 Task: Look for space in Sunggal, Indonesia from 10th July, 2023 to 15th July, 2023 for 7 adults in price range Rs.10000 to Rs.15000. Place can be entire place or shared room with 4 bedrooms having 7 beds and 4 bathrooms. Property type can be house, flat, guest house. Amenities needed are: wifi, TV, free parkinig on premises, gym, breakfast. Booking option can be shelf check-in. Required host language is English.
Action: Mouse moved to (492, 99)
Screenshot: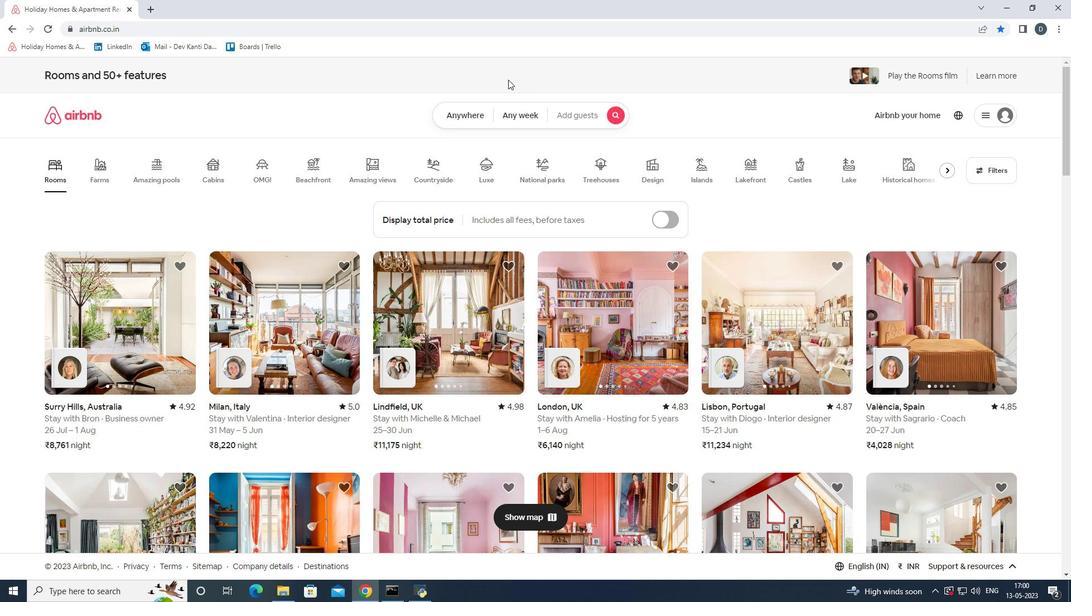 
Action: Mouse pressed left at (492, 99)
Screenshot: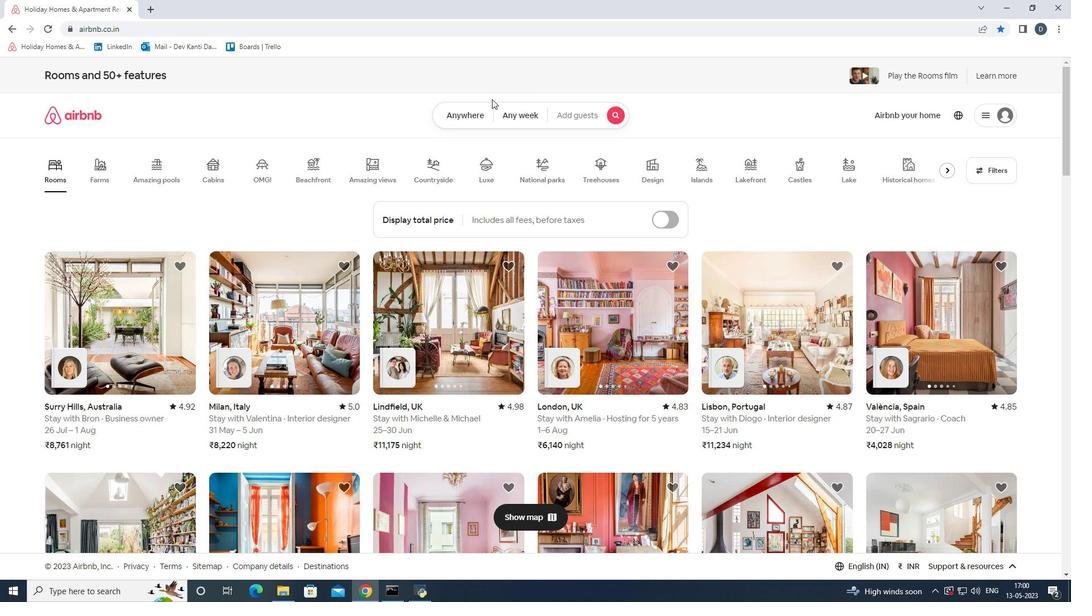 
Action: Mouse moved to (460, 123)
Screenshot: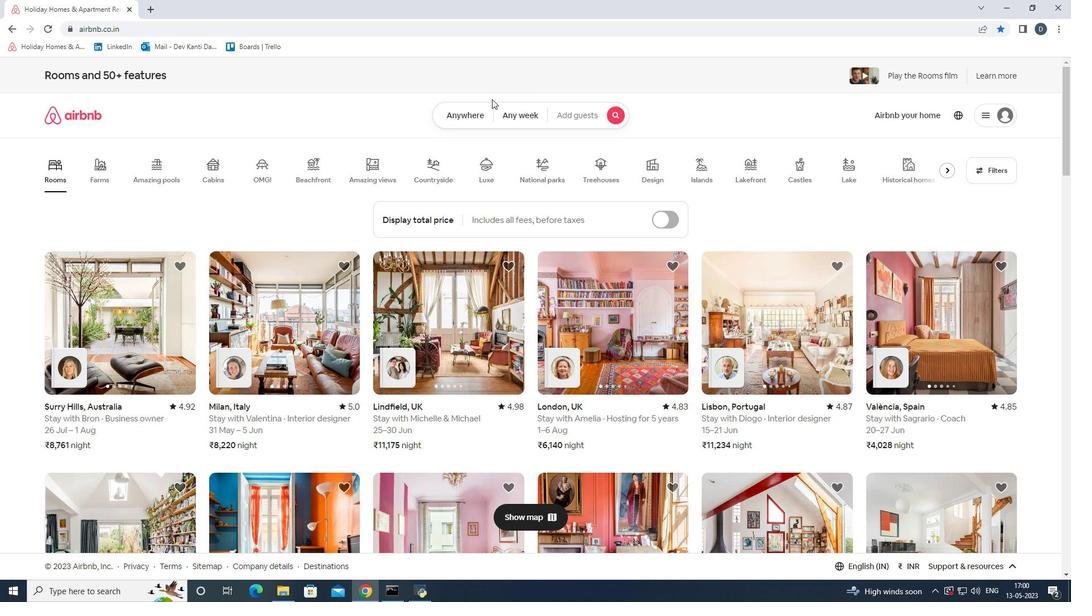 
Action: Mouse pressed left at (460, 123)
Screenshot: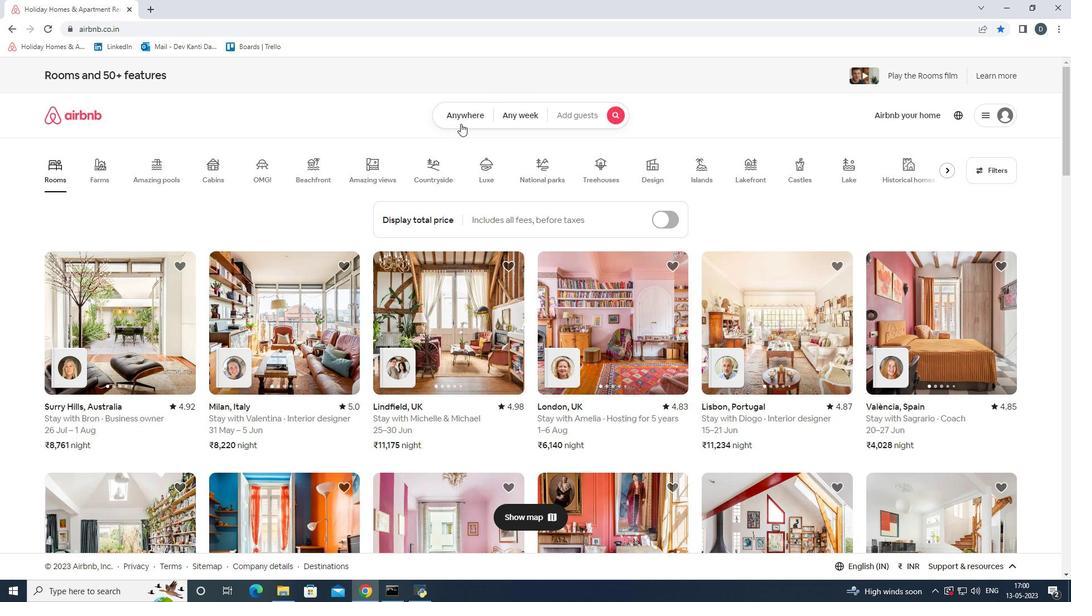 
Action: Mouse moved to (337, 164)
Screenshot: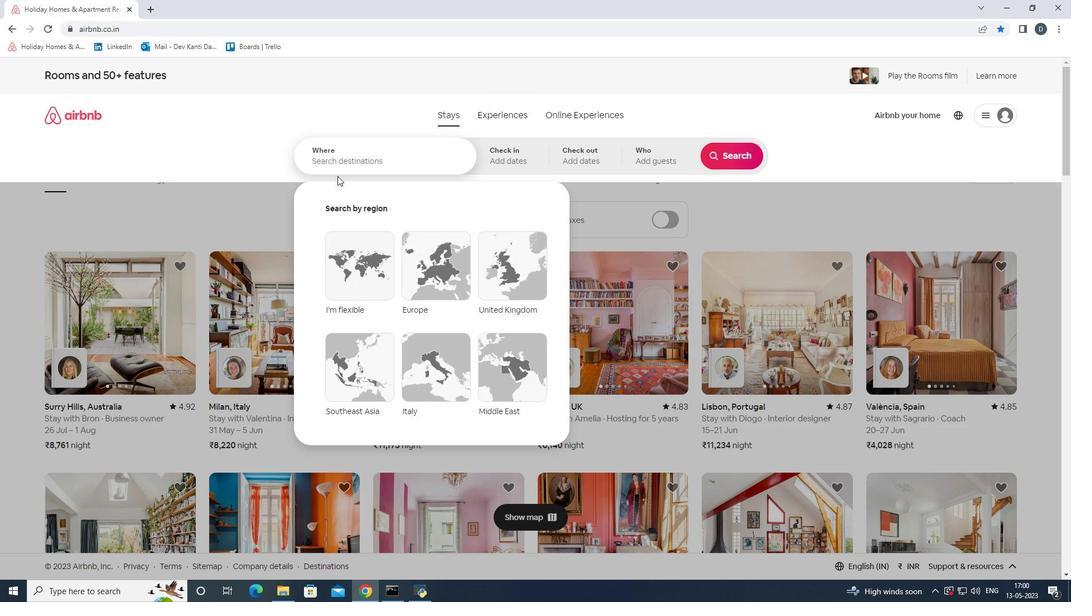 
Action: Mouse pressed left at (337, 164)
Screenshot: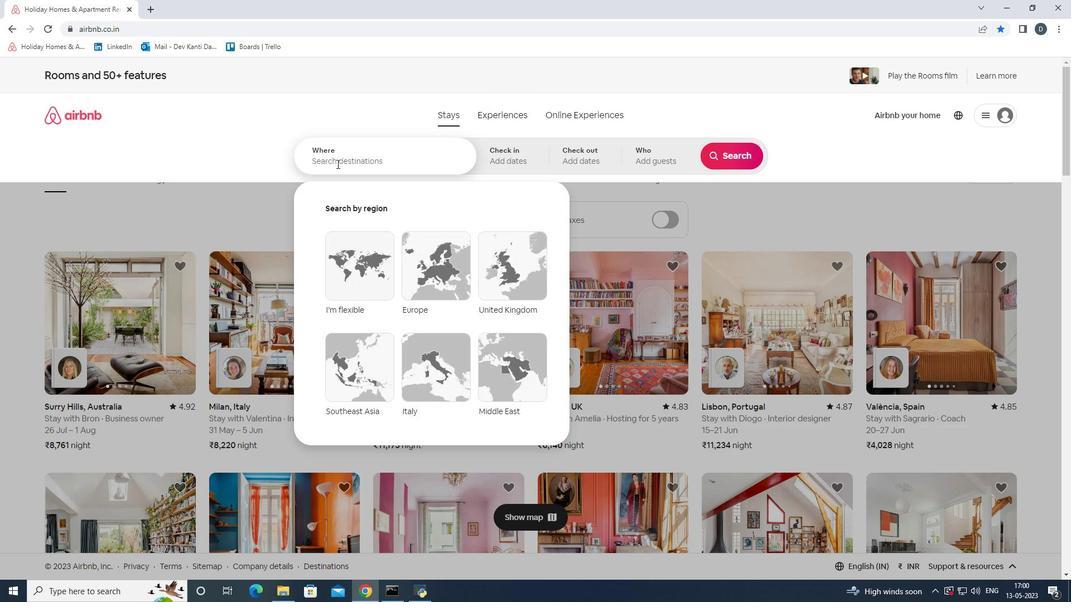 
Action: Mouse moved to (337, 163)
Screenshot: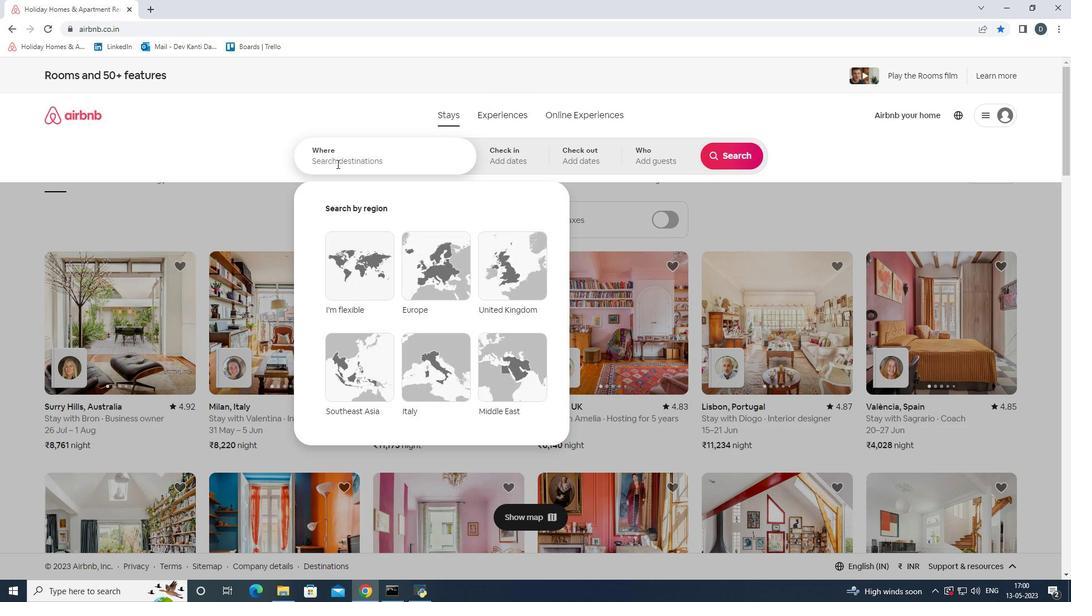 
Action: Key pressed <Key.shift>Sunggal,<Key.shift>Indonesia
Screenshot: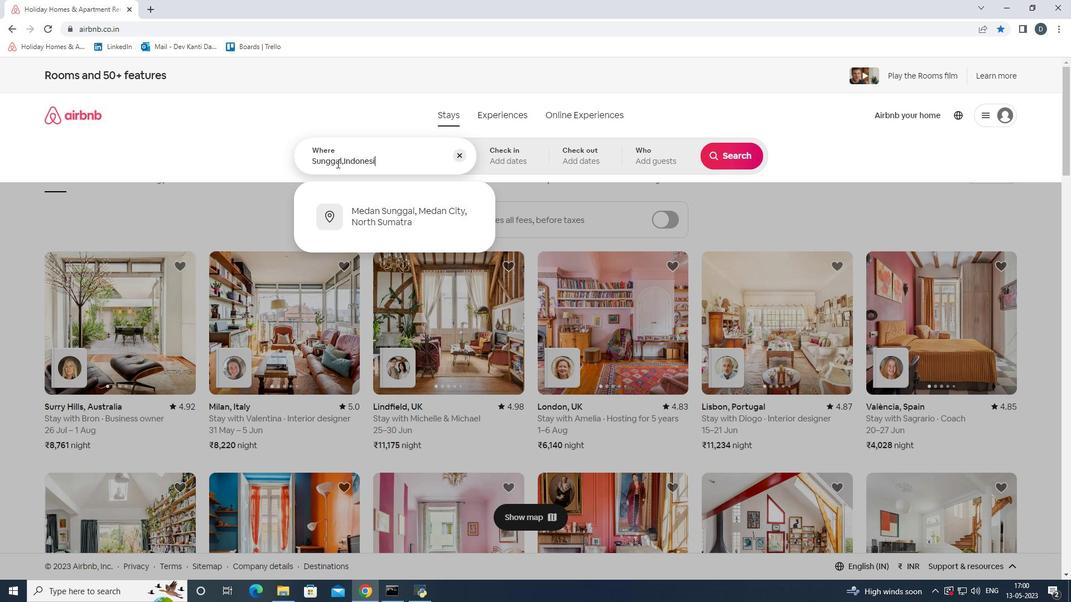 
Action: Mouse moved to (511, 166)
Screenshot: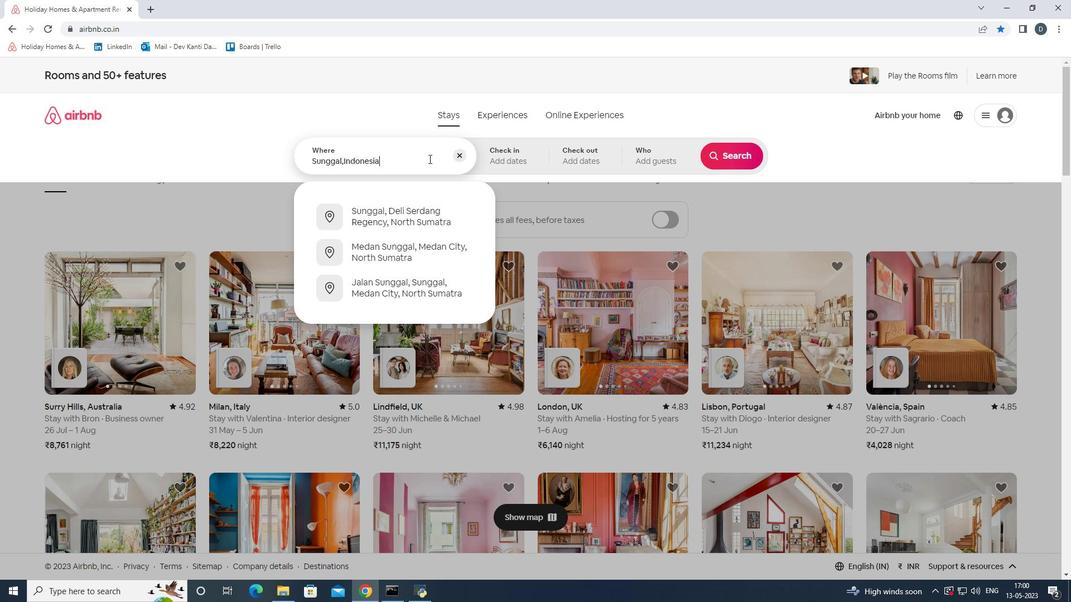 
Action: Mouse pressed left at (511, 166)
Screenshot: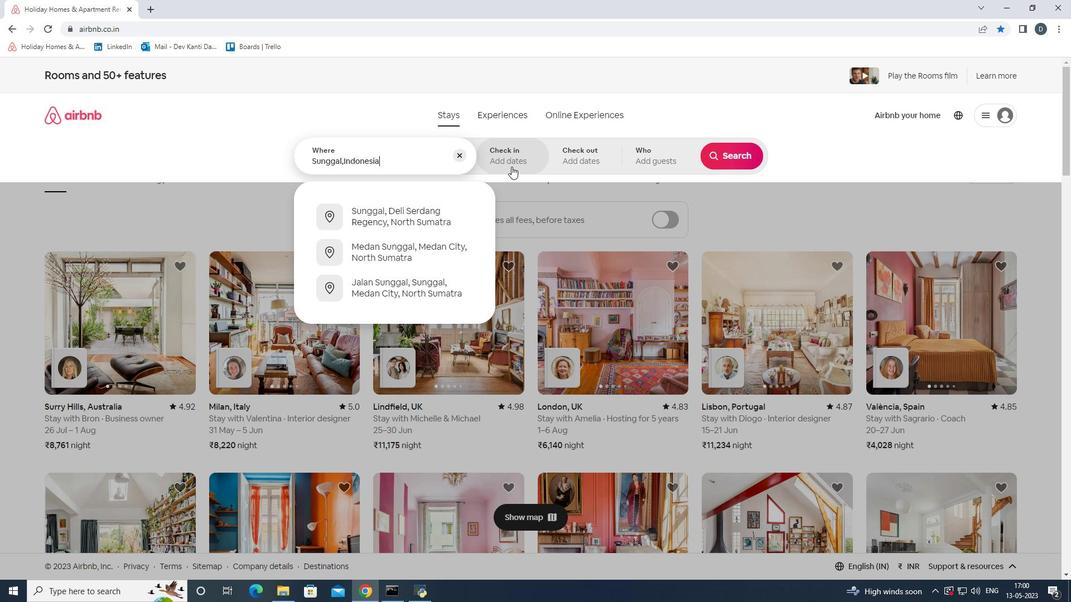 
Action: Mouse moved to (724, 246)
Screenshot: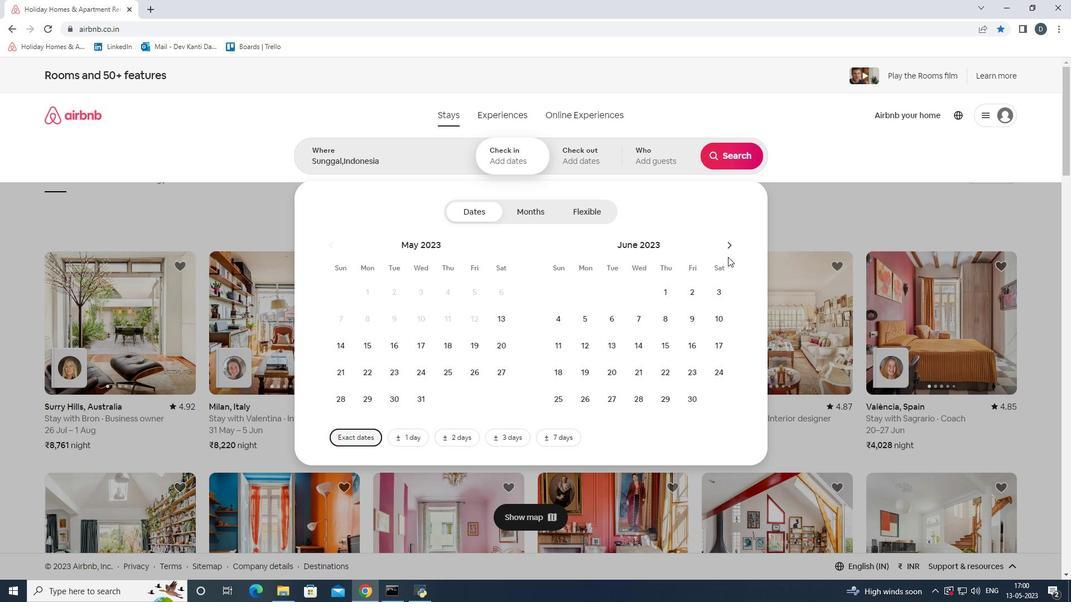 
Action: Mouse pressed left at (724, 246)
Screenshot: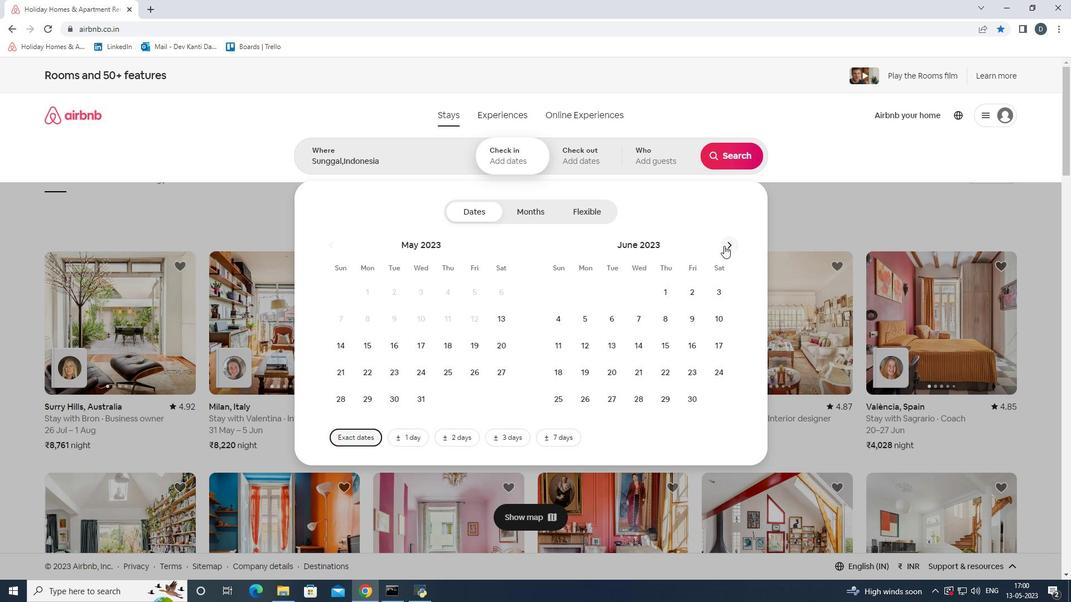 
Action: Mouse moved to (585, 340)
Screenshot: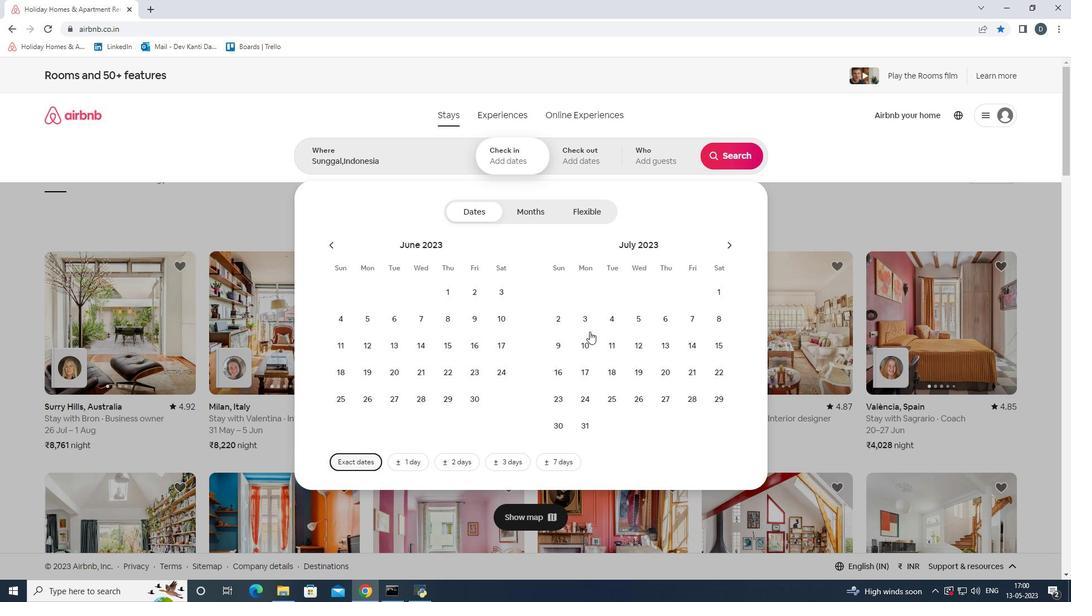 
Action: Mouse pressed left at (585, 340)
Screenshot: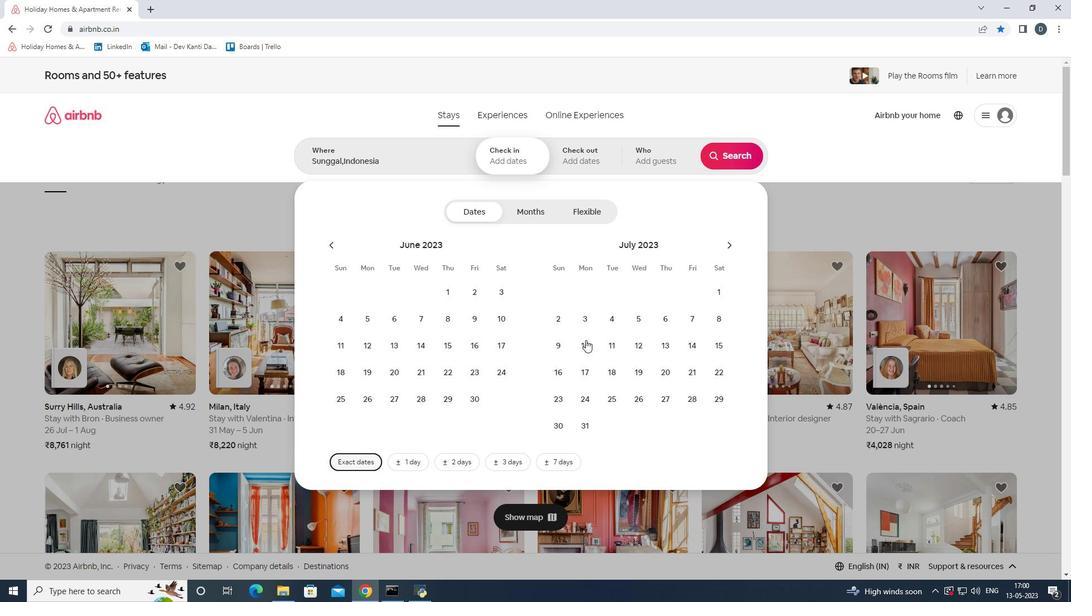 
Action: Mouse moved to (710, 350)
Screenshot: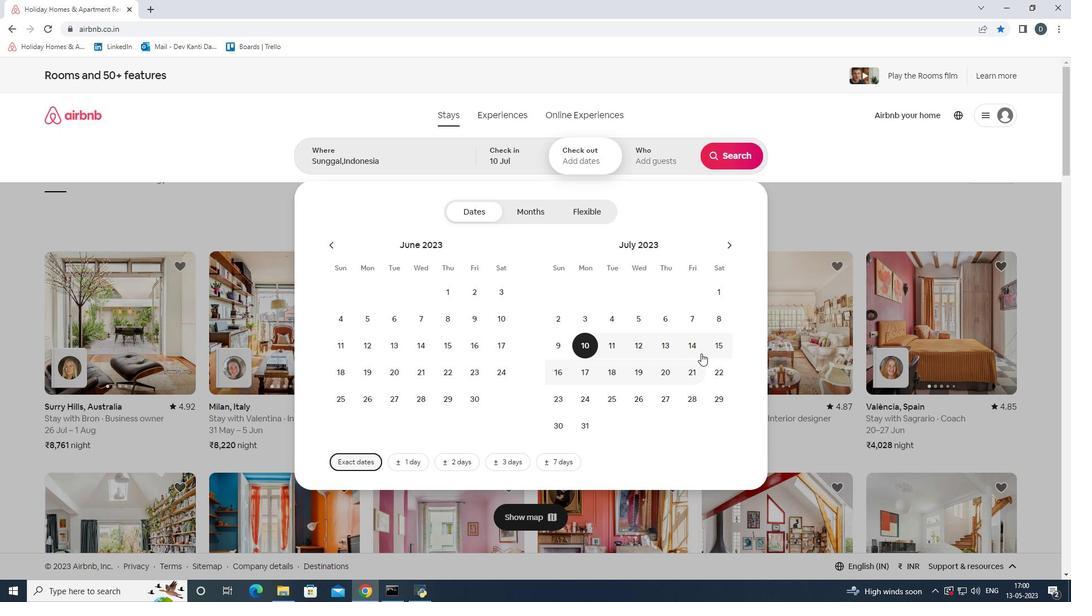 
Action: Mouse pressed left at (710, 350)
Screenshot: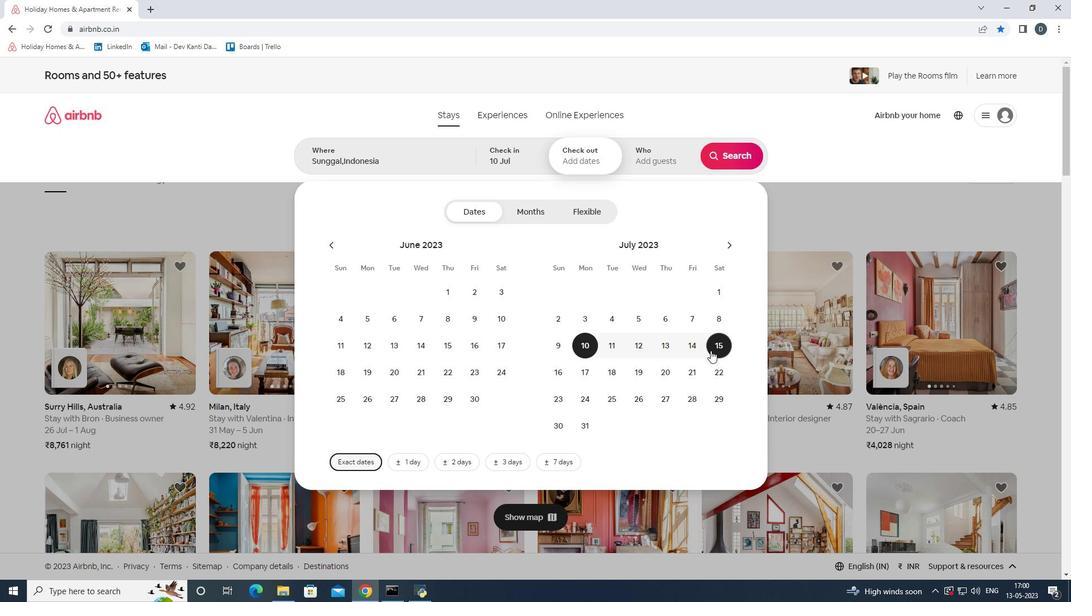 
Action: Mouse moved to (657, 153)
Screenshot: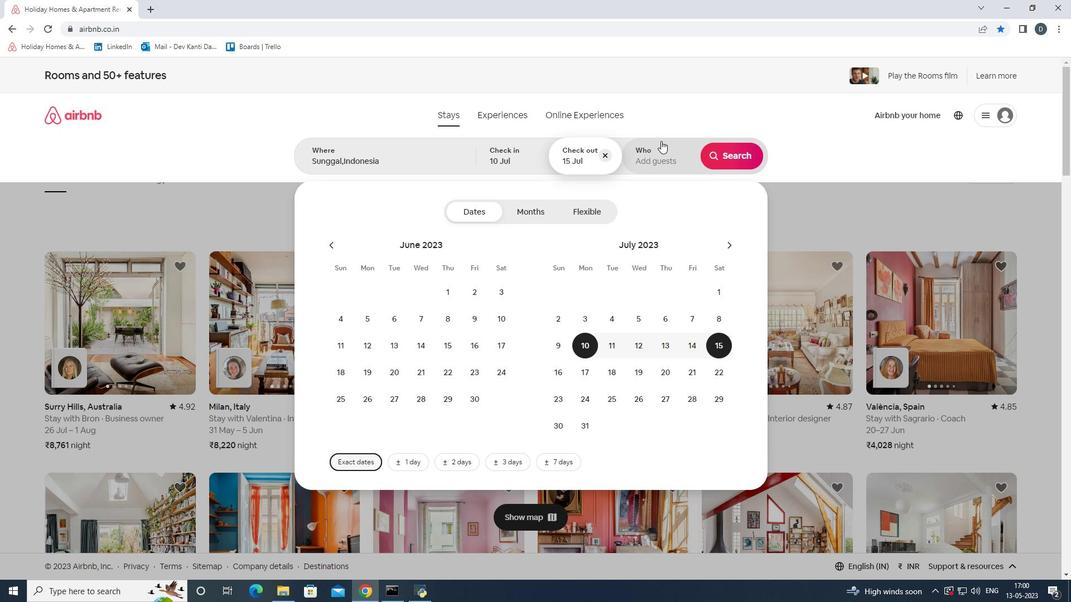 
Action: Mouse pressed left at (657, 153)
Screenshot: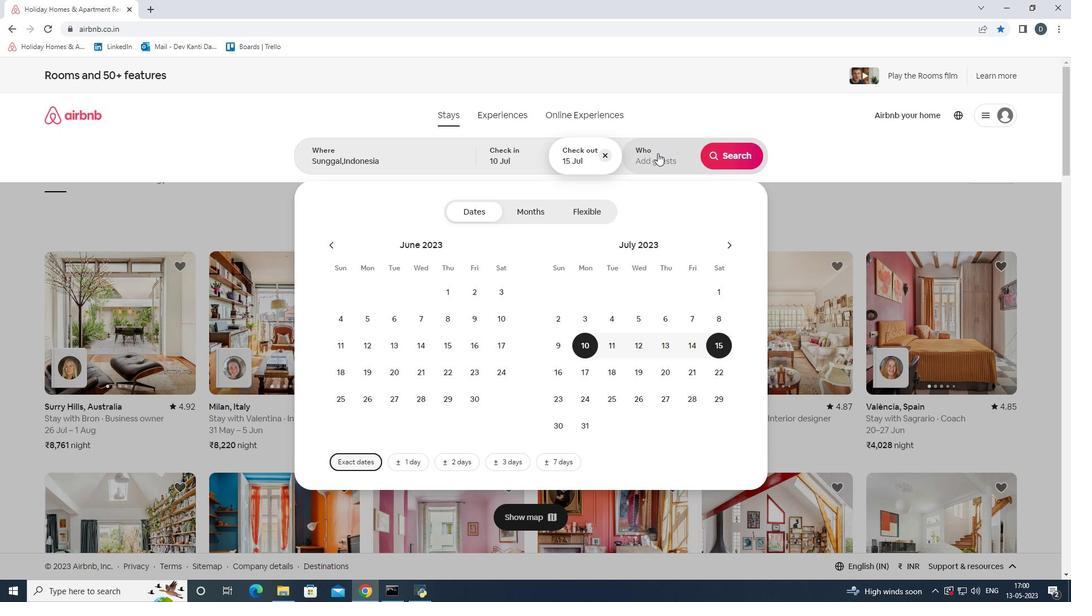 
Action: Mouse moved to (728, 218)
Screenshot: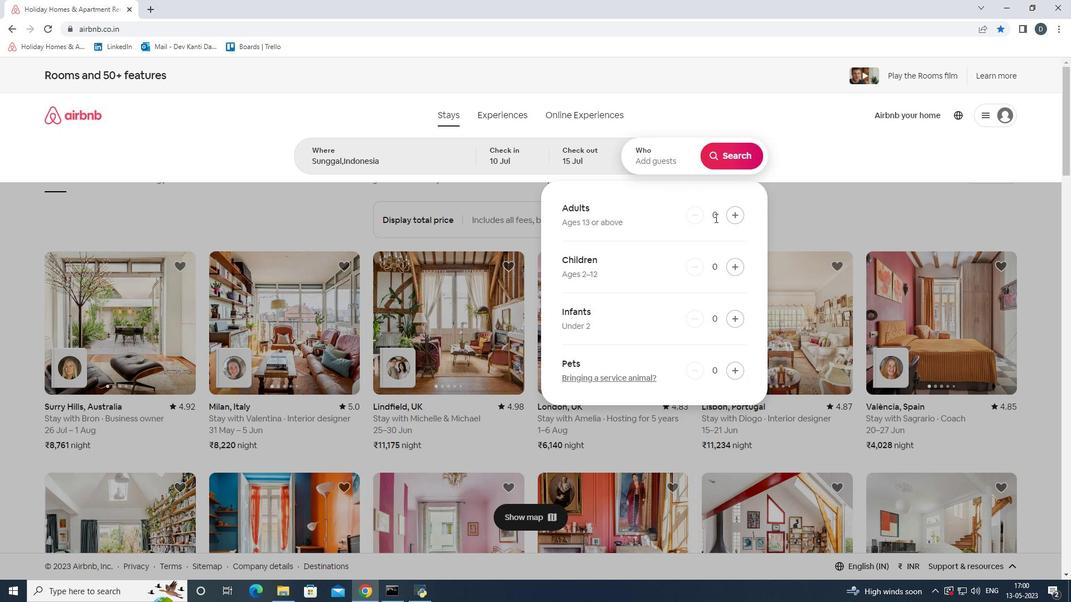 
Action: Mouse pressed left at (728, 218)
Screenshot: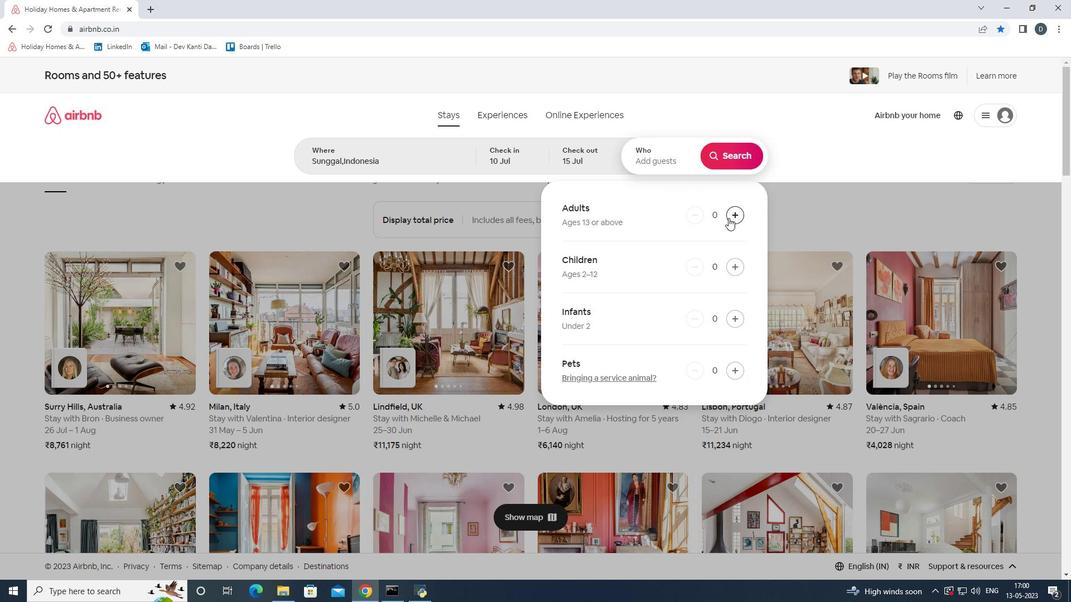 
Action: Mouse pressed left at (728, 218)
Screenshot: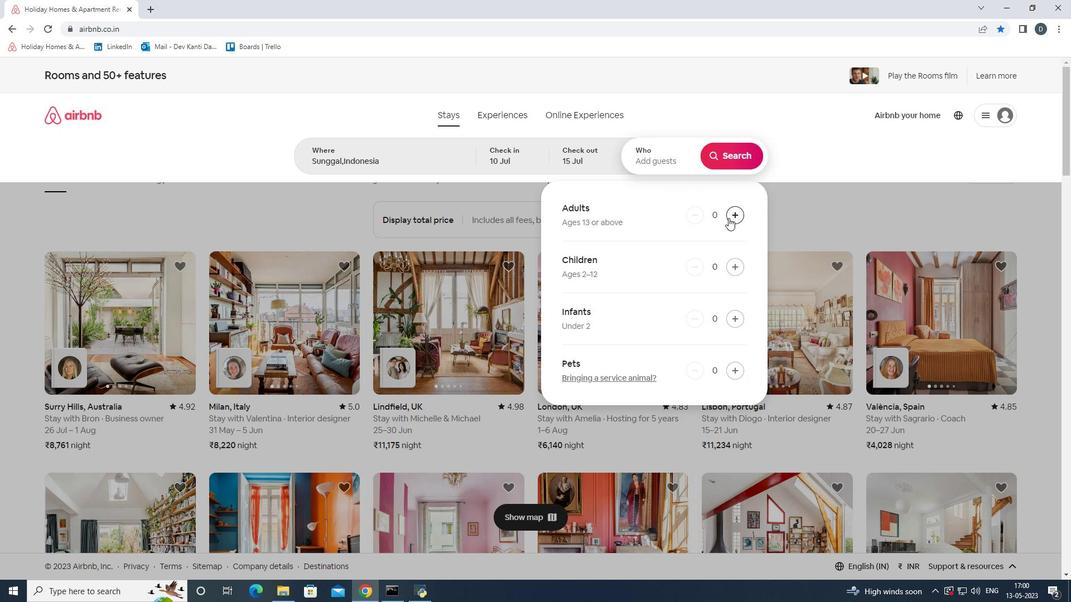 
Action: Mouse pressed left at (728, 218)
Screenshot: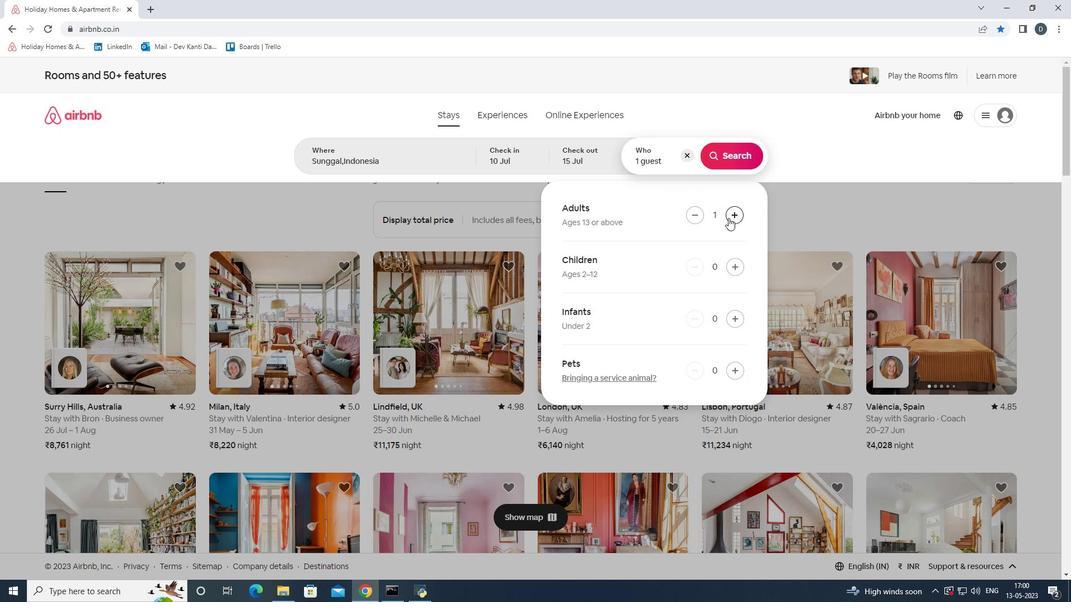 
Action: Mouse pressed left at (728, 218)
Screenshot: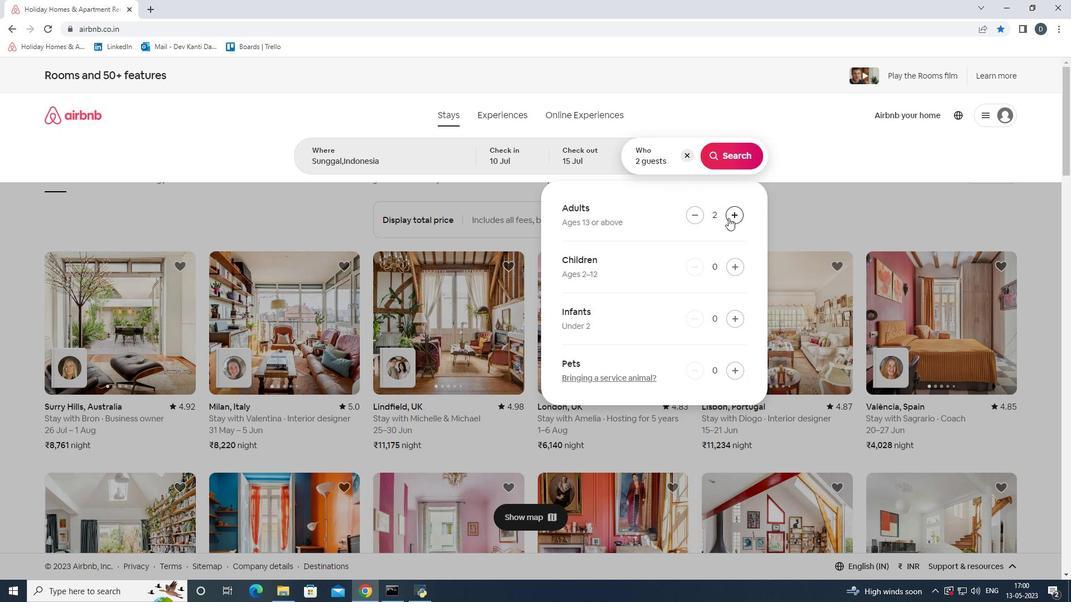 
Action: Mouse pressed left at (728, 218)
Screenshot: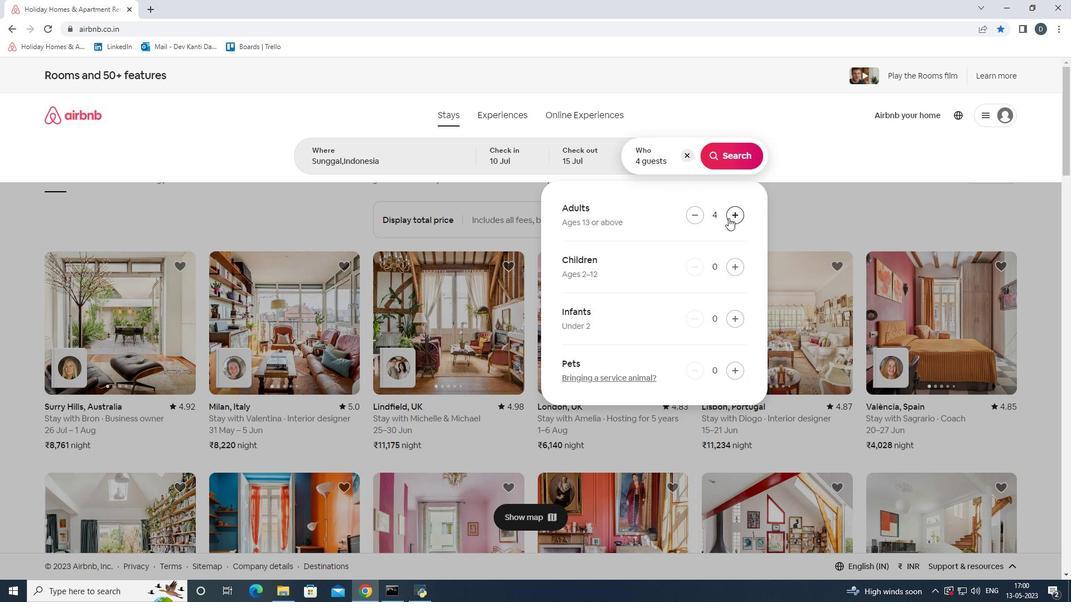 
Action: Mouse pressed left at (728, 218)
Screenshot: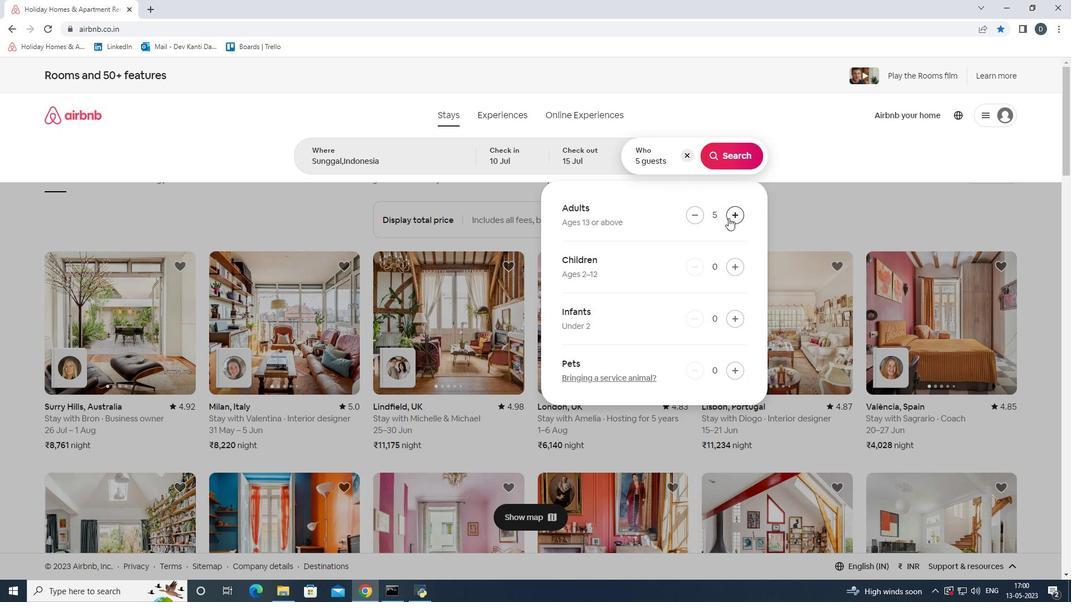 
Action: Mouse pressed left at (728, 218)
Screenshot: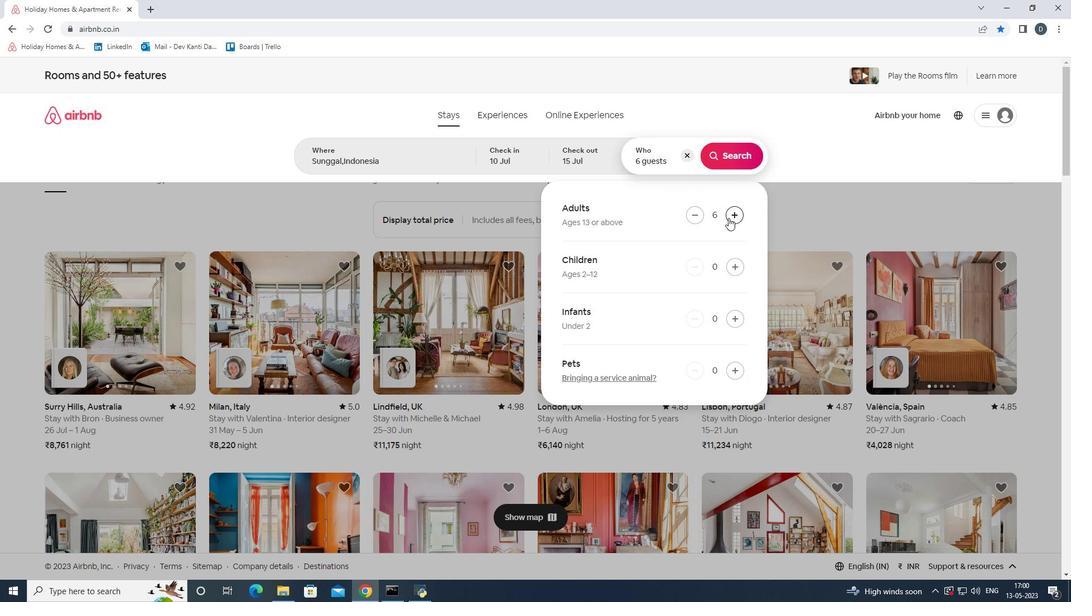 
Action: Mouse moved to (719, 166)
Screenshot: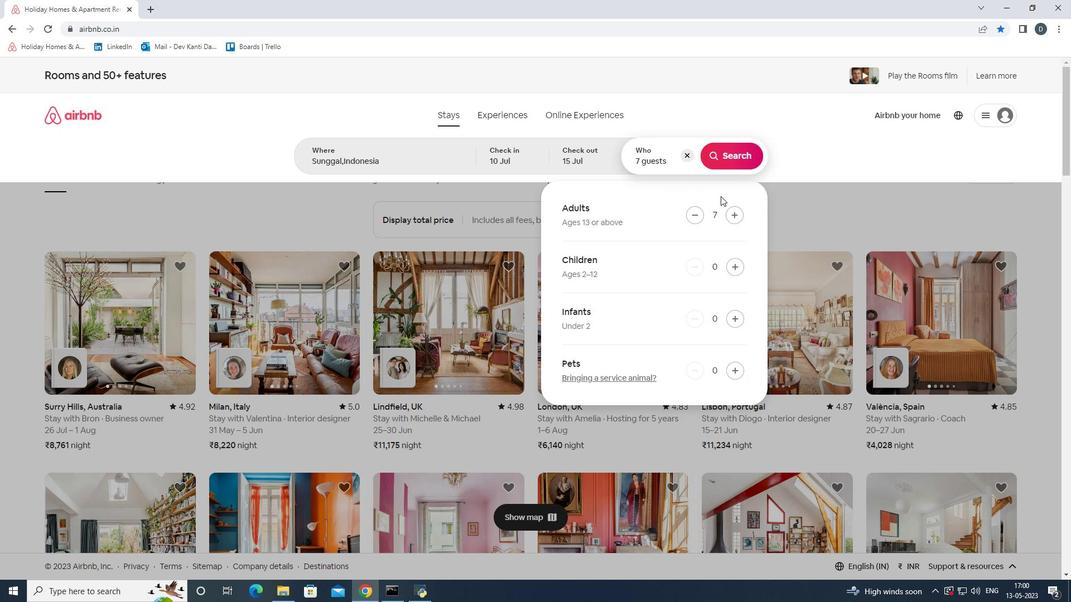 
Action: Mouse pressed left at (719, 166)
Screenshot: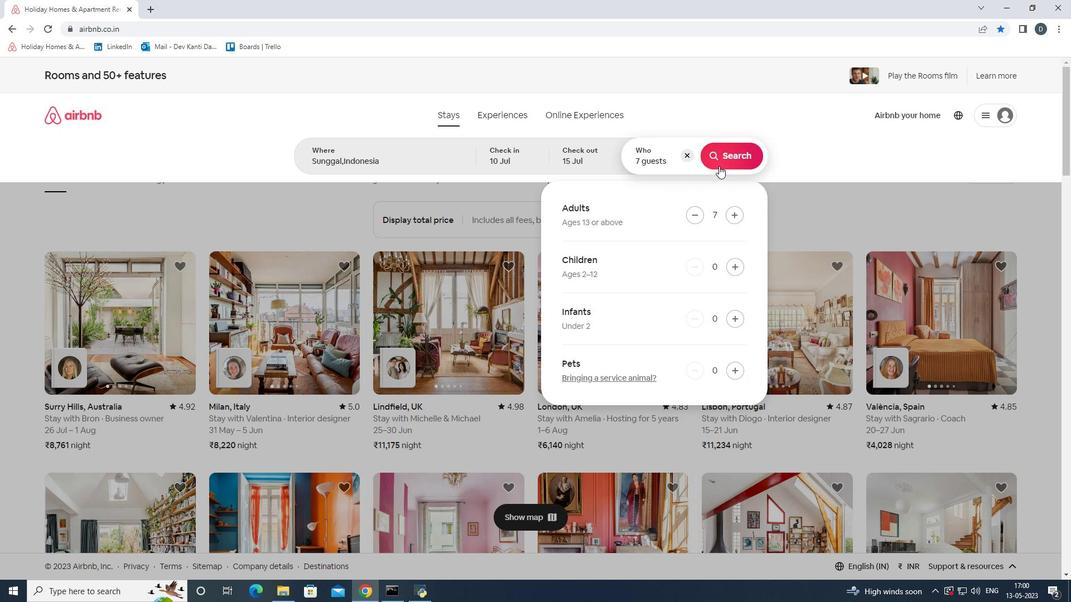 
Action: Mouse moved to (1038, 122)
Screenshot: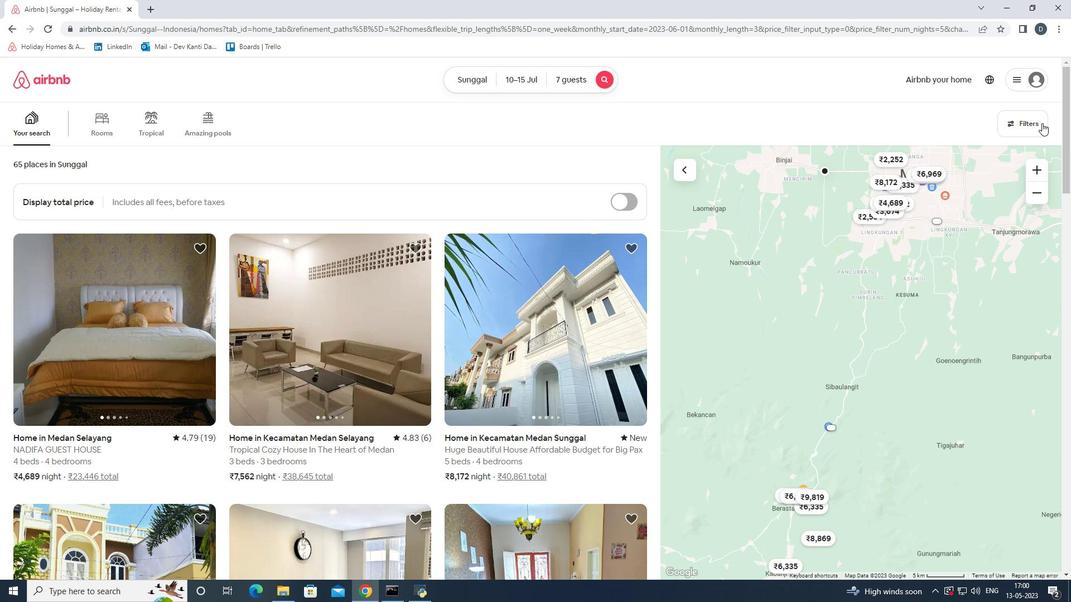 
Action: Mouse pressed left at (1038, 122)
Screenshot: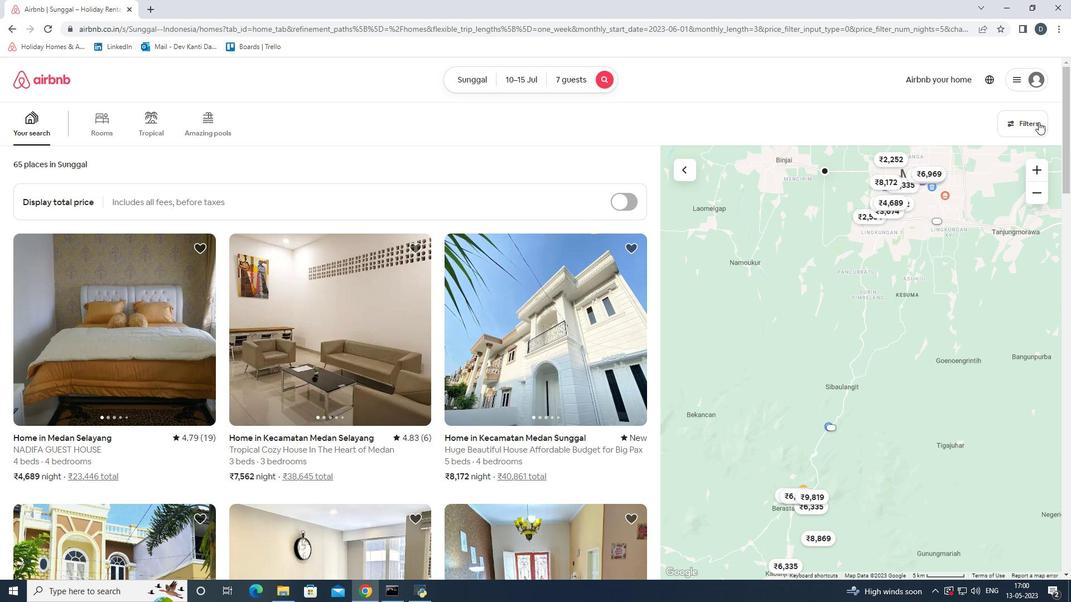 
Action: Mouse moved to (383, 267)
Screenshot: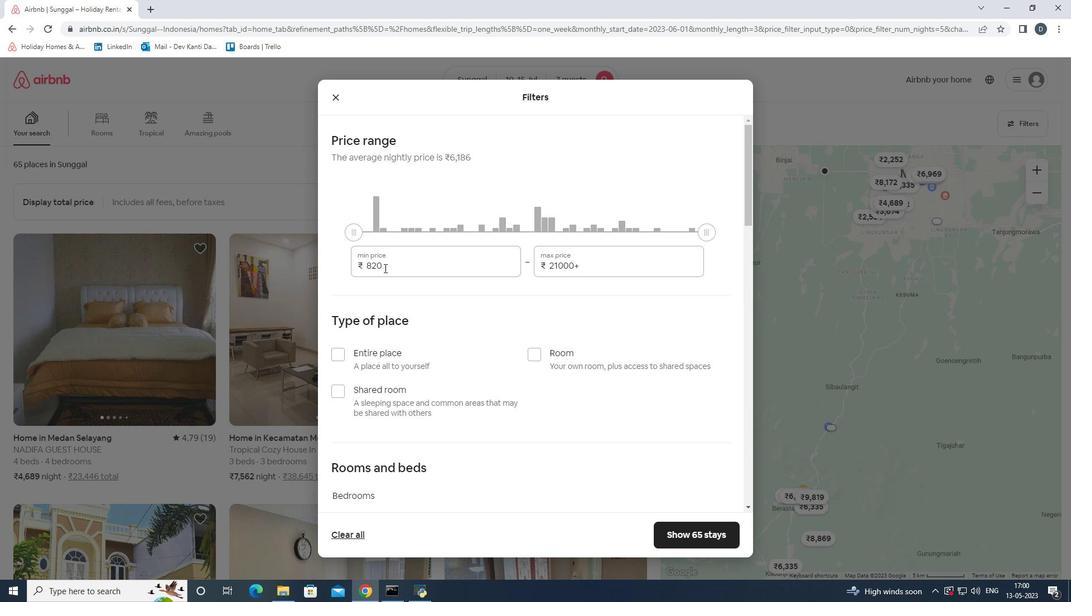 
Action: Mouse pressed left at (383, 267)
Screenshot: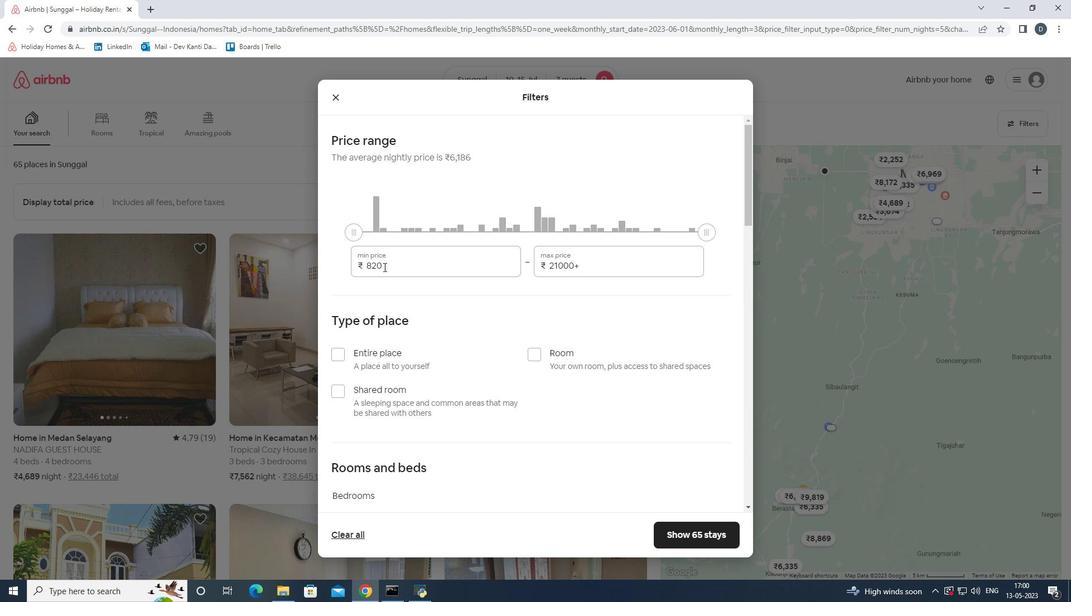 
Action: Mouse moved to (355, 263)
Screenshot: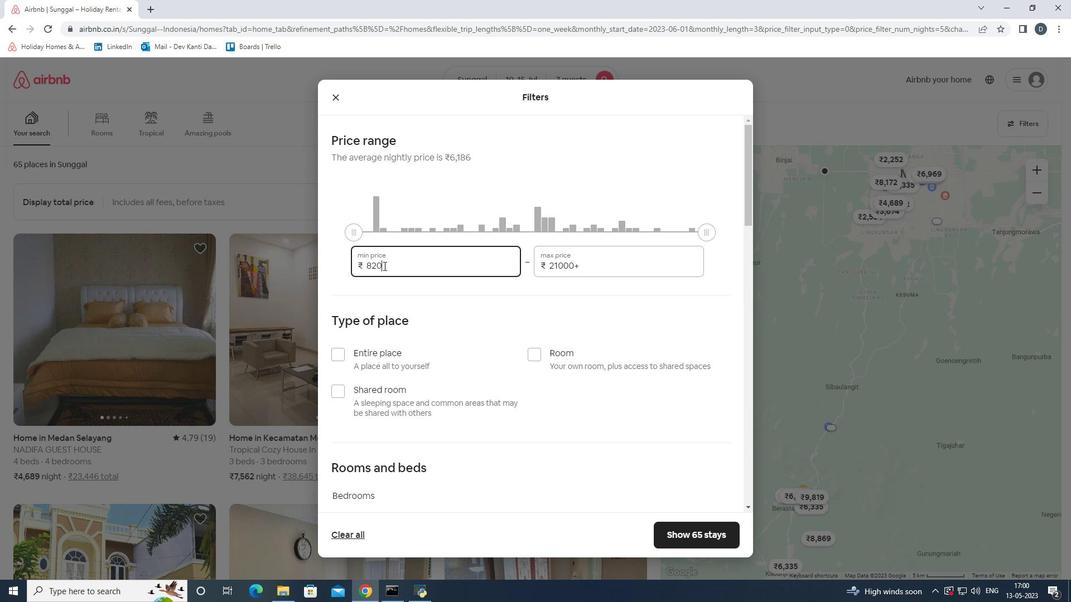
Action: Key pressed 10000
Screenshot: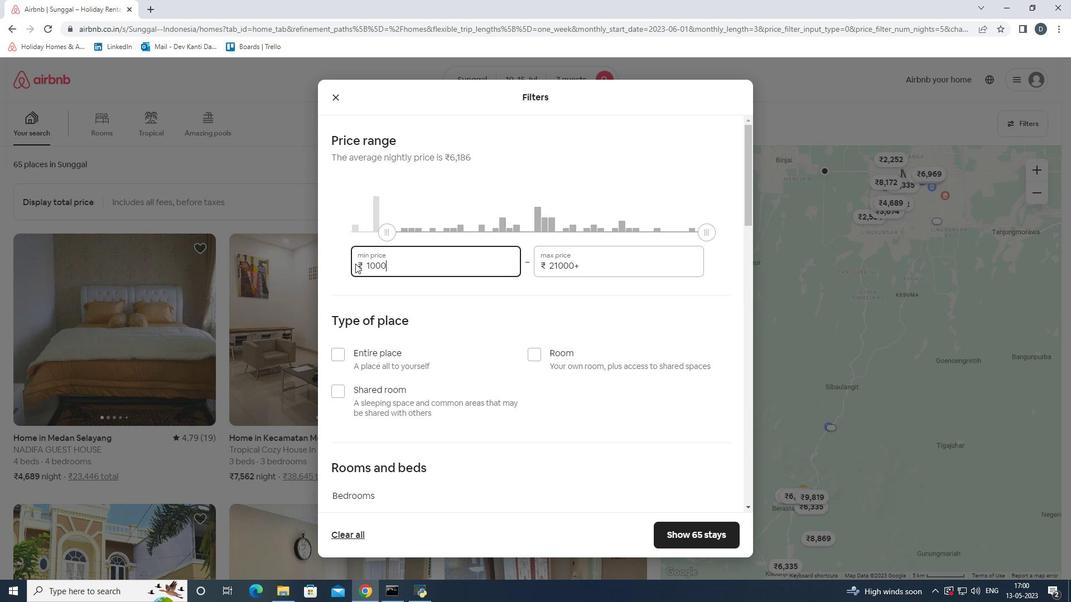 
Action: Mouse moved to (593, 268)
Screenshot: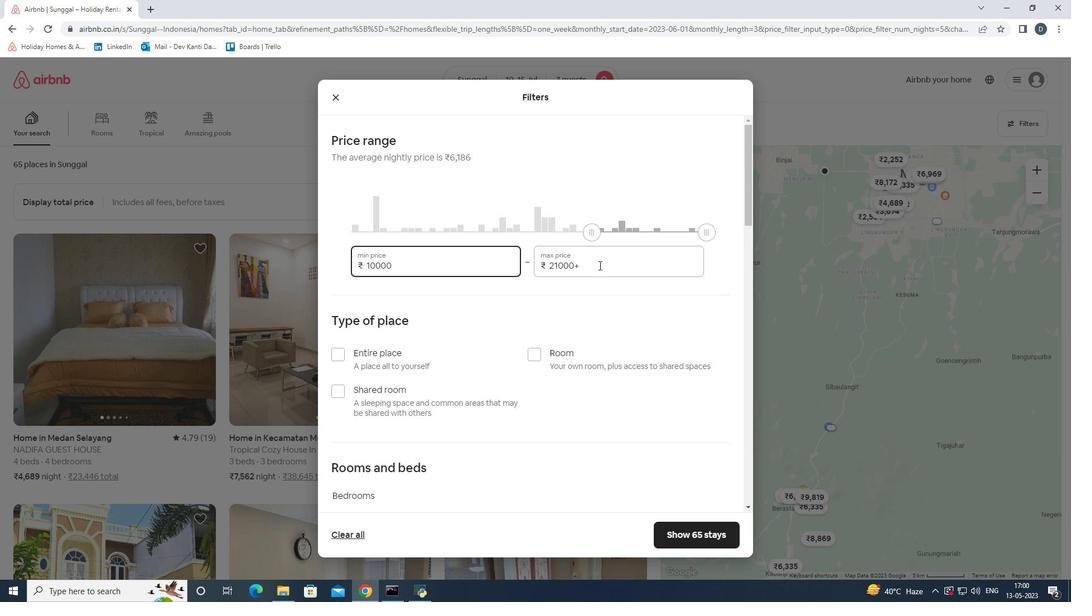 
Action: Mouse pressed left at (593, 268)
Screenshot: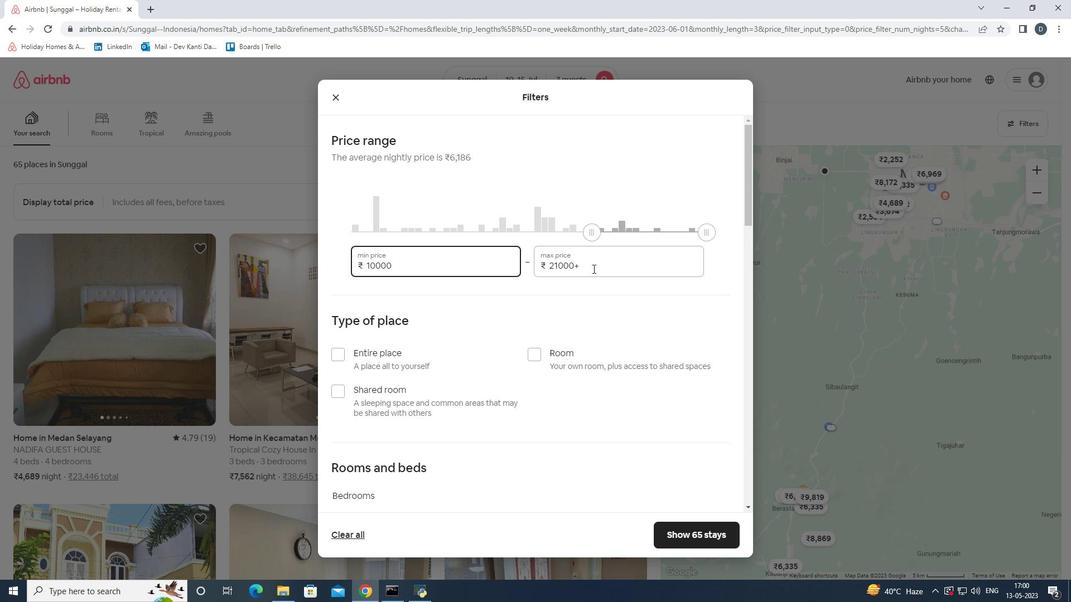 
Action: Mouse moved to (518, 273)
Screenshot: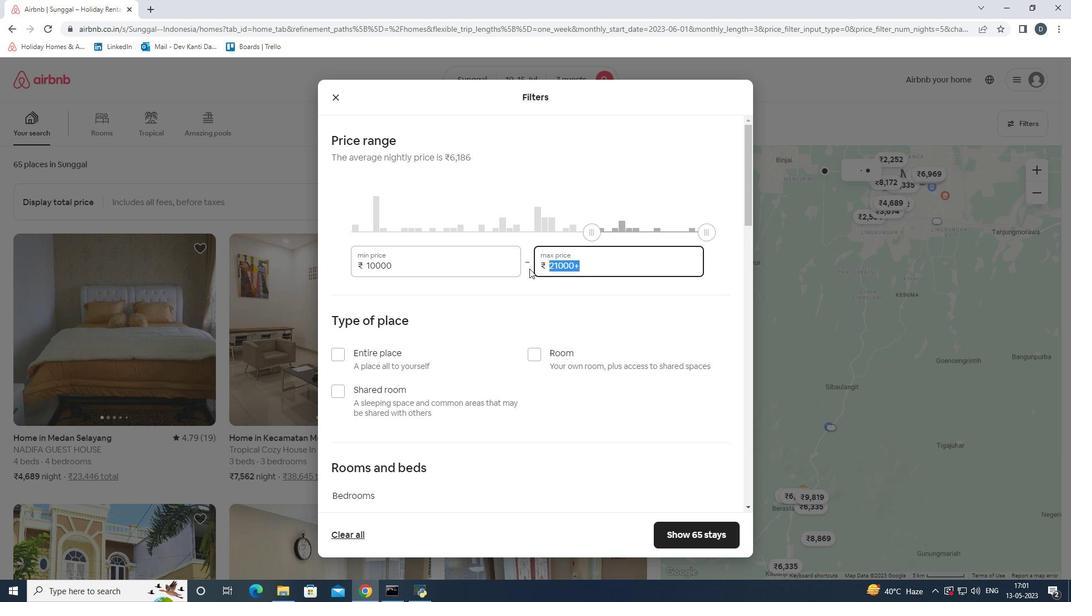 
Action: Key pressed 15000
Screenshot: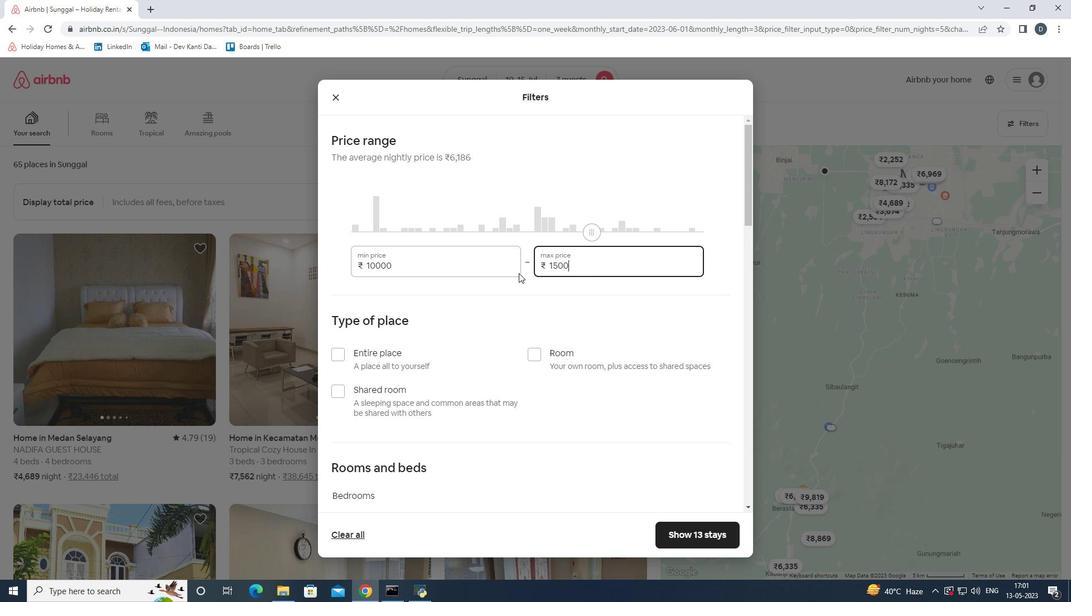 
Action: Mouse scrolled (518, 272) with delta (0, 0)
Screenshot: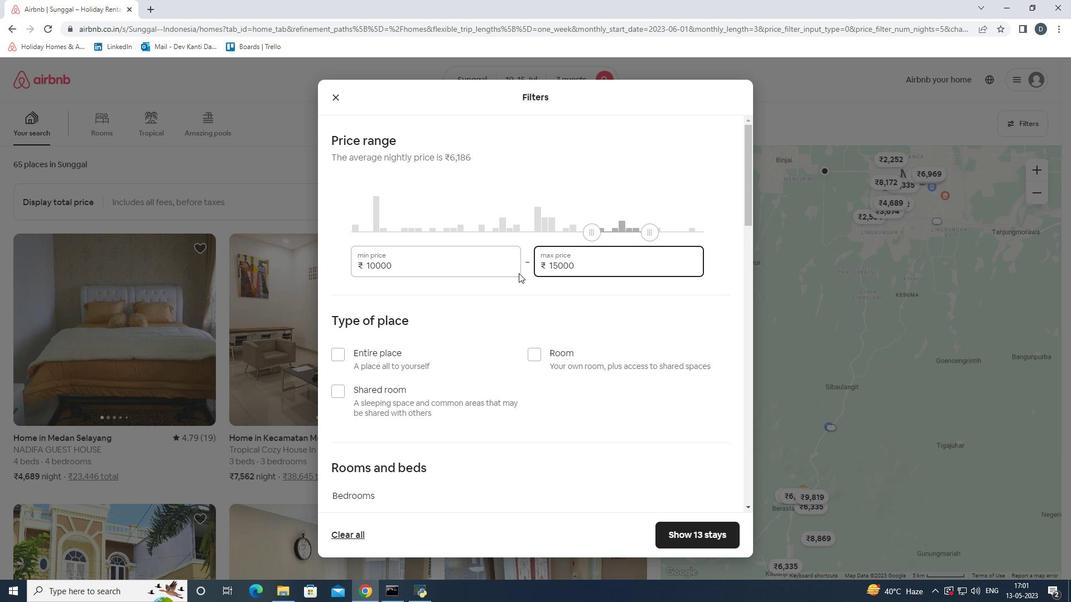 
Action: Mouse scrolled (518, 272) with delta (0, 0)
Screenshot: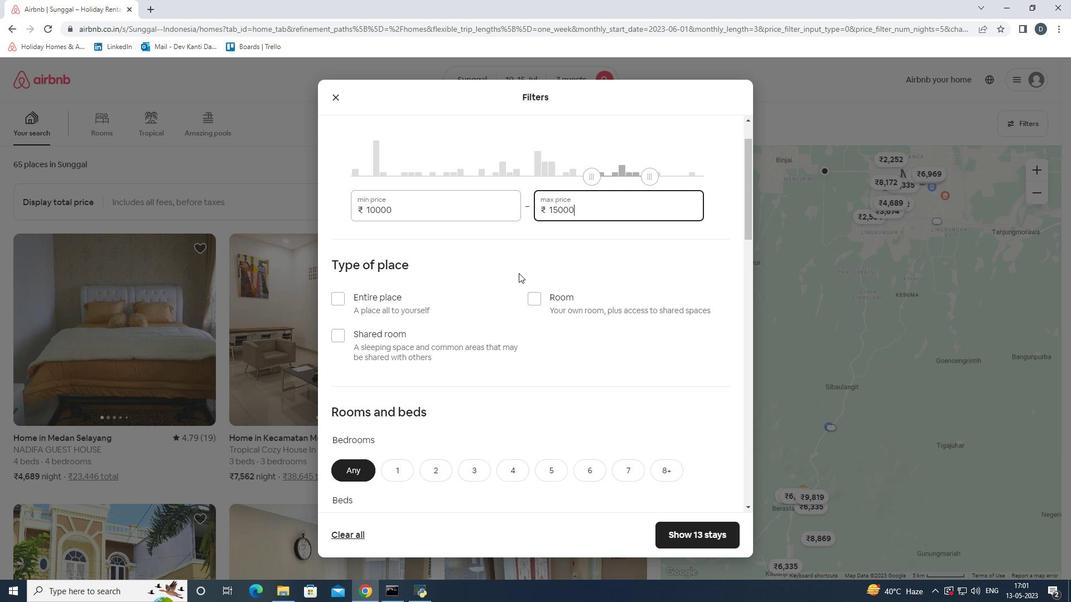 
Action: Mouse moved to (336, 246)
Screenshot: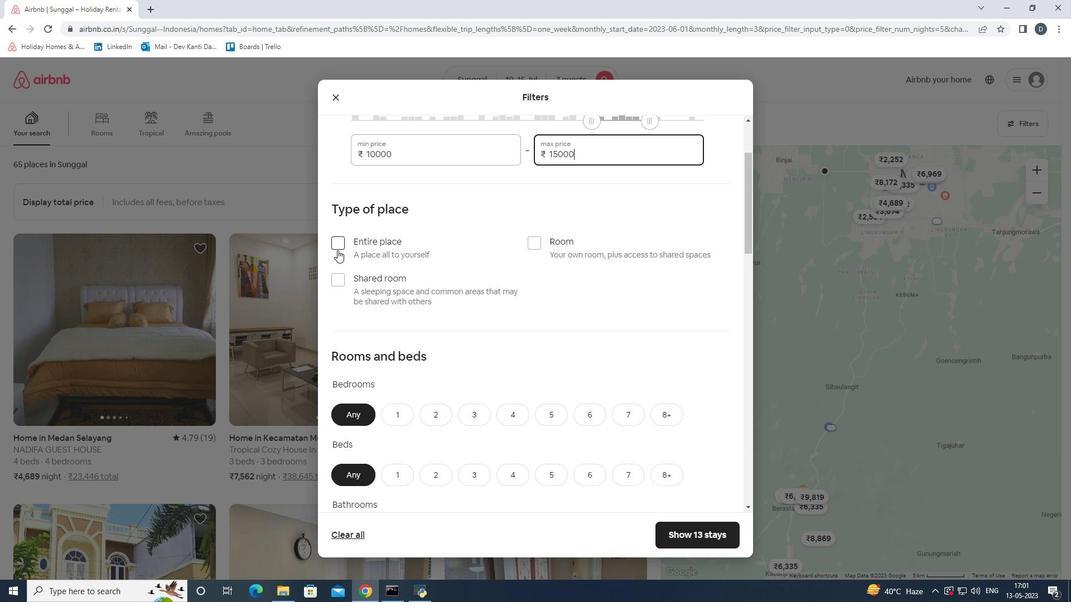 
Action: Mouse pressed left at (336, 246)
Screenshot: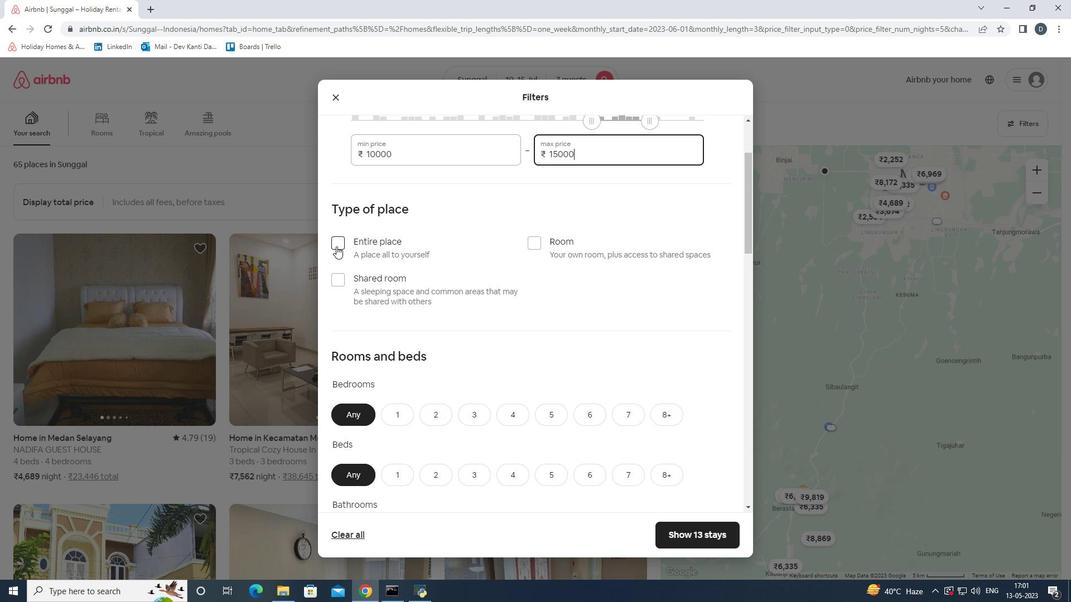 
Action: Mouse moved to (437, 263)
Screenshot: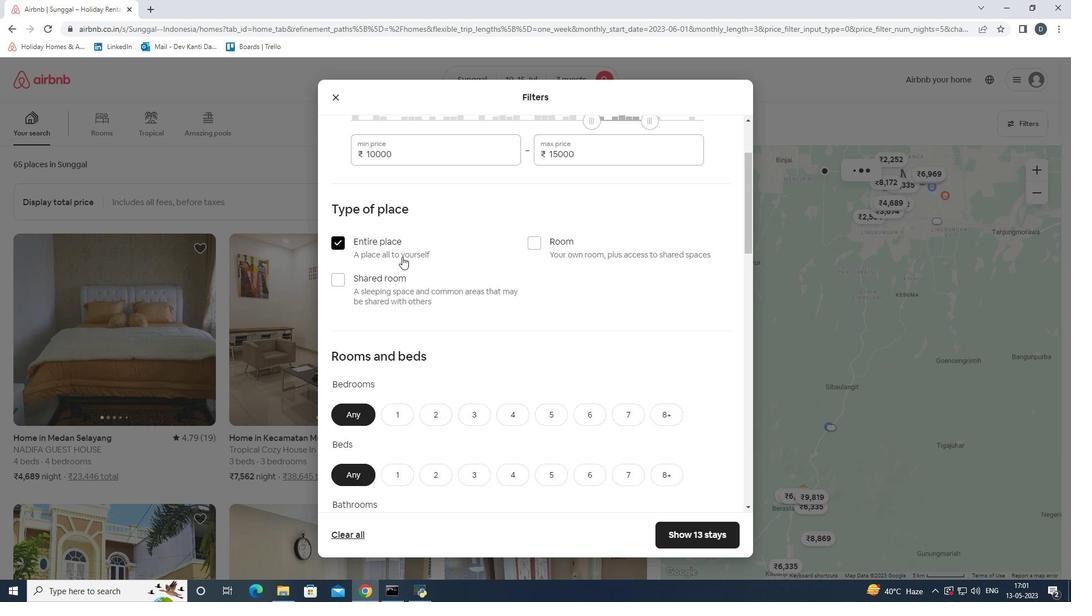 
Action: Mouse scrolled (437, 263) with delta (0, 0)
Screenshot: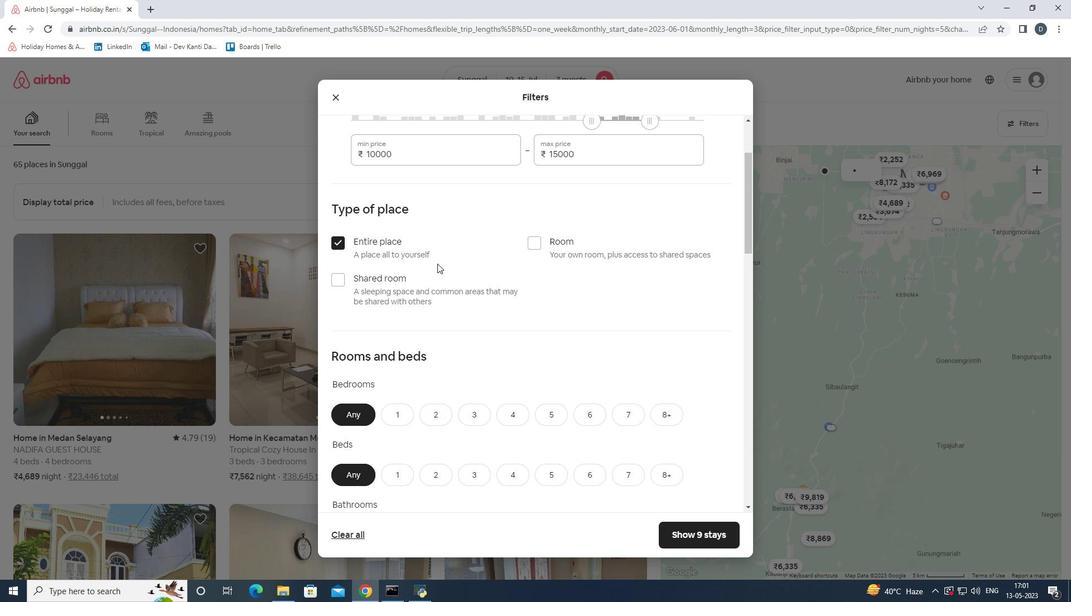 
Action: Mouse moved to (437, 263)
Screenshot: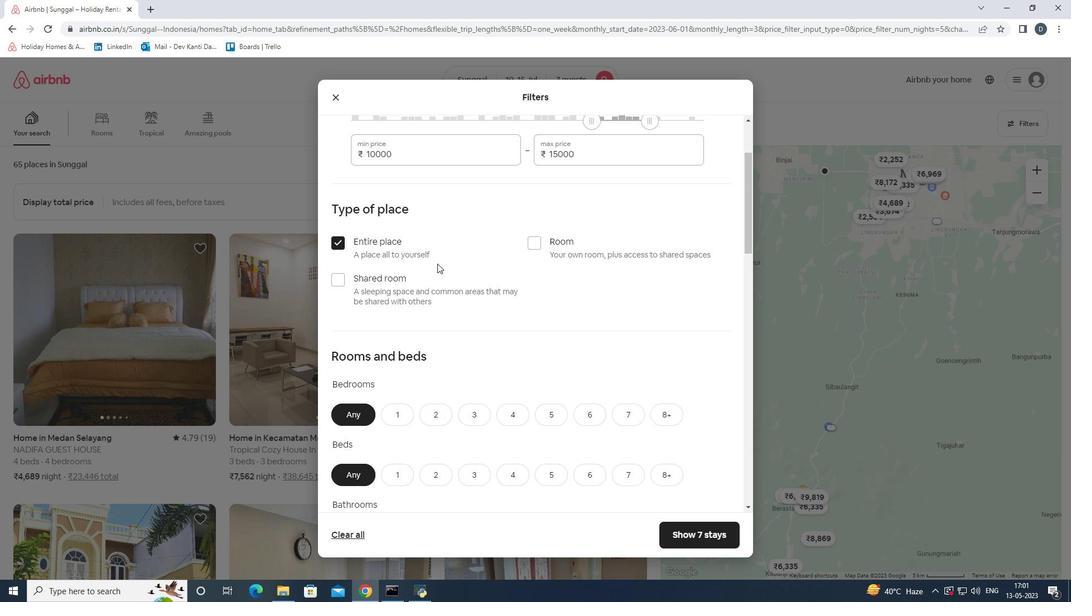 
Action: Mouse scrolled (437, 263) with delta (0, 0)
Screenshot: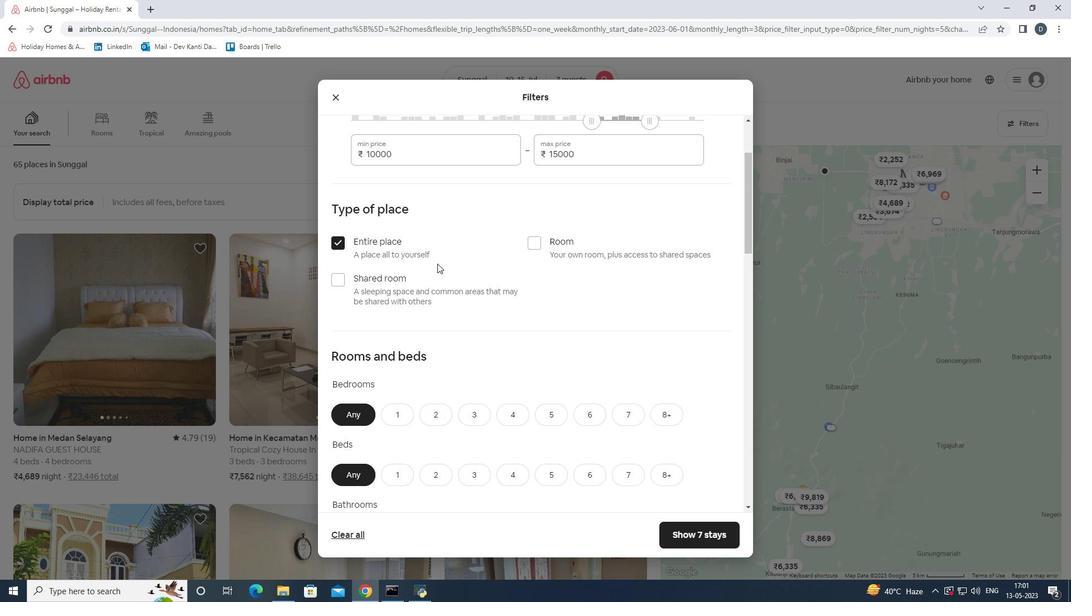 
Action: Mouse scrolled (437, 263) with delta (0, 0)
Screenshot: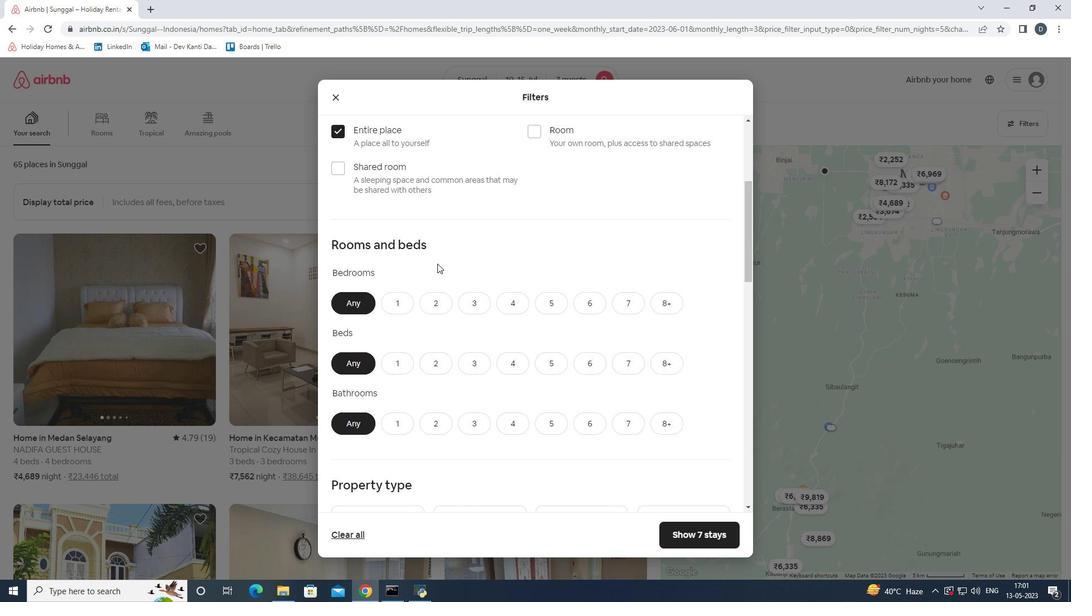 
Action: Mouse moved to (523, 246)
Screenshot: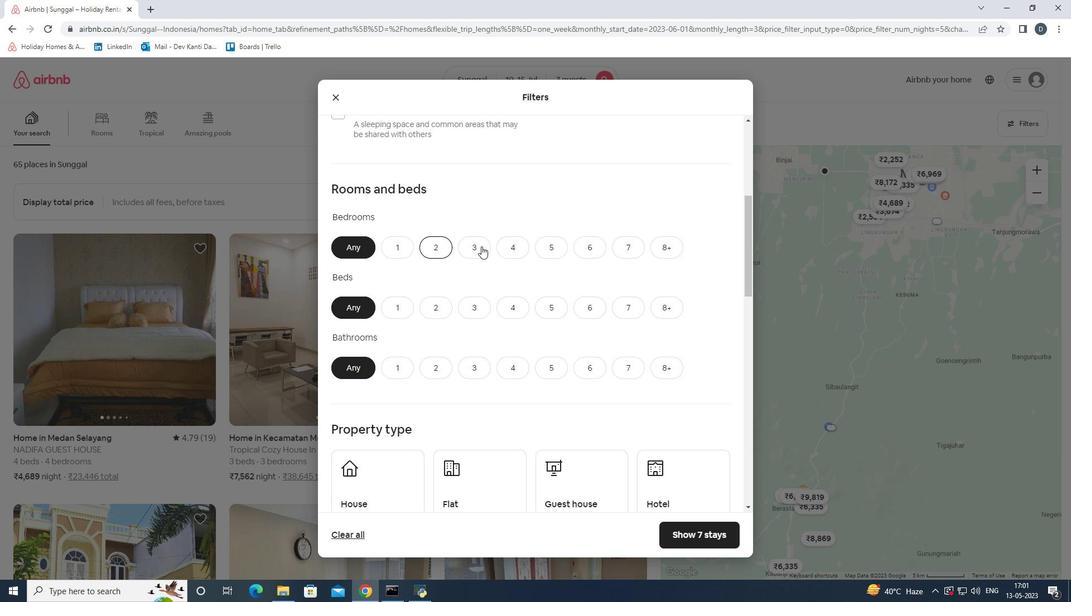 
Action: Mouse pressed left at (523, 246)
Screenshot: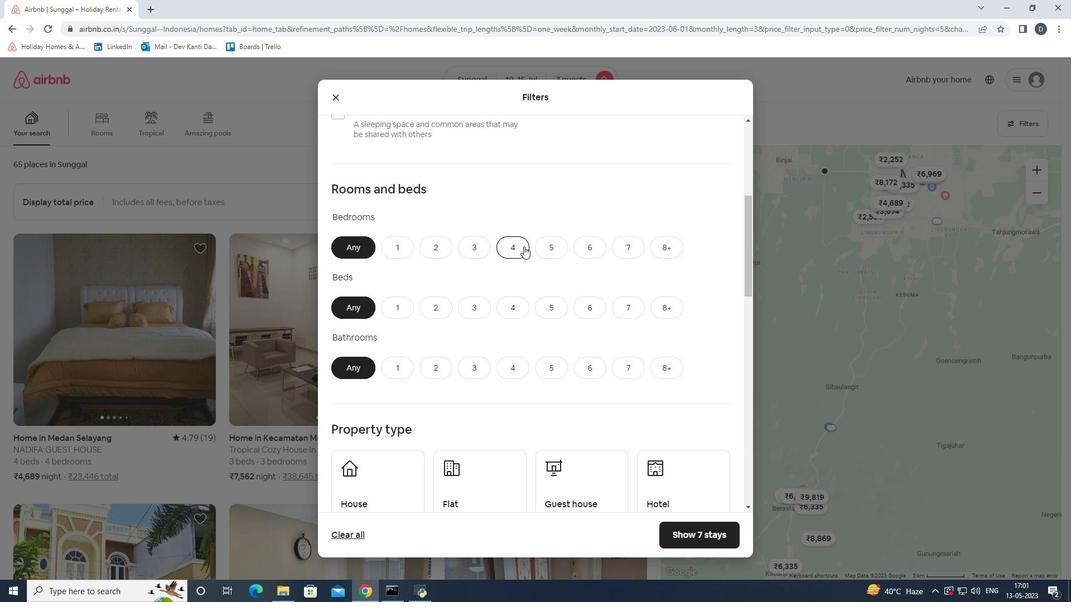 
Action: Mouse moved to (631, 299)
Screenshot: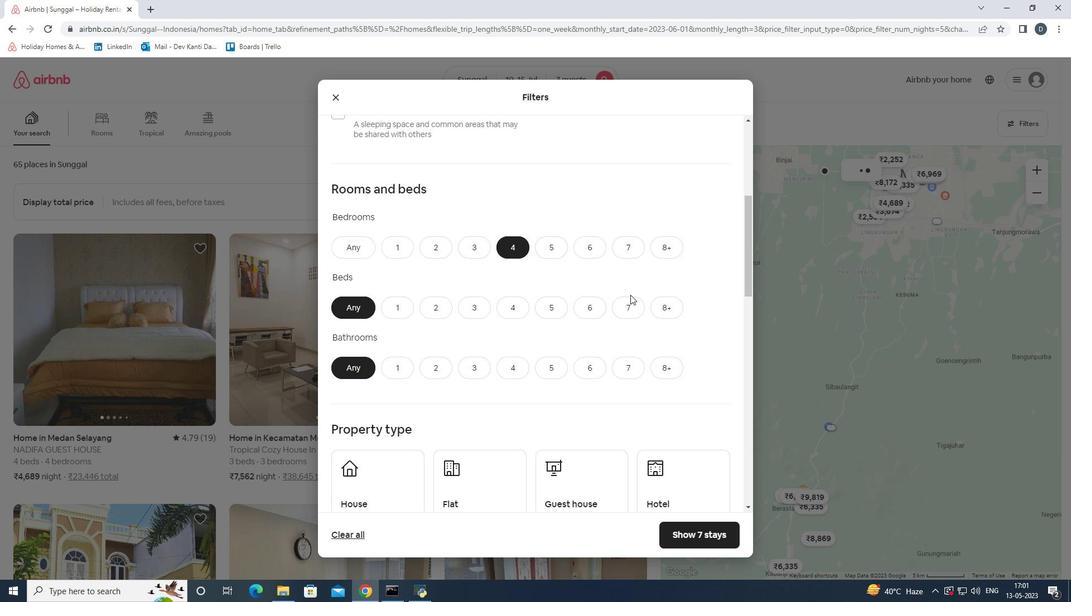 
Action: Mouse pressed left at (631, 299)
Screenshot: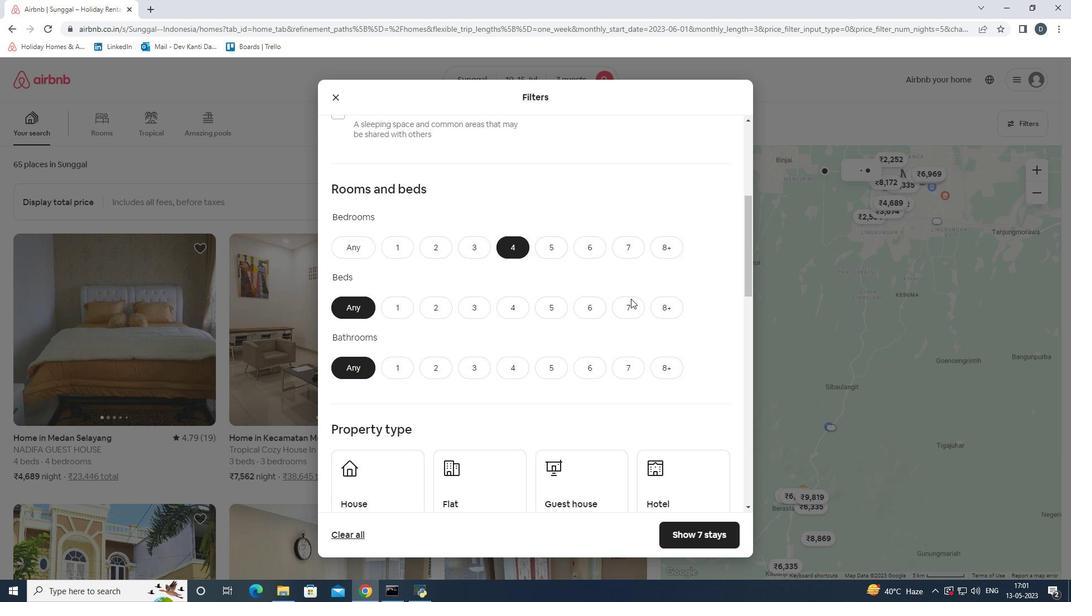 
Action: Mouse moved to (515, 368)
Screenshot: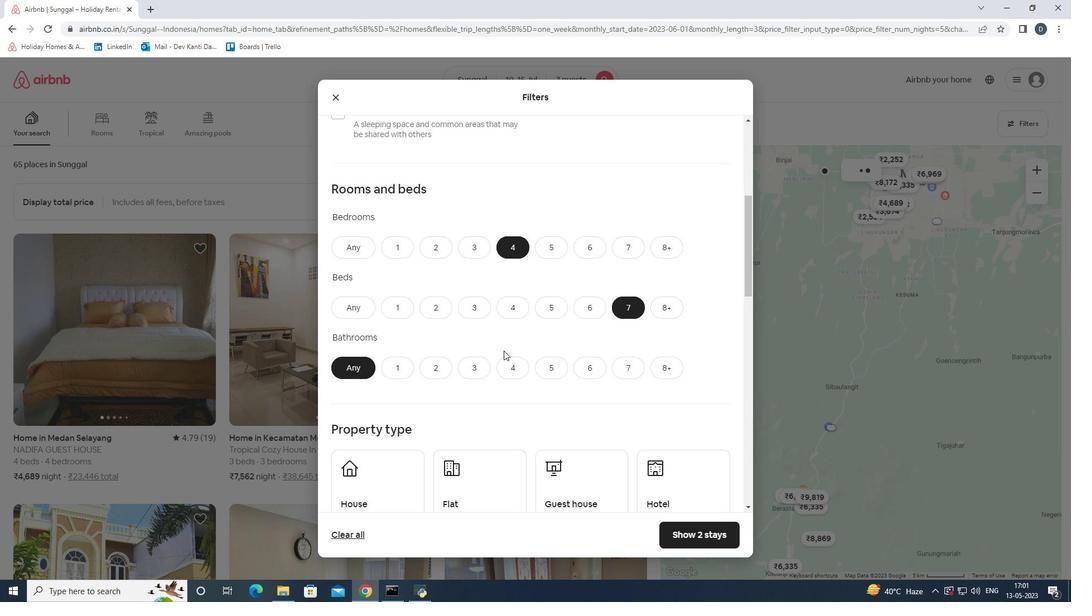 
Action: Mouse pressed left at (515, 368)
Screenshot: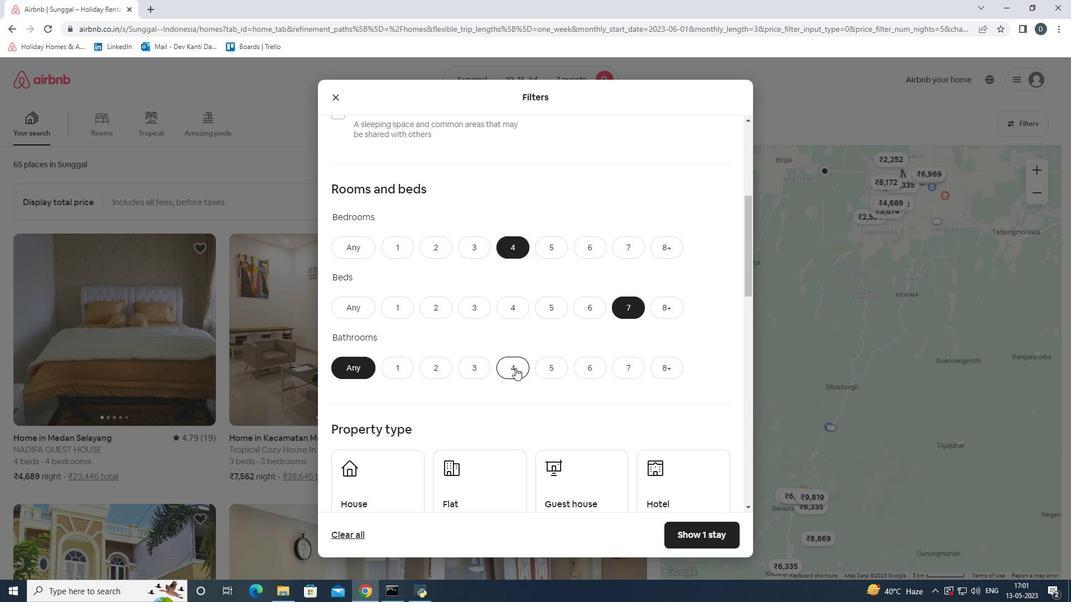 
Action: Mouse moved to (527, 337)
Screenshot: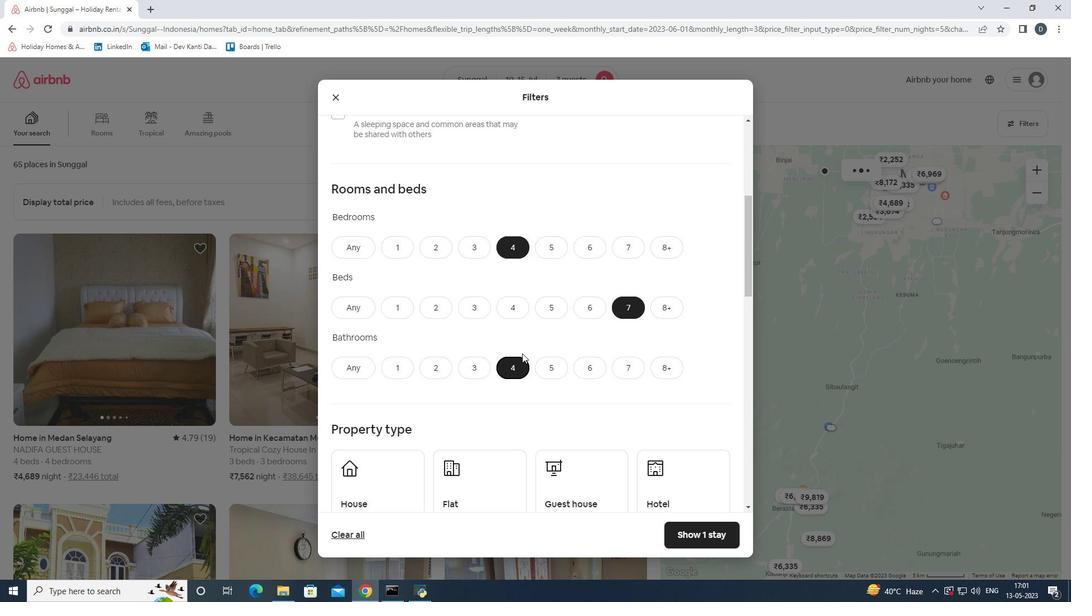 
Action: Mouse scrolled (527, 336) with delta (0, 0)
Screenshot: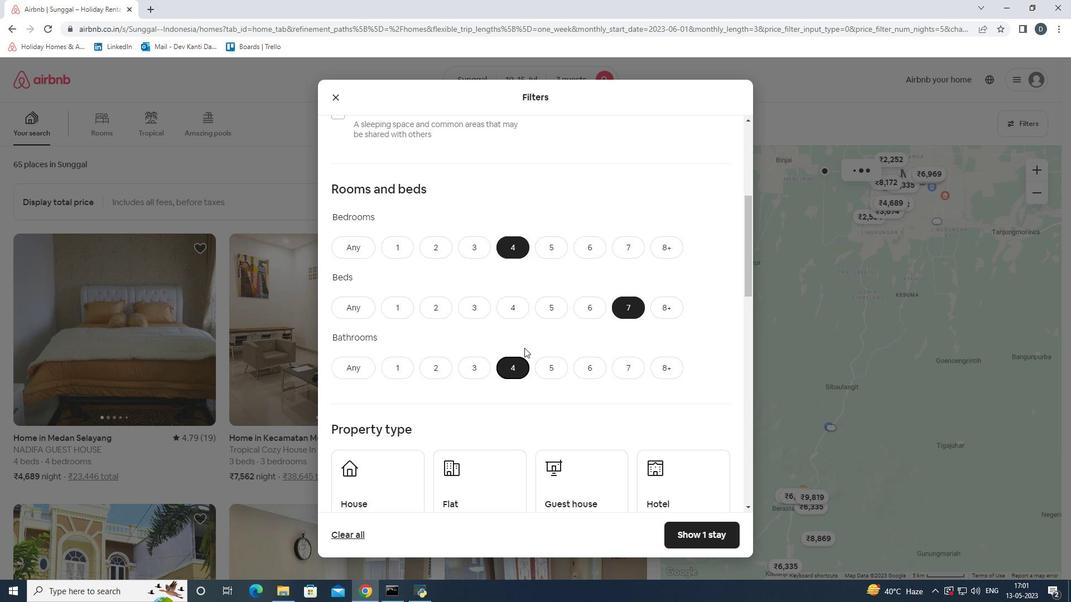 
Action: Mouse scrolled (527, 336) with delta (0, 0)
Screenshot: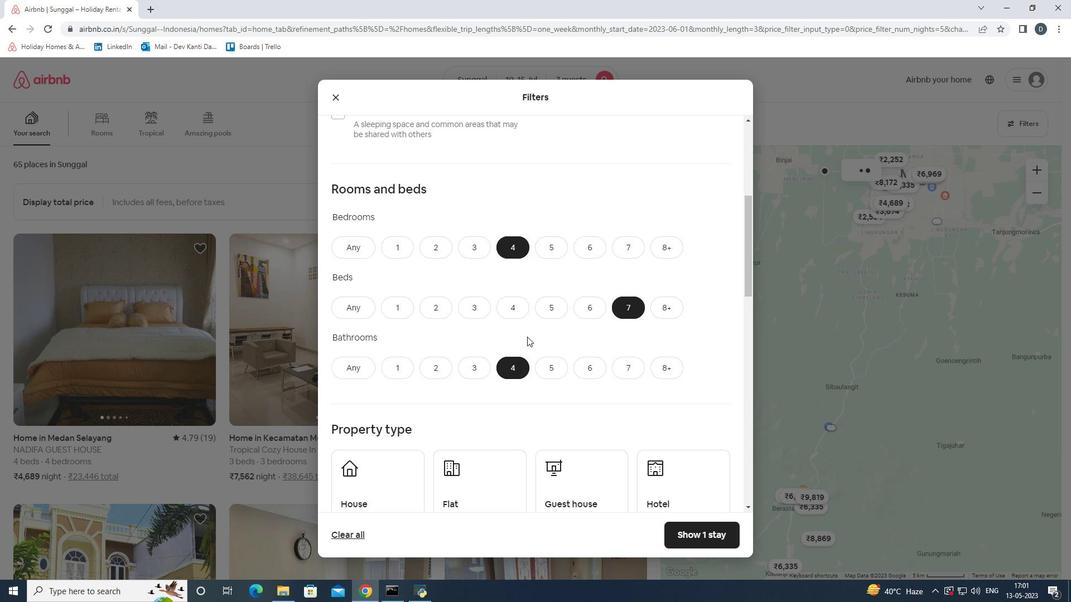 
Action: Mouse moved to (527, 333)
Screenshot: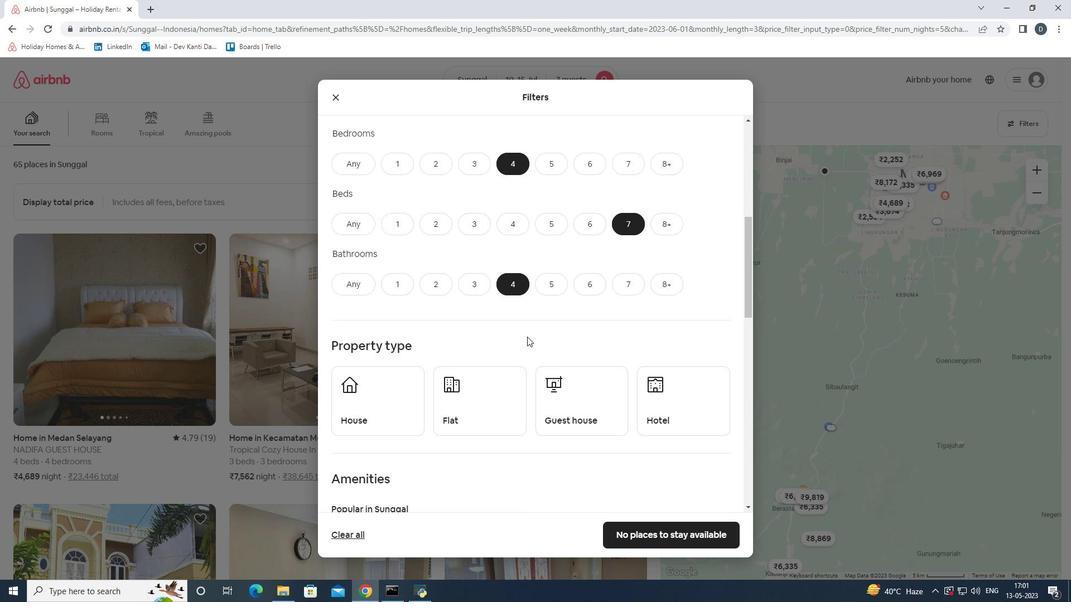 
Action: Mouse scrolled (527, 332) with delta (0, 0)
Screenshot: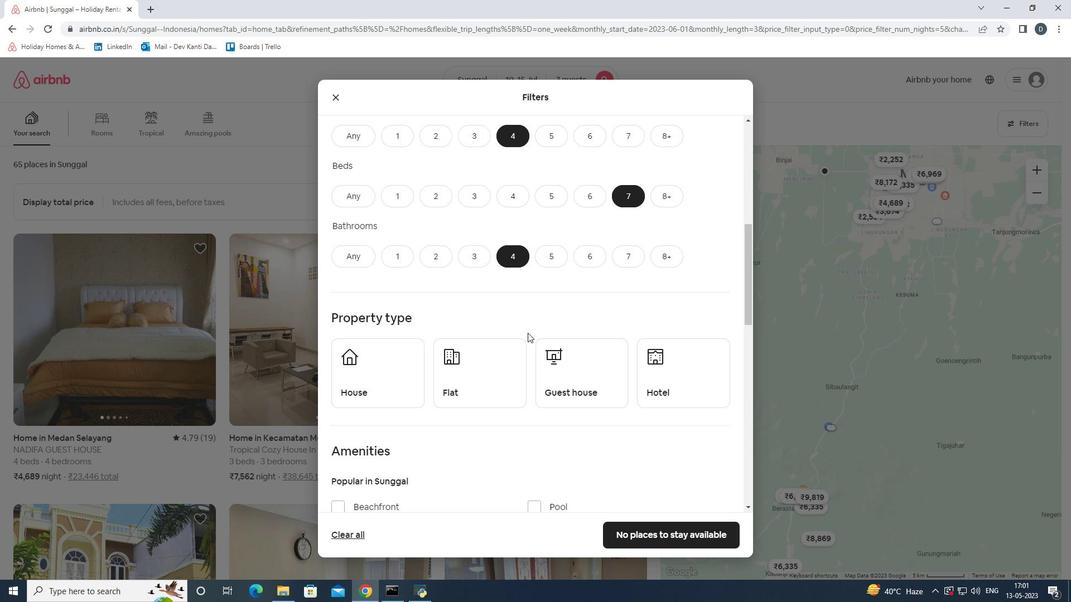 
Action: Mouse moved to (385, 317)
Screenshot: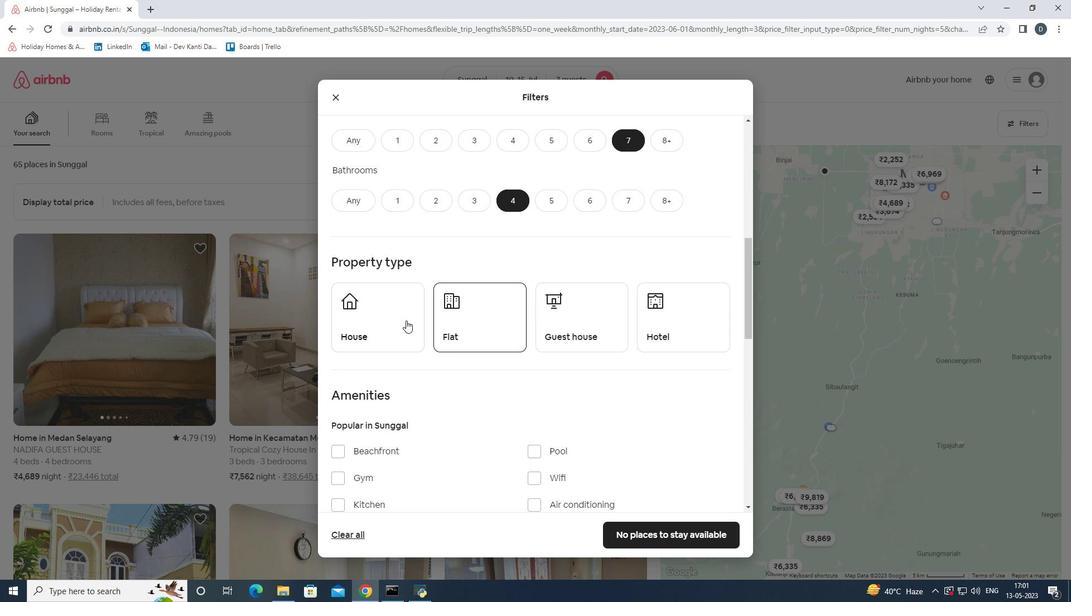
Action: Mouse pressed left at (385, 317)
Screenshot: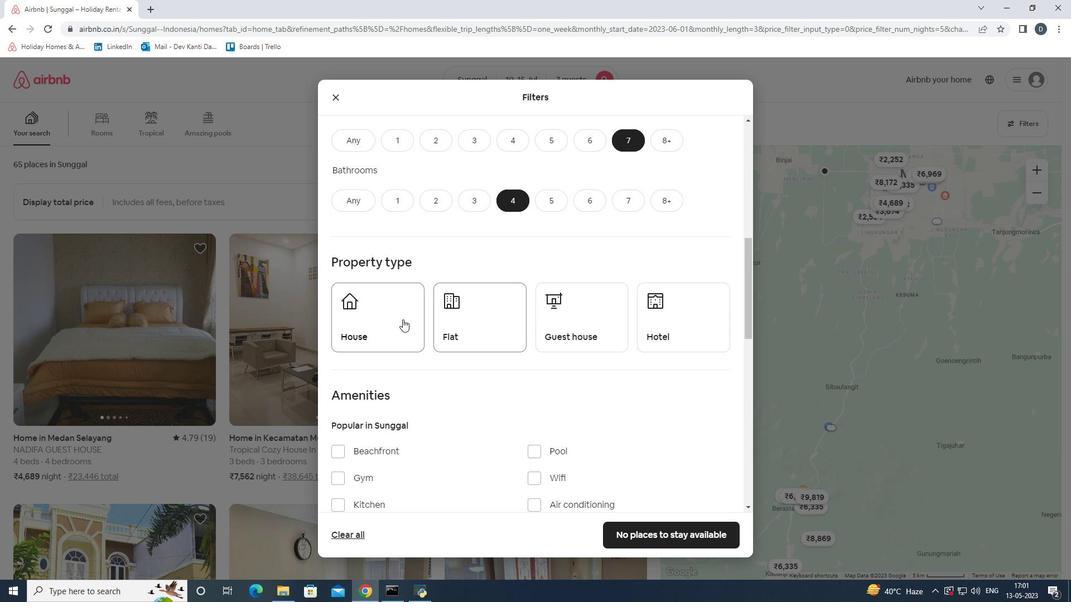 
Action: Mouse moved to (469, 319)
Screenshot: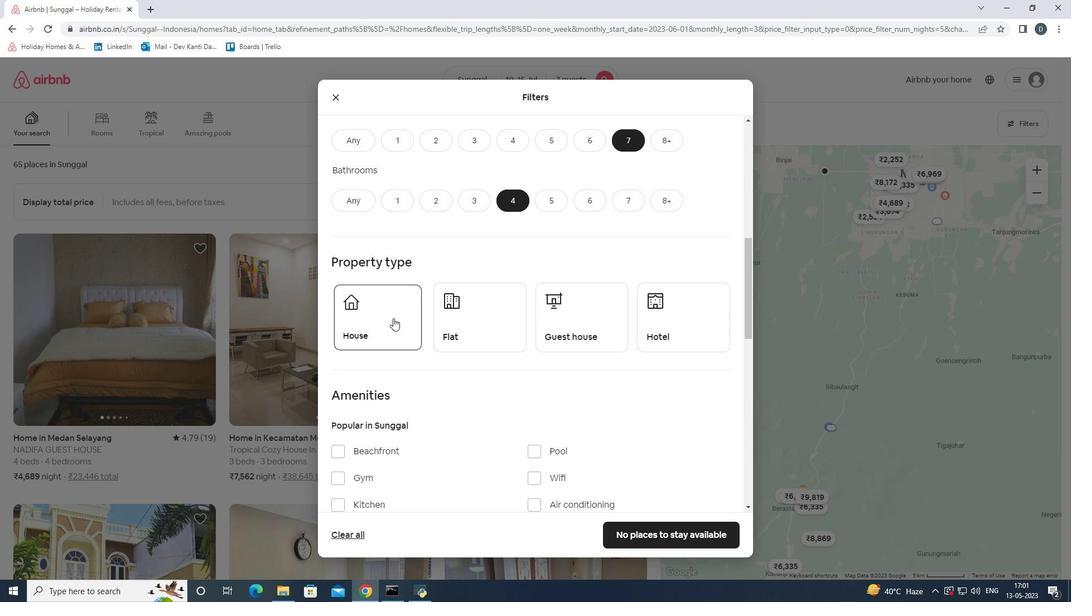 
Action: Mouse pressed left at (469, 319)
Screenshot: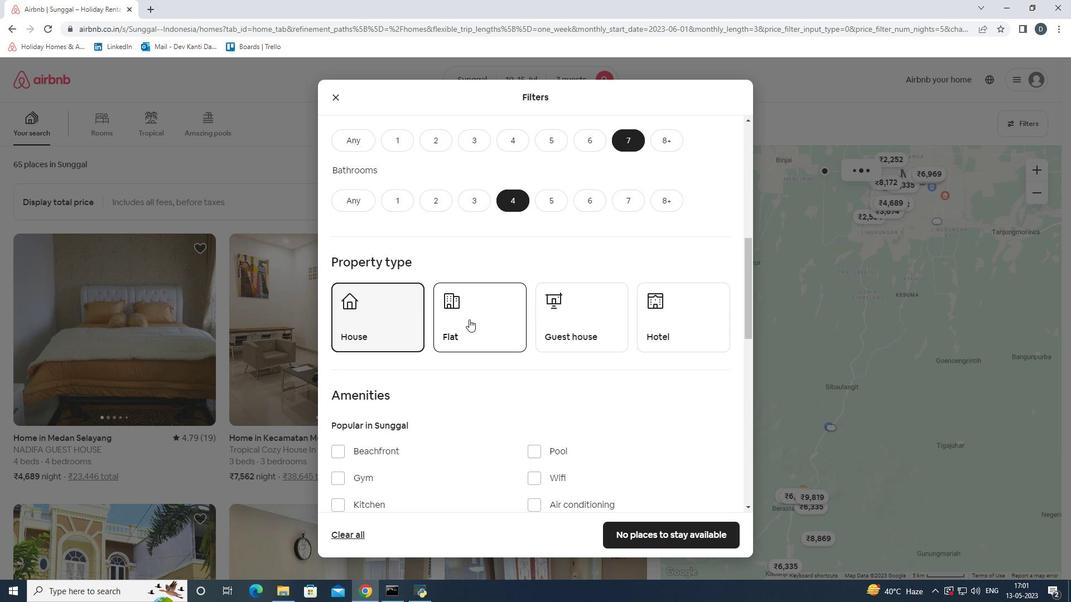 
Action: Mouse moved to (561, 322)
Screenshot: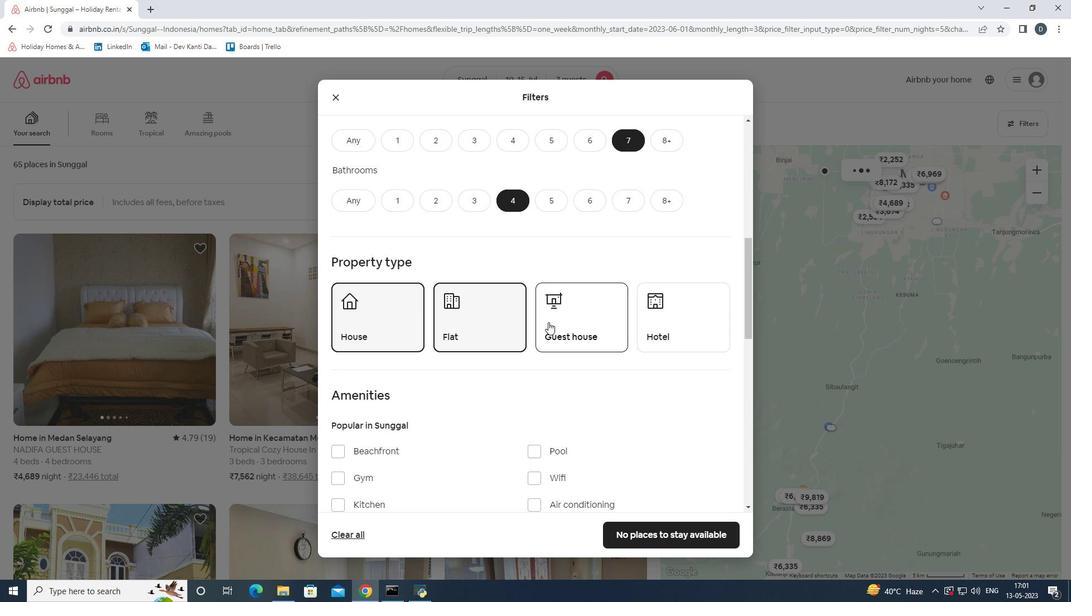 
Action: Mouse pressed left at (561, 322)
Screenshot: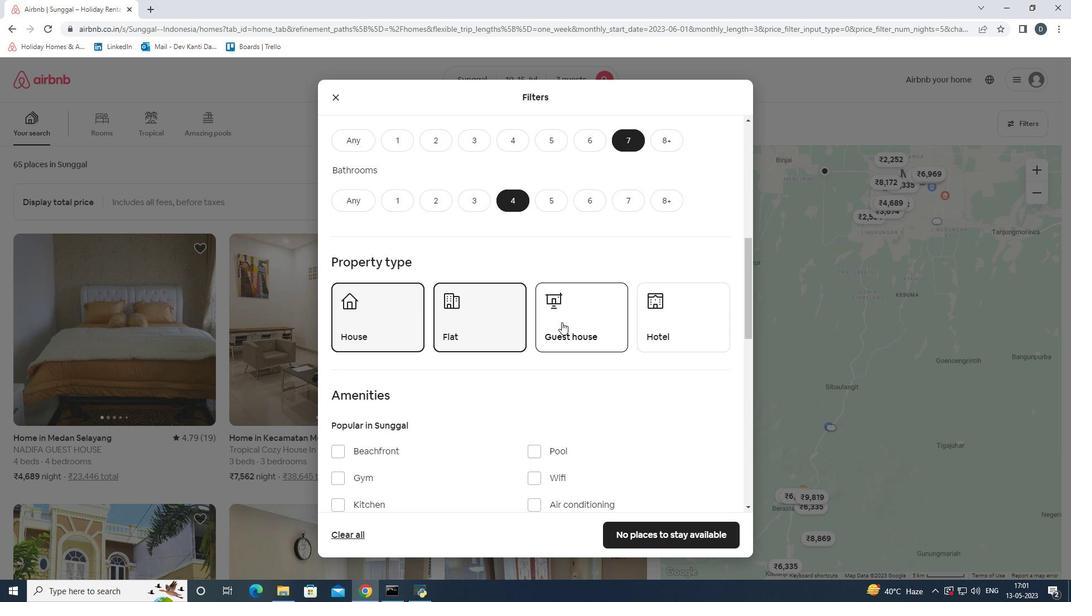 
Action: Mouse scrolled (561, 321) with delta (0, 0)
Screenshot: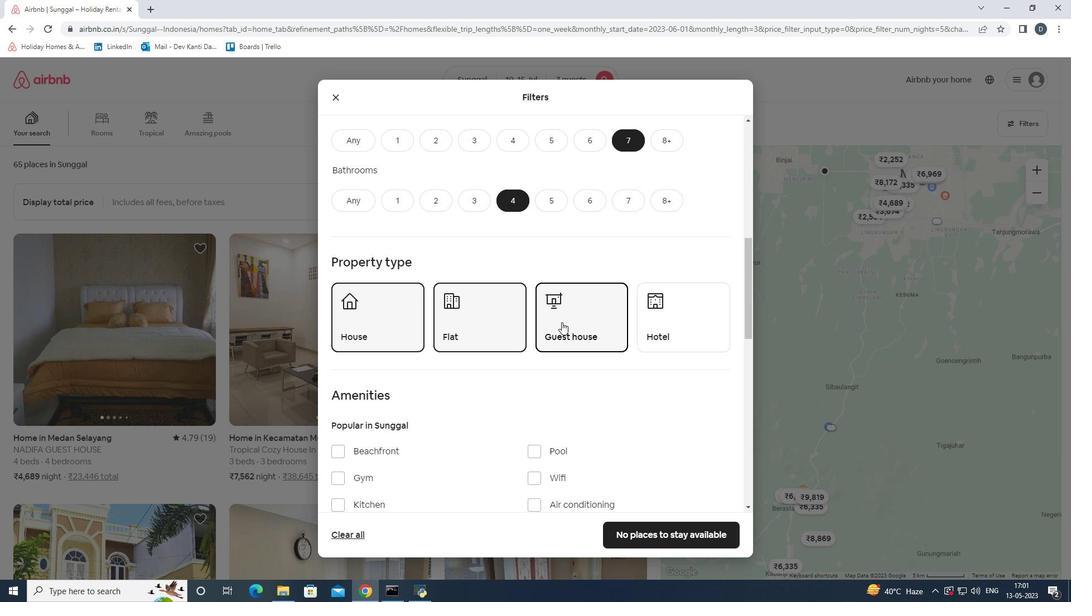 
Action: Mouse scrolled (561, 321) with delta (0, 0)
Screenshot: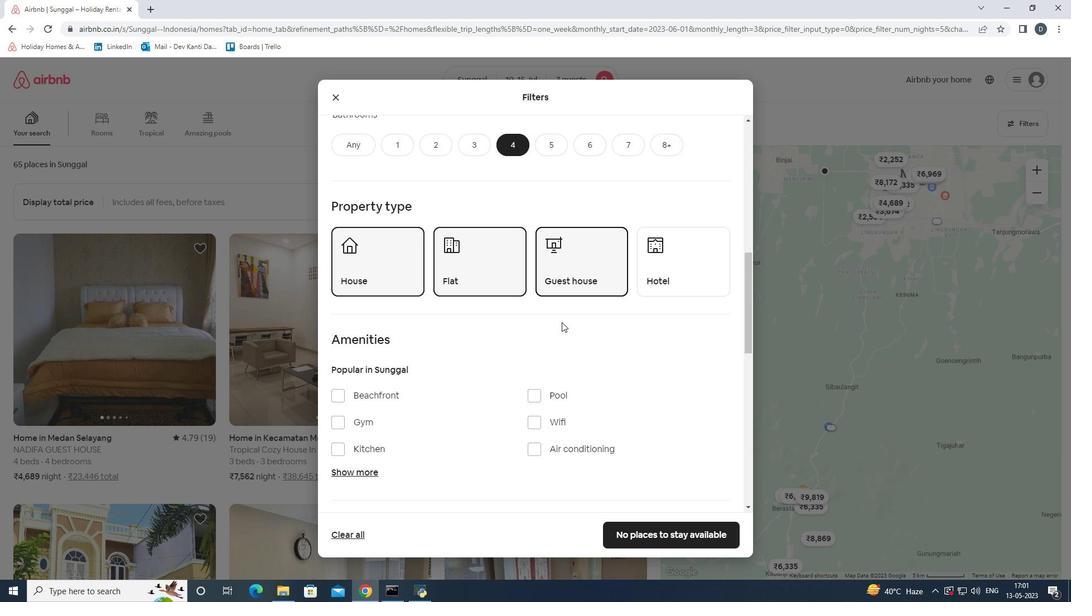 
Action: Mouse scrolled (561, 321) with delta (0, 0)
Screenshot: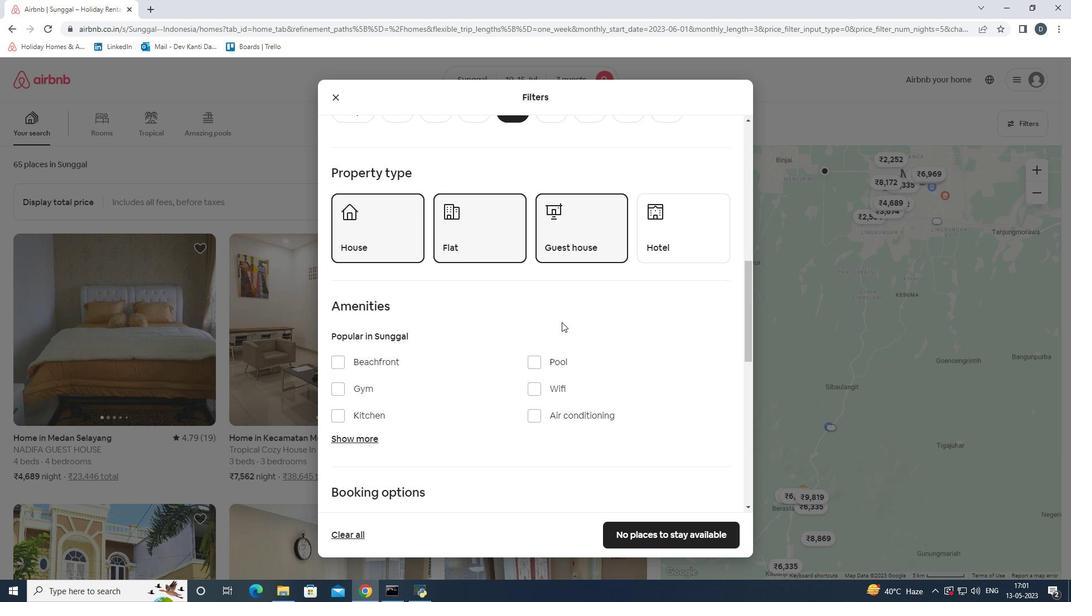 
Action: Mouse moved to (344, 363)
Screenshot: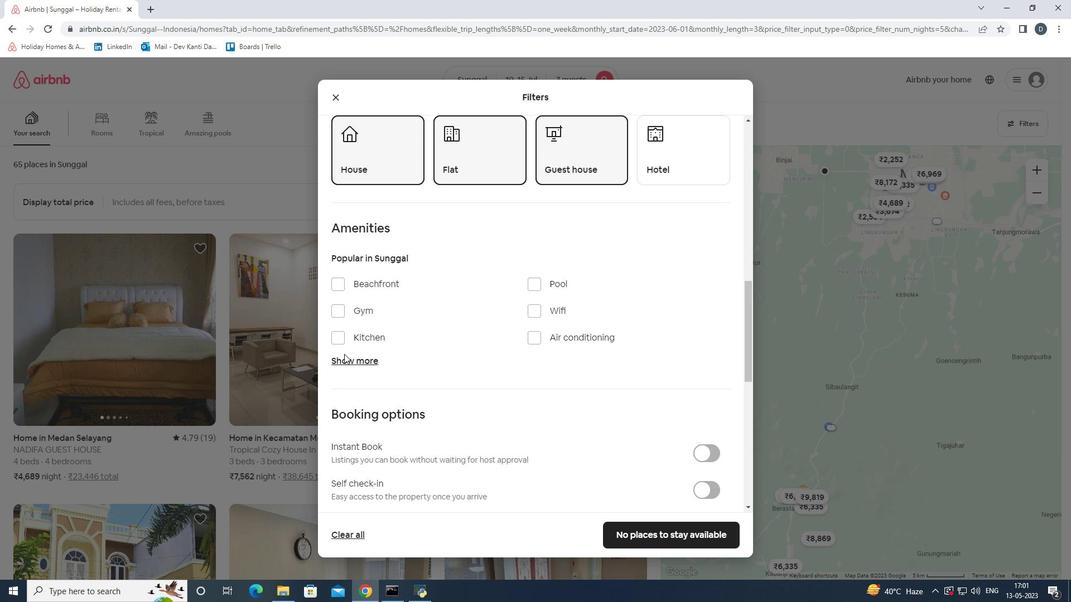 
Action: Mouse pressed left at (344, 363)
Screenshot: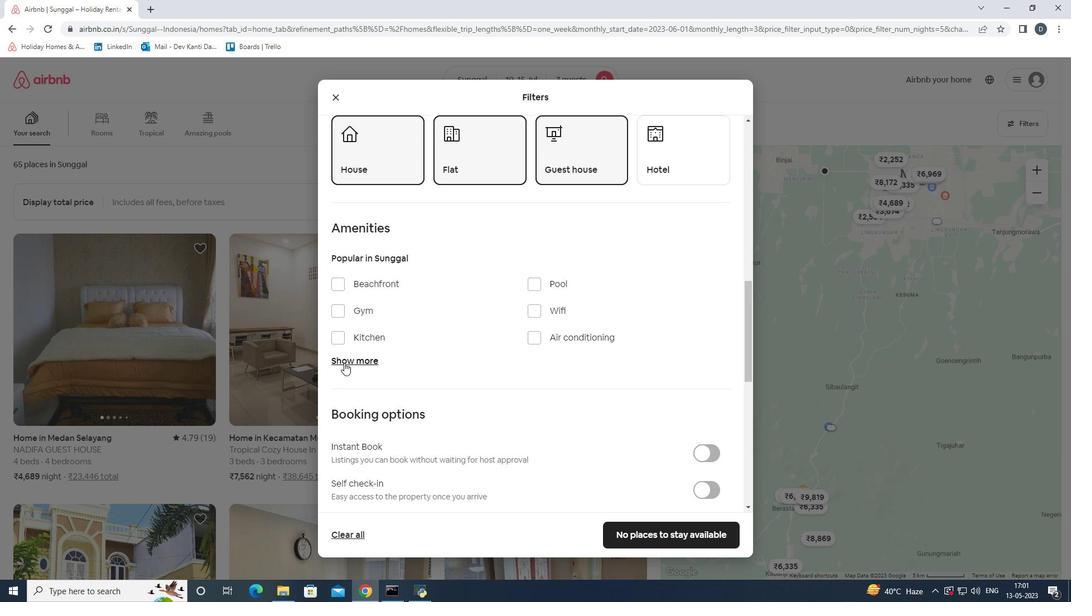 
Action: Mouse moved to (538, 315)
Screenshot: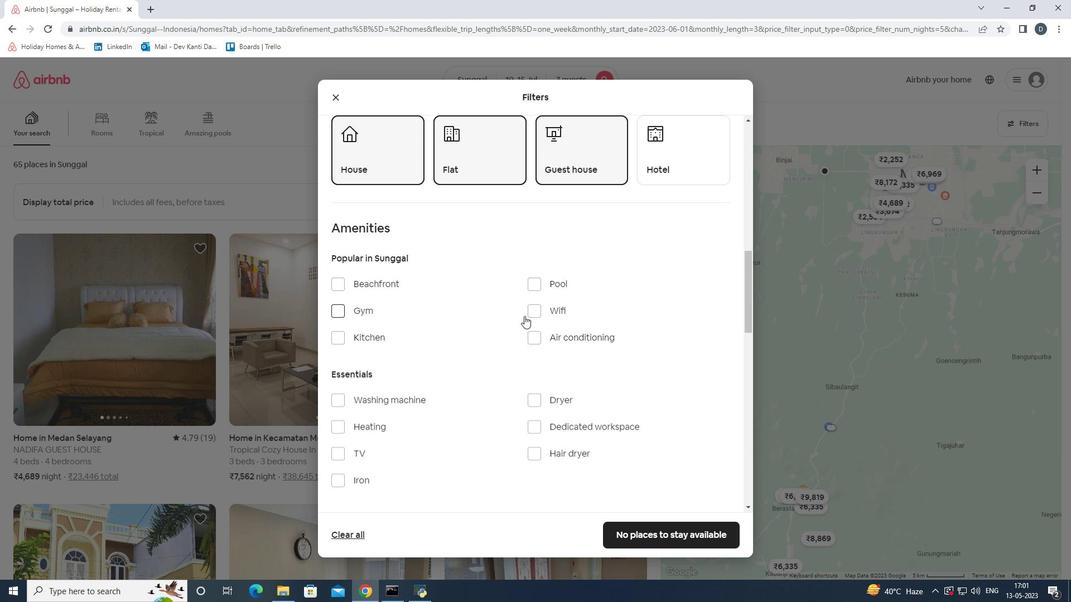 
Action: Mouse pressed left at (538, 315)
Screenshot: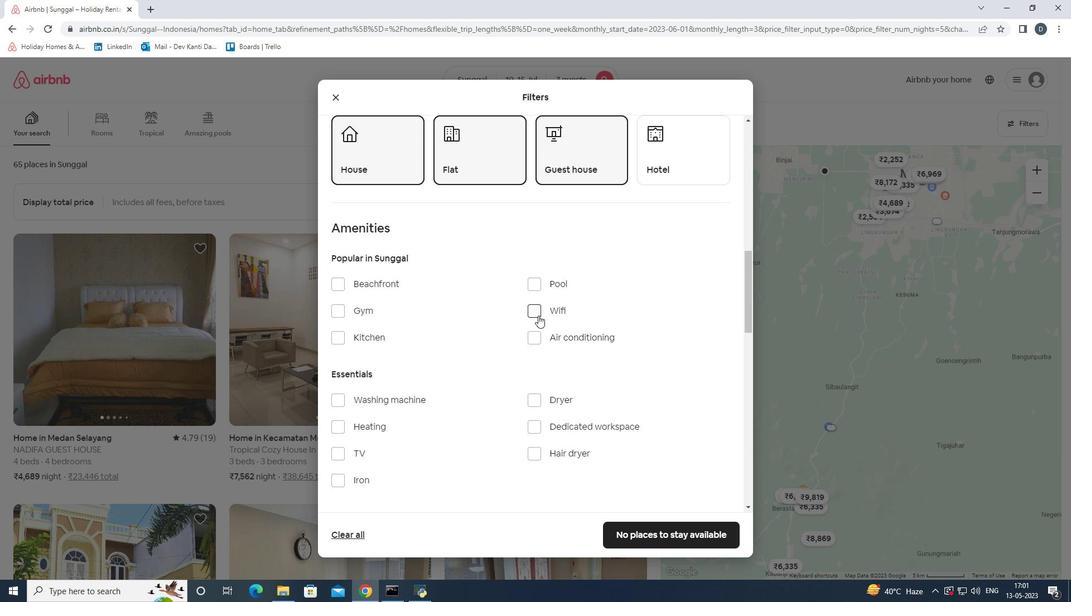 
Action: Mouse moved to (338, 451)
Screenshot: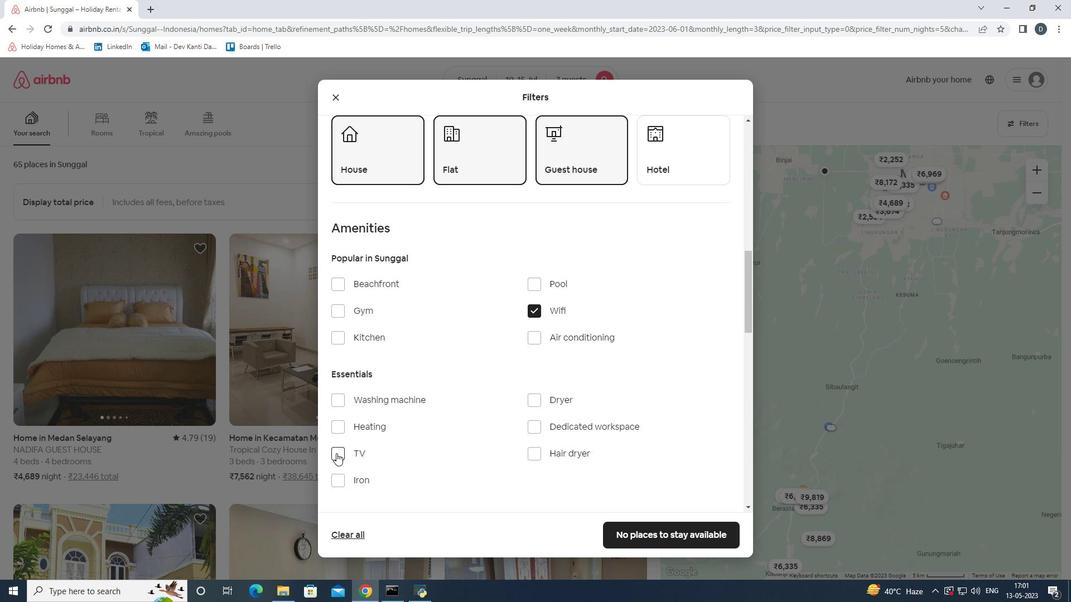 
Action: Mouse pressed left at (338, 451)
Screenshot: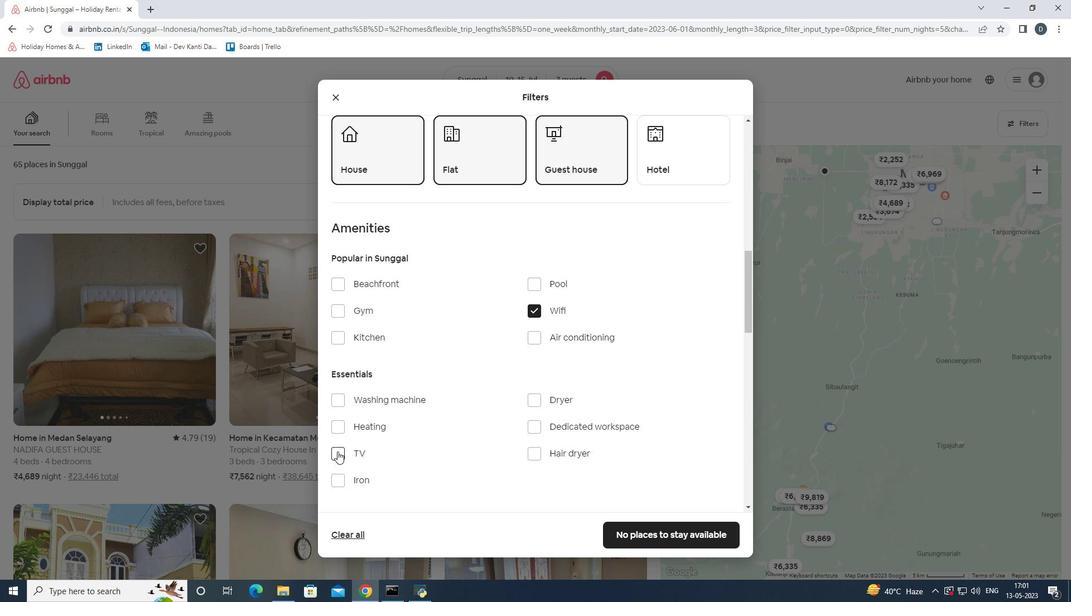 
Action: Mouse moved to (405, 398)
Screenshot: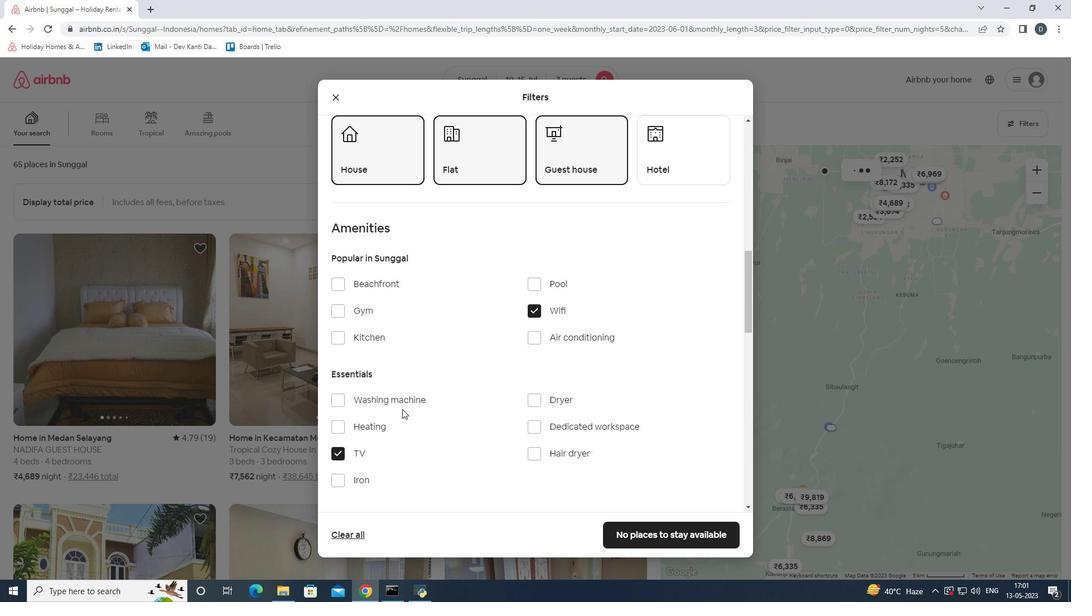 
Action: Mouse scrolled (405, 398) with delta (0, 0)
Screenshot: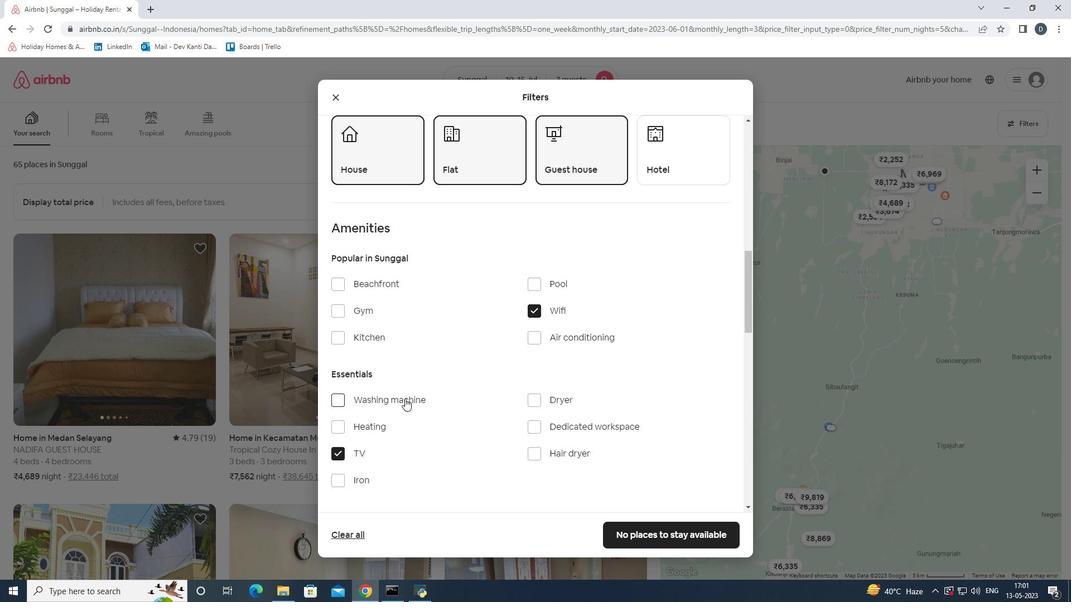 
Action: Mouse moved to (432, 352)
Screenshot: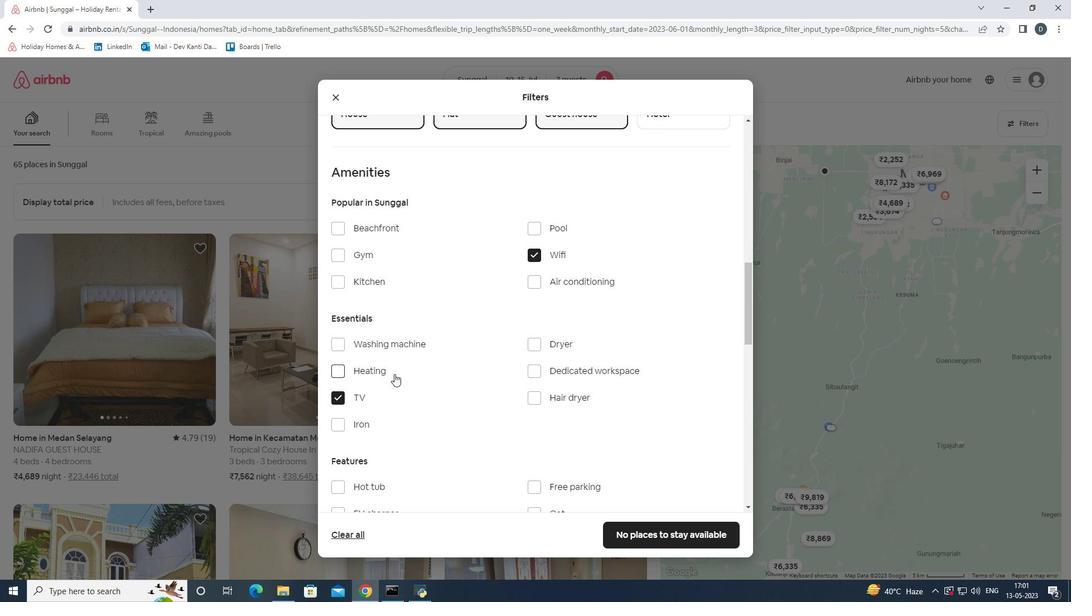 
Action: Mouse scrolled (432, 352) with delta (0, 0)
Screenshot: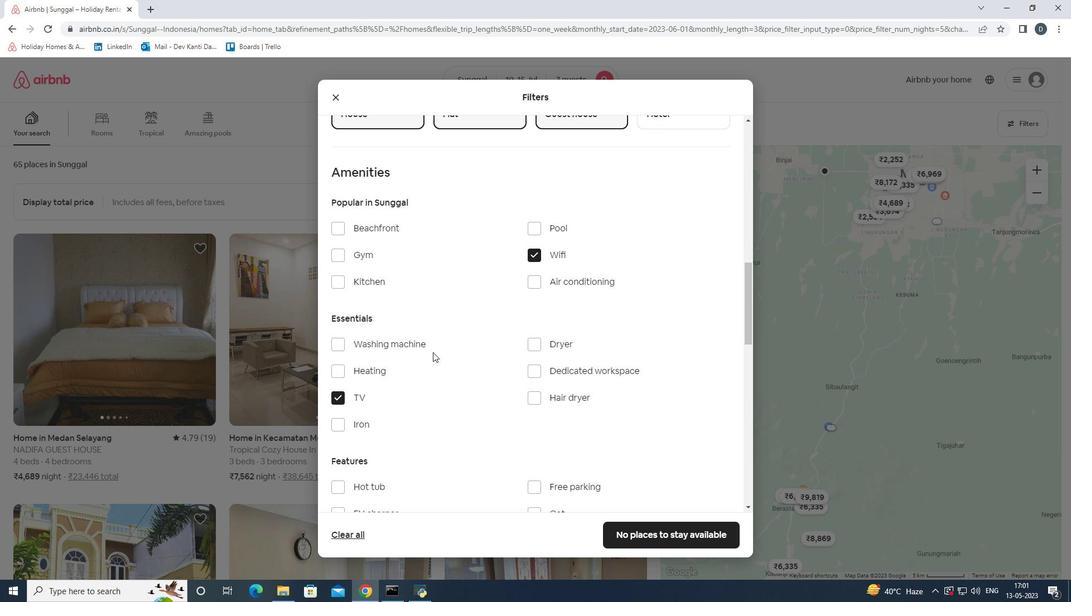 
Action: Mouse moved to (535, 425)
Screenshot: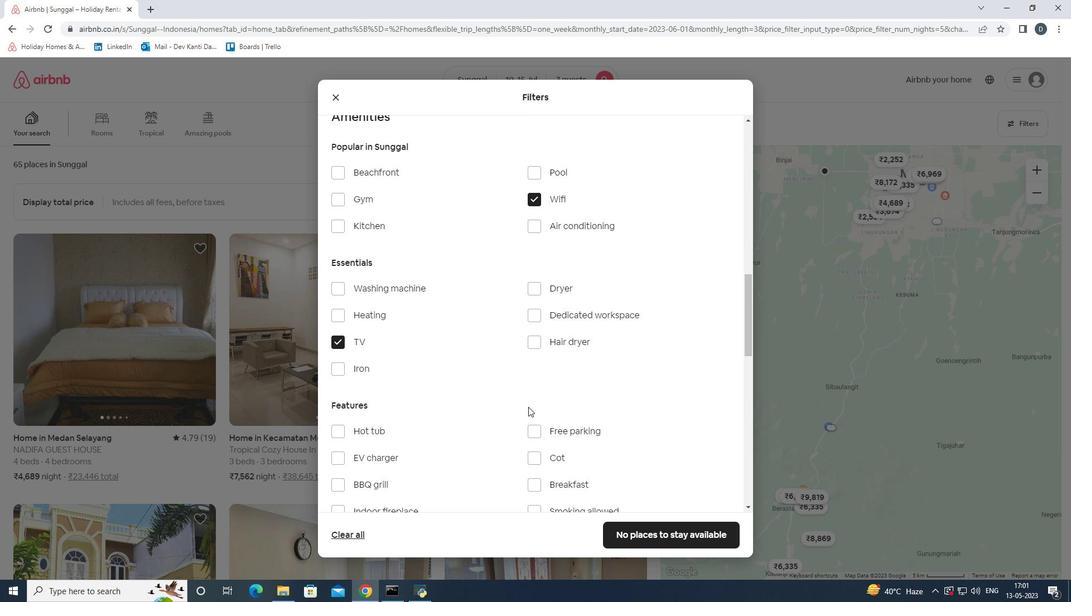 
Action: Mouse pressed left at (535, 425)
Screenshot: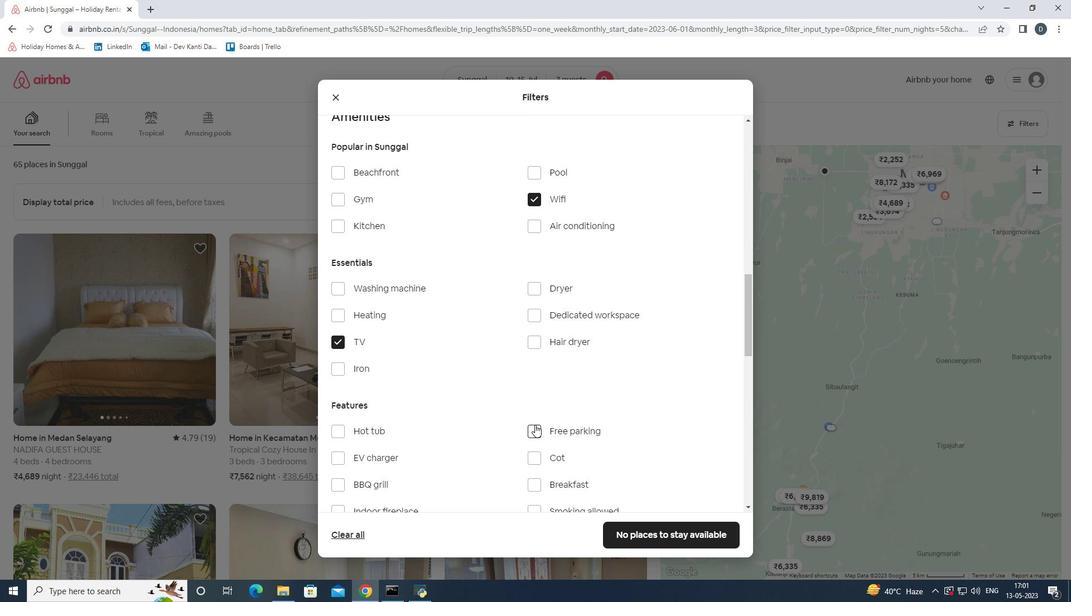 
Action: Mouse moved to (354, 205)
Screenshot: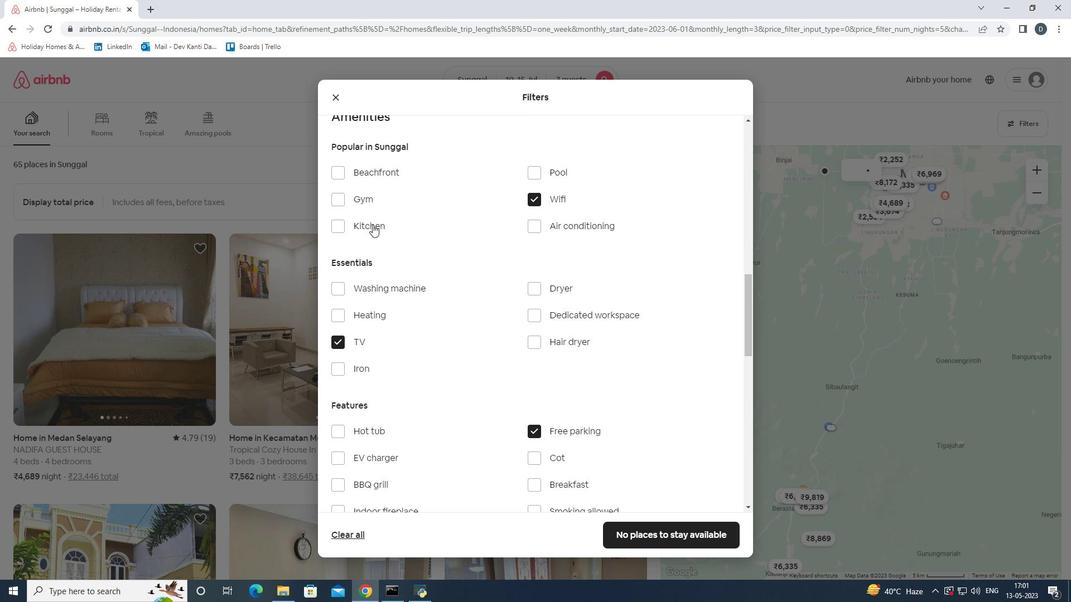 
Action: Mouse pressed left at (354, 205)
Screenshot: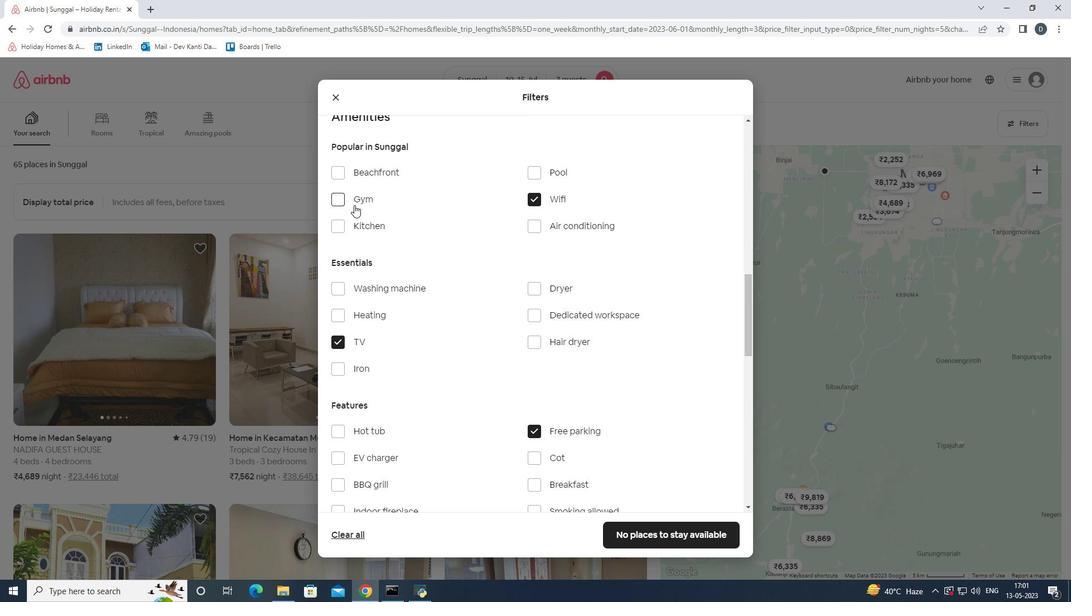 
Action: Mouse moved to (395, 231)
Screenshot: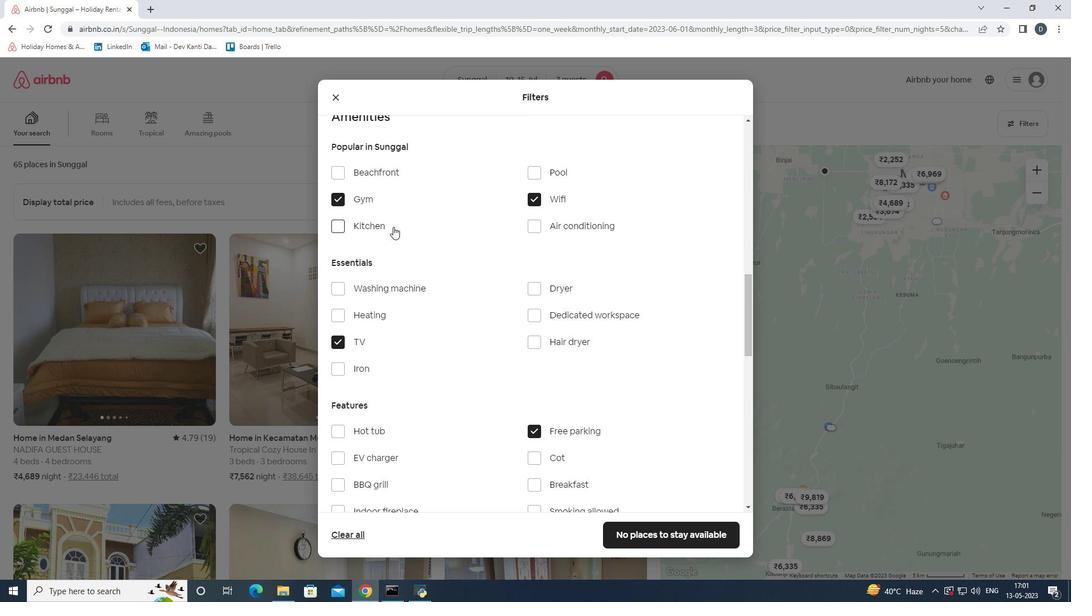 
Action: Mouse scrolled (395, 230) with delta (0, 0)
Screenshot: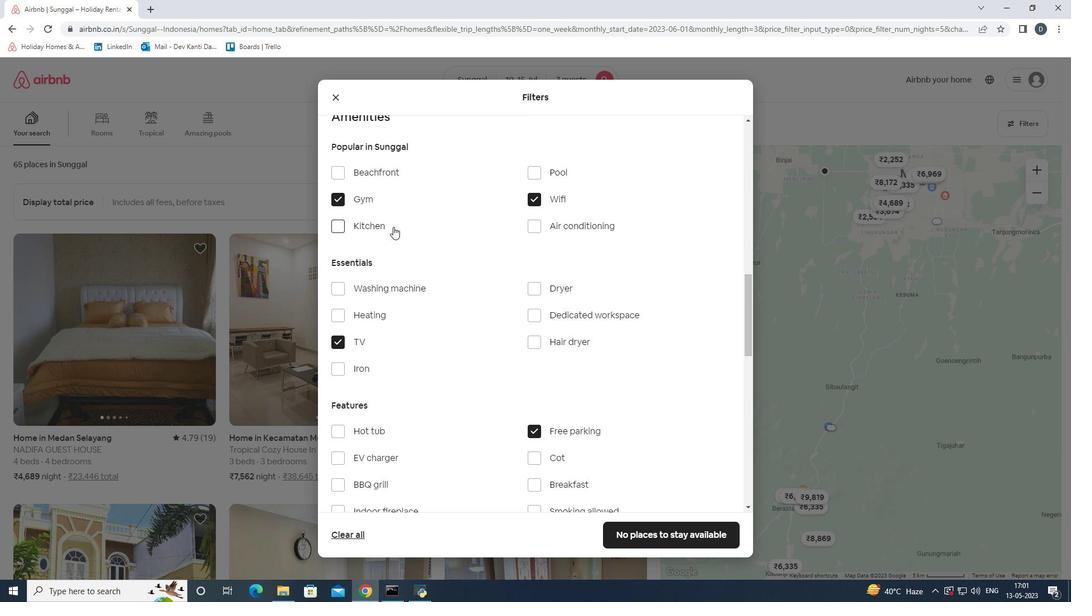 
Action: Mouse moved to (396, 238)
Screenshot: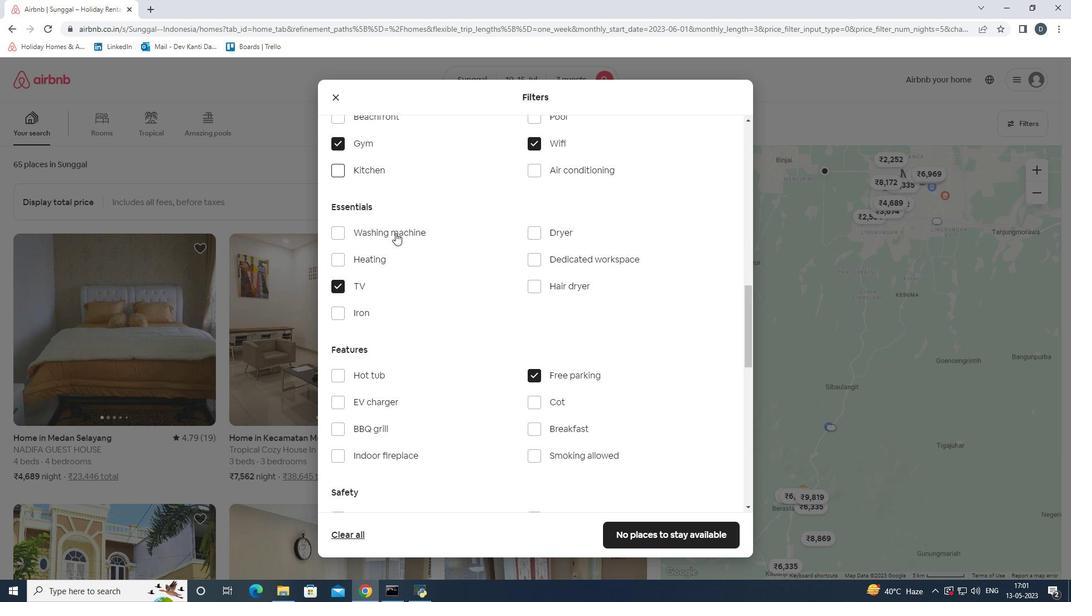 
Action: Mouse scrolled (396, 237) with delta (0, 0)
Screenshot: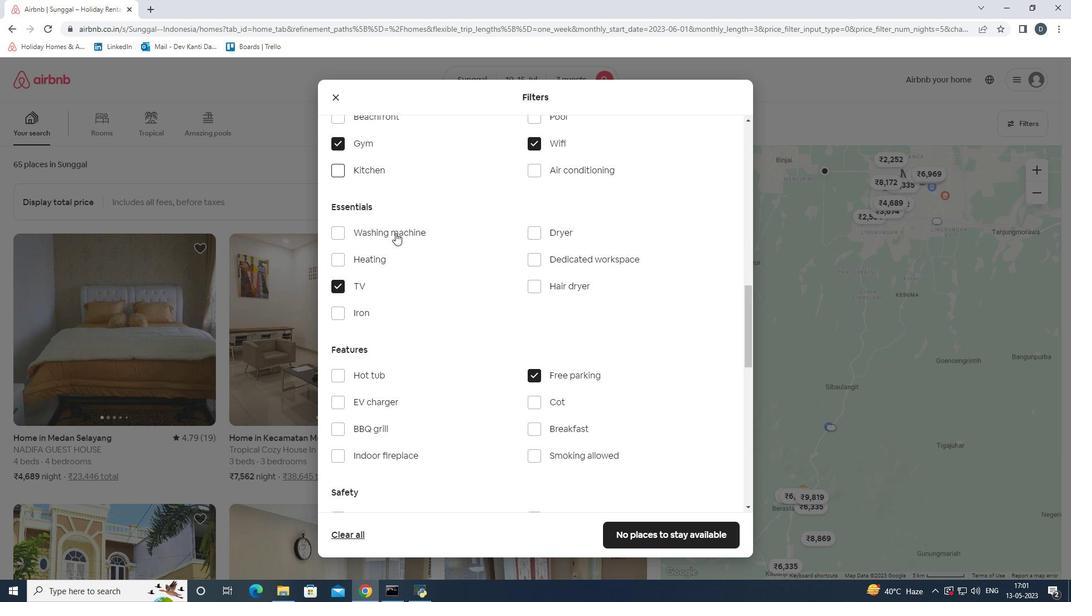 
Action: Mouse moved to (536, 378)
Screenshot: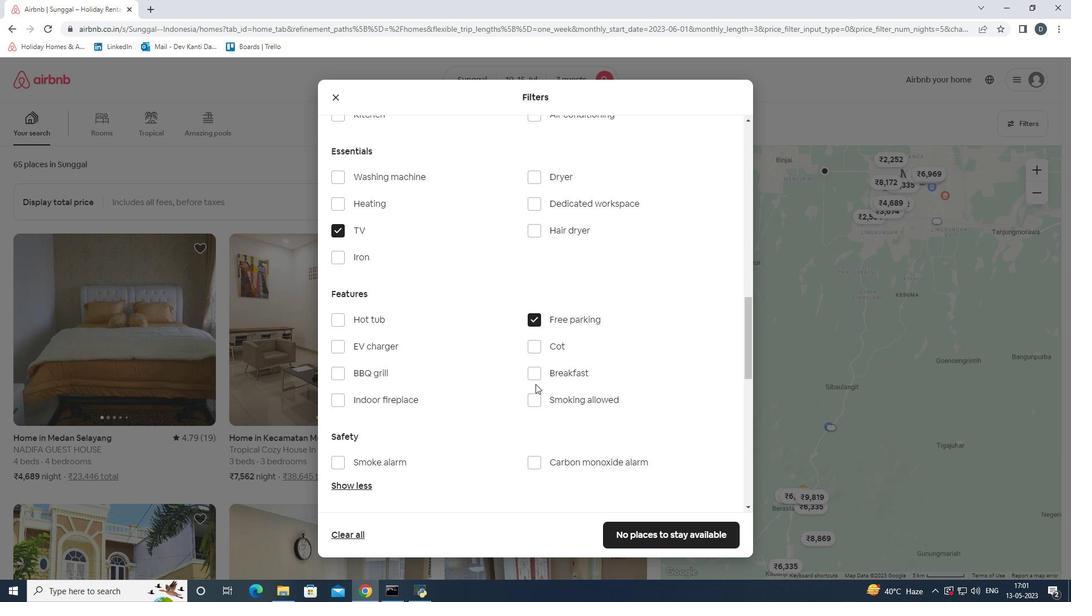 
Action: Mouse pressed left at (536, 378)
Screenshot: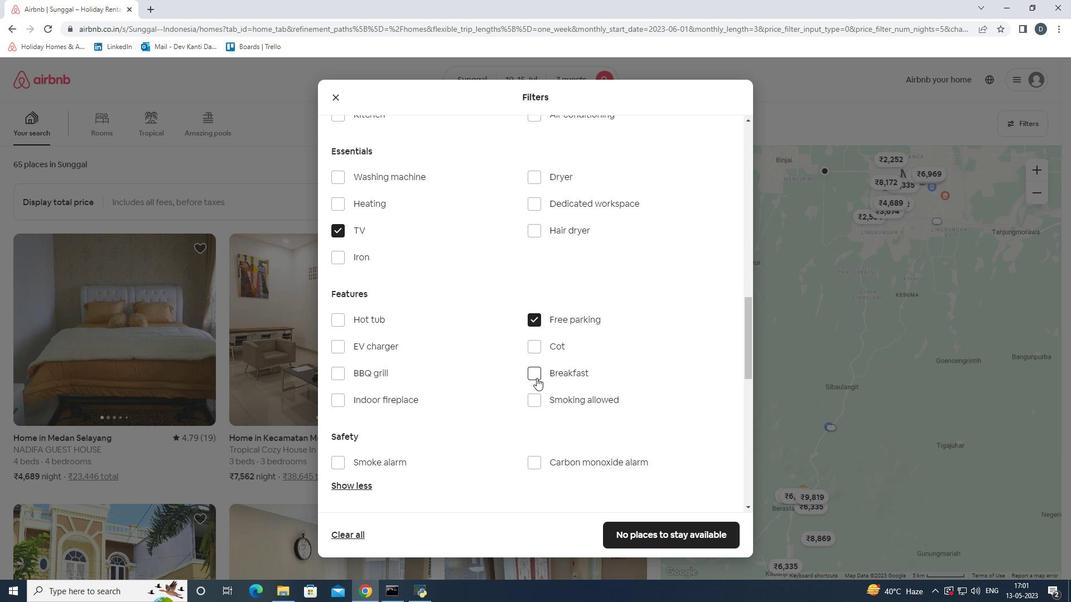 
Action: Mouse moved to (536, 376)
Screenshot: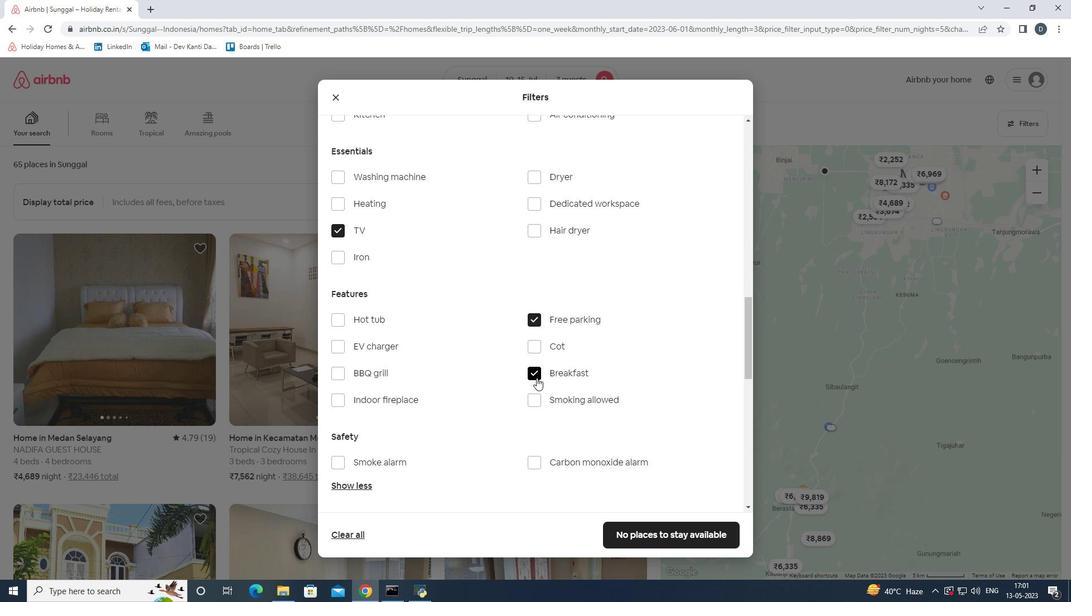 
Action: Mouse scrolled (536, 376) with delta (0, 0)
Screenshot: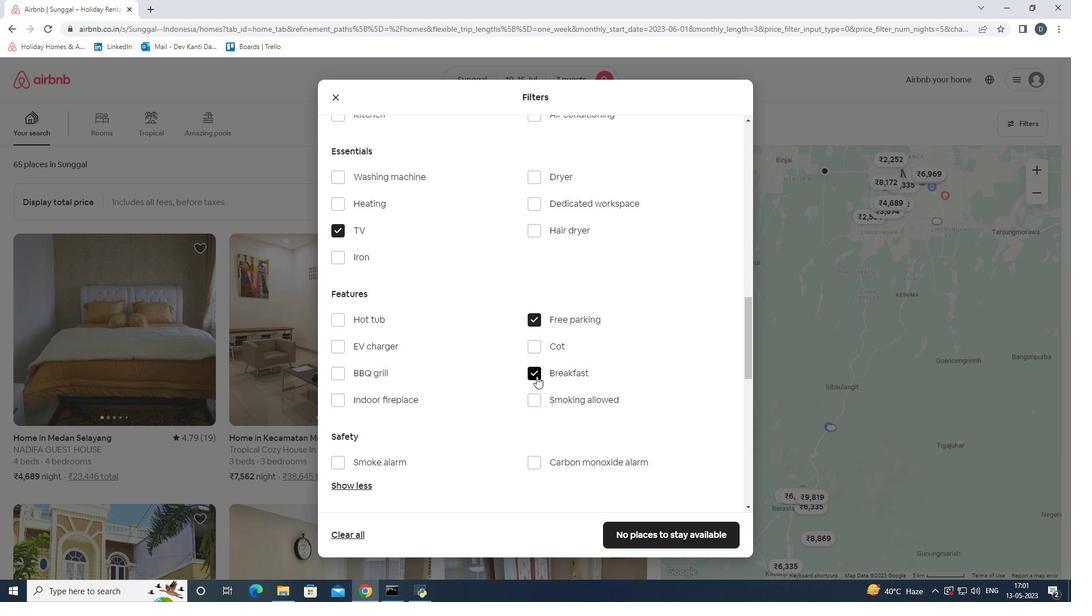 
Action: Mouse scrolled (536, 376) with delta (0, 0)
Screenshot: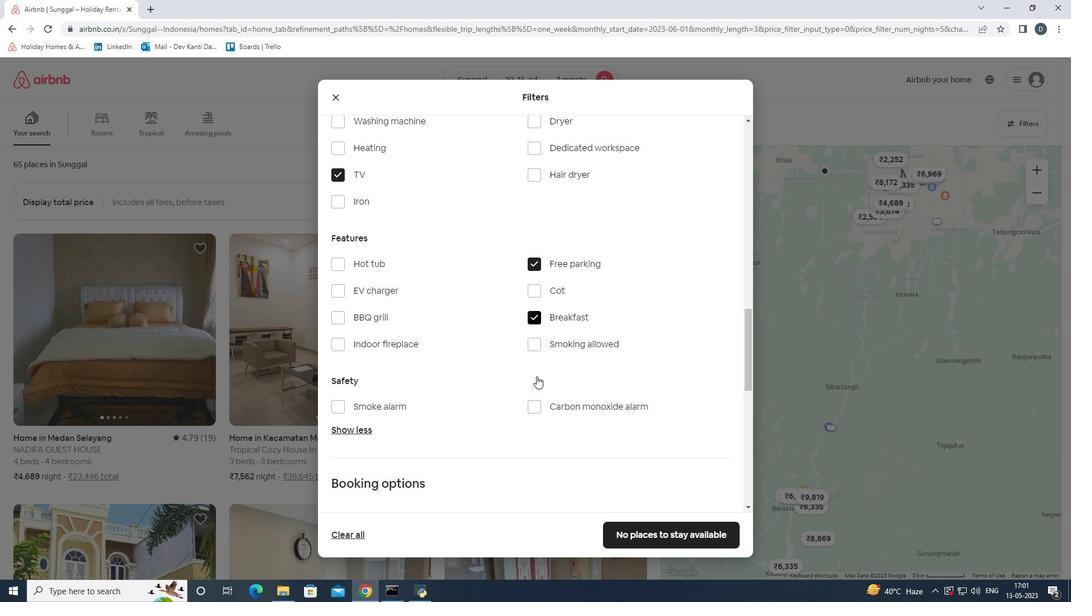 
Action: Mouse scrolled (536, 376) with delta (0, 0)
Screenshot: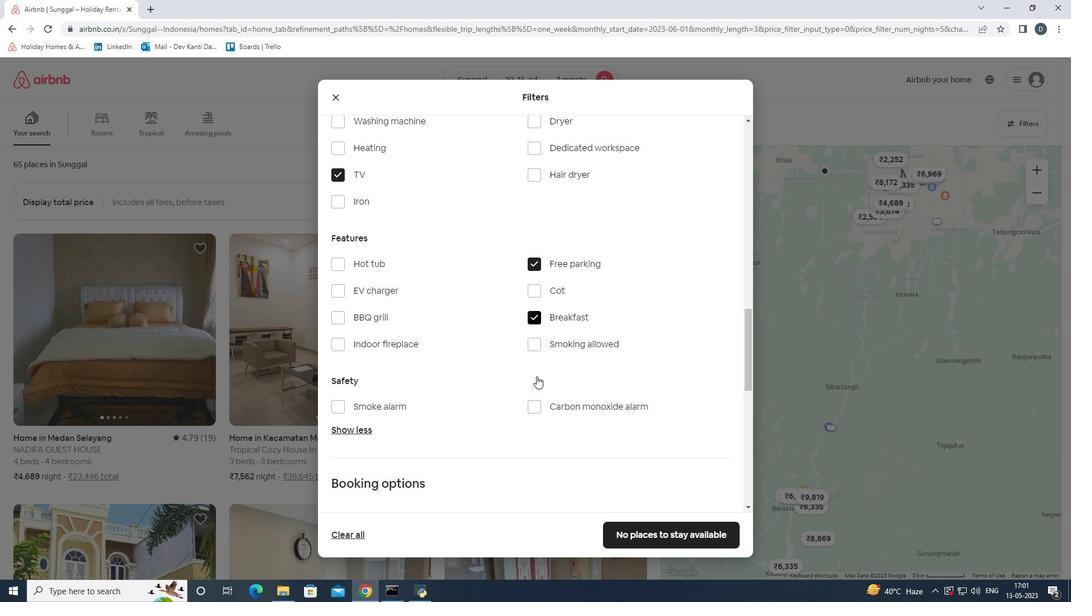 
Action: Mouse scrolled (536, 376) with delta (0, 0)
Screenshot: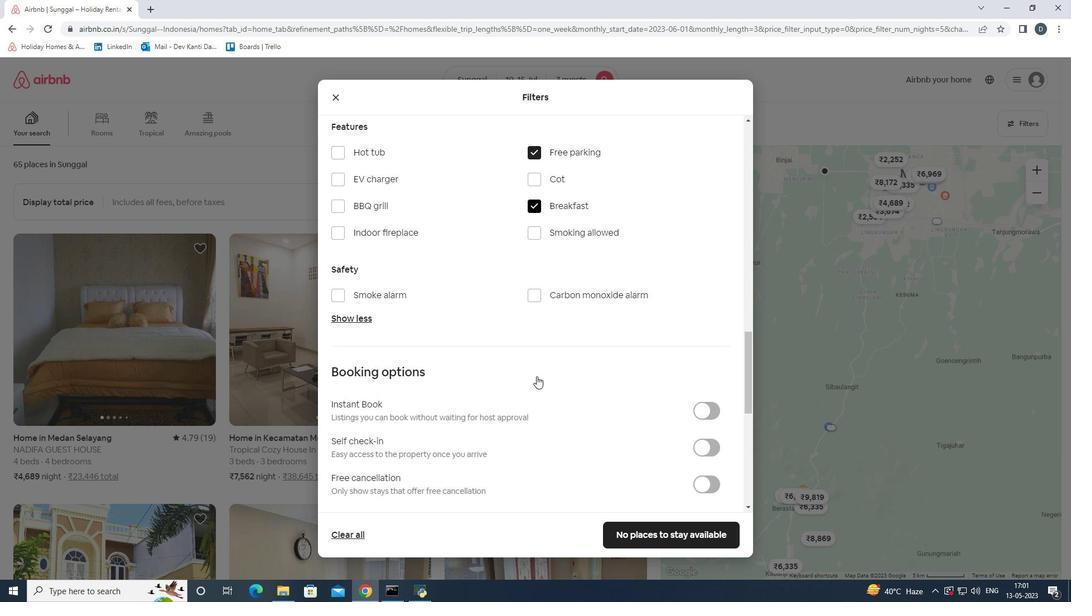 
Action: Mouse scrolled (536, 376) with delta (0, 0)
Screenshot: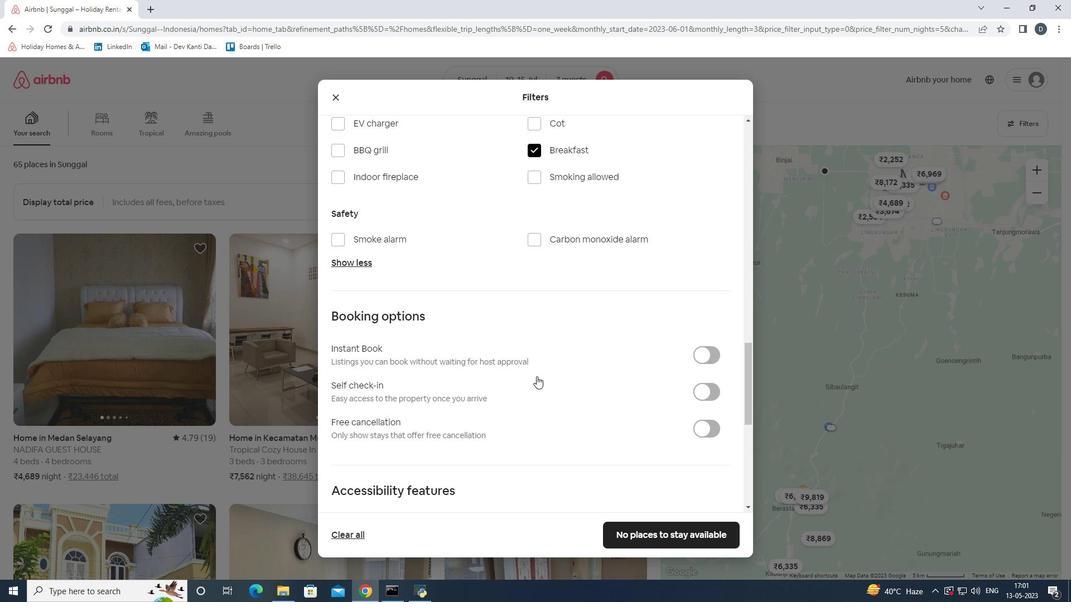 
Action: Mouse scrolled (536, 376) with delta (0, 0)
Screenshot: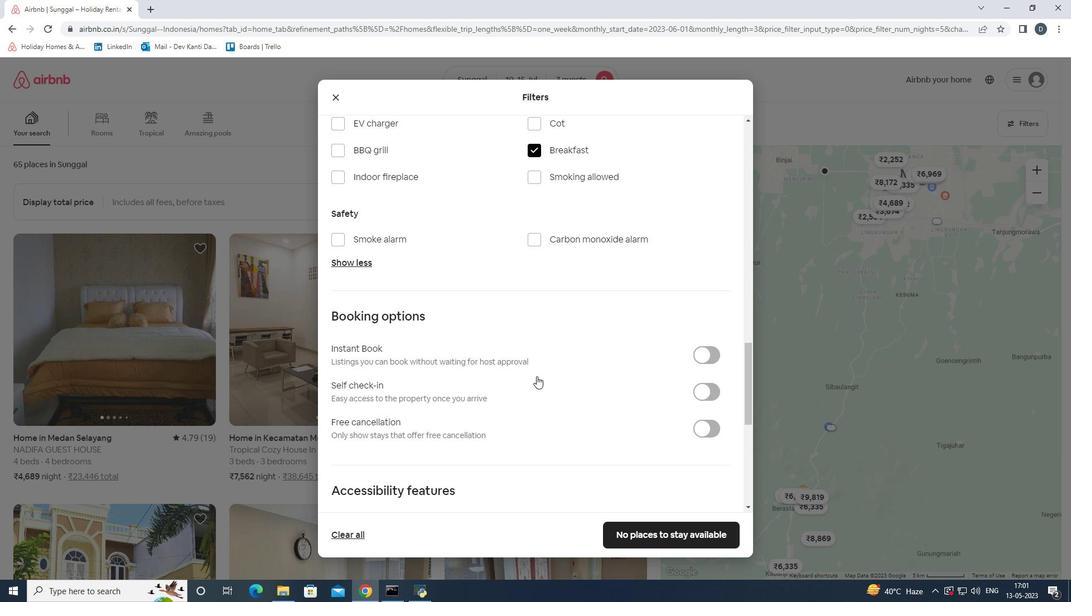 
Action: Mouse moved to (708, 280)
Screenshot: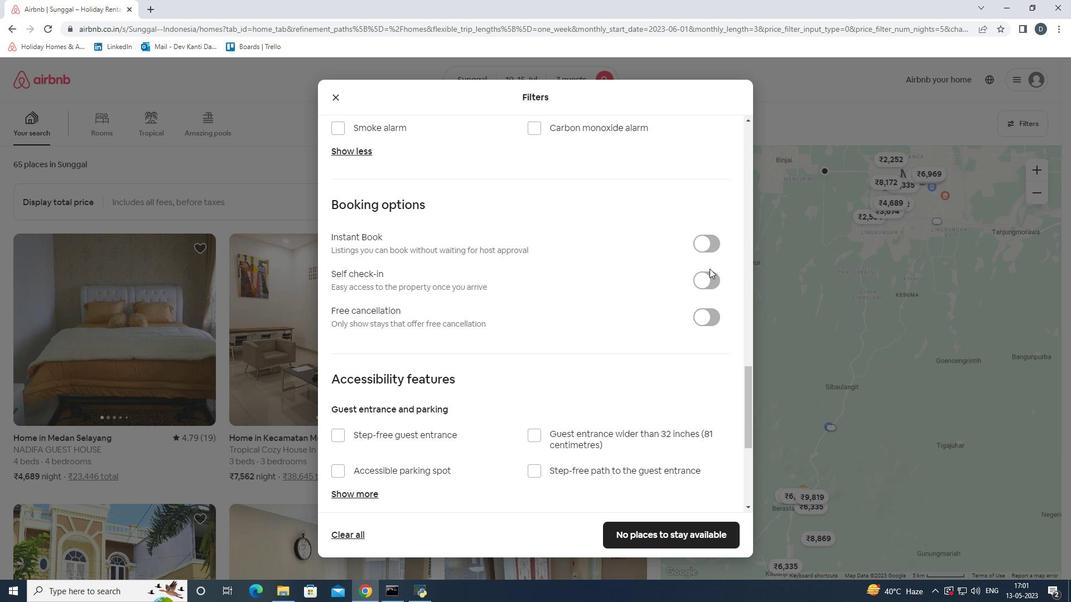 
Action: Mouse pressed left at (708, 280)
Screenshot: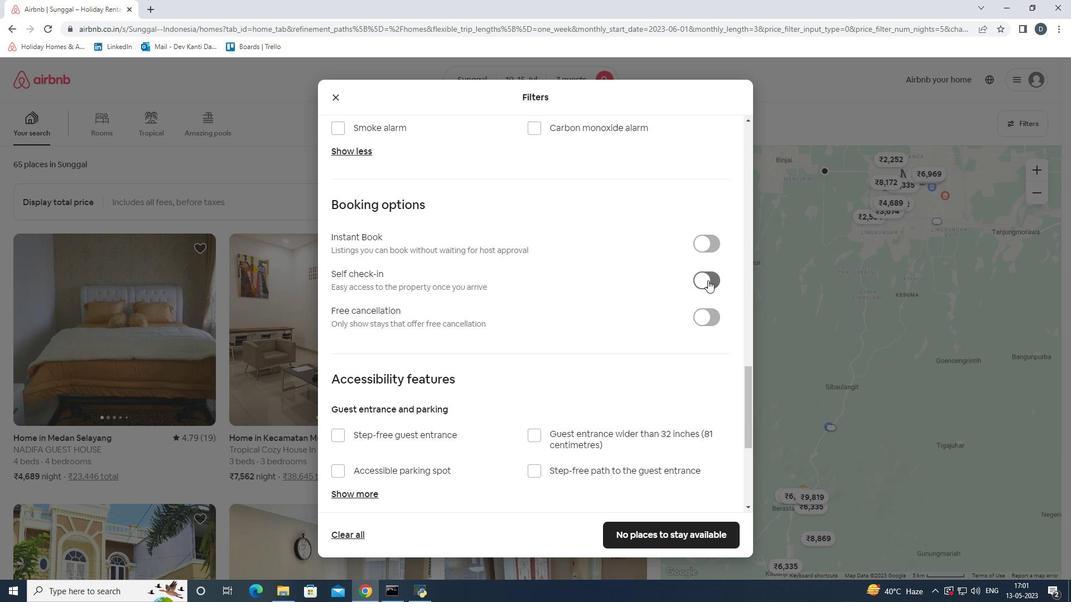 
Action: Mouse moved to (463, 395)
Screenshot: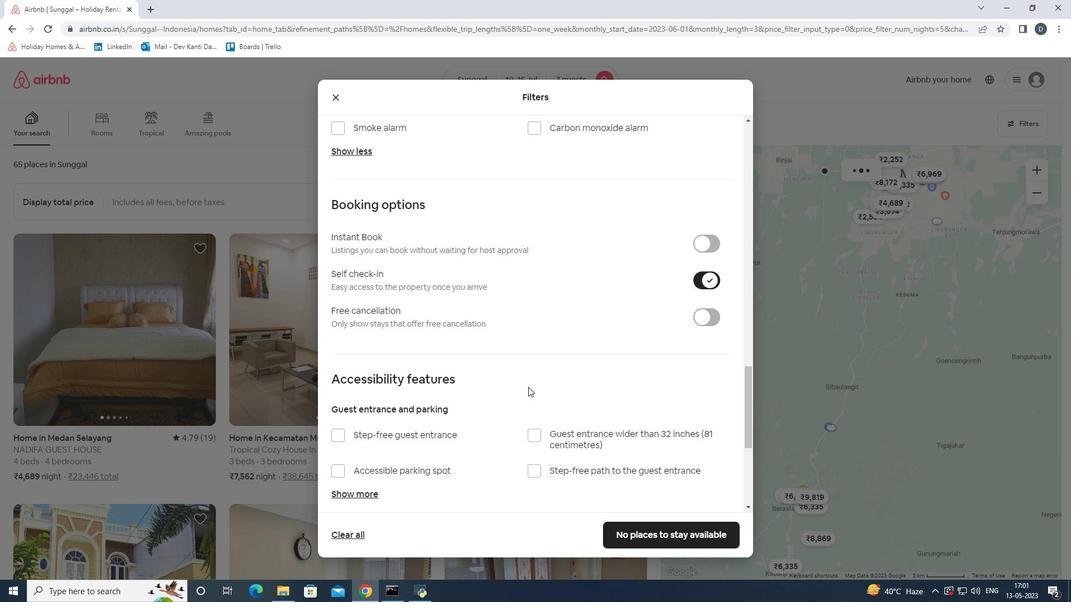 
Action: Mouse scrolled (463, 394) with delta (0, 0)
Screenshot: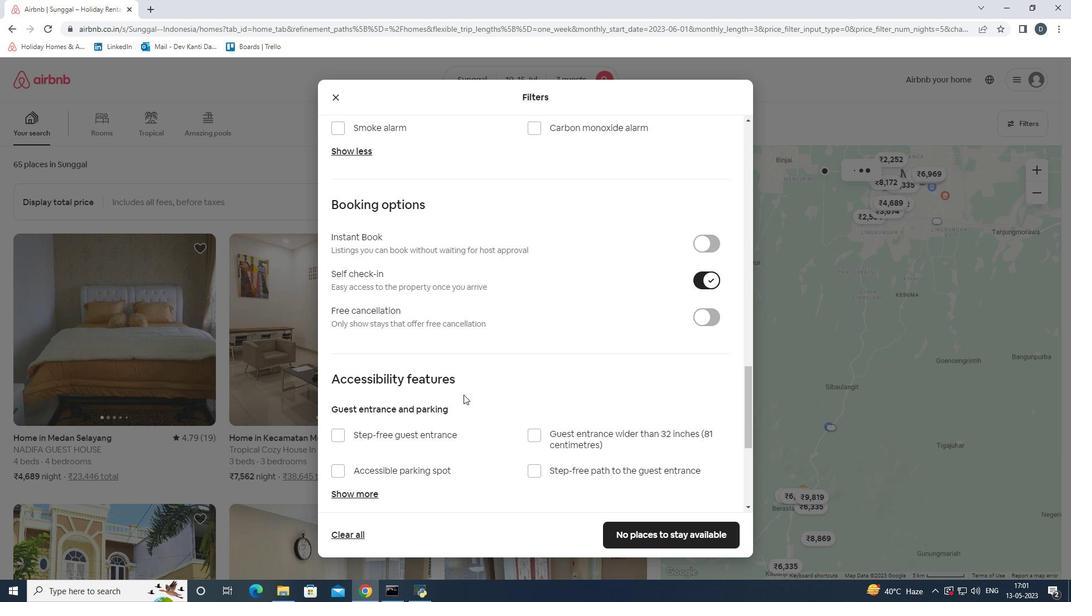 
Action: Mouse scrolled (463, 394) with delta (0, 0)
Screenshot: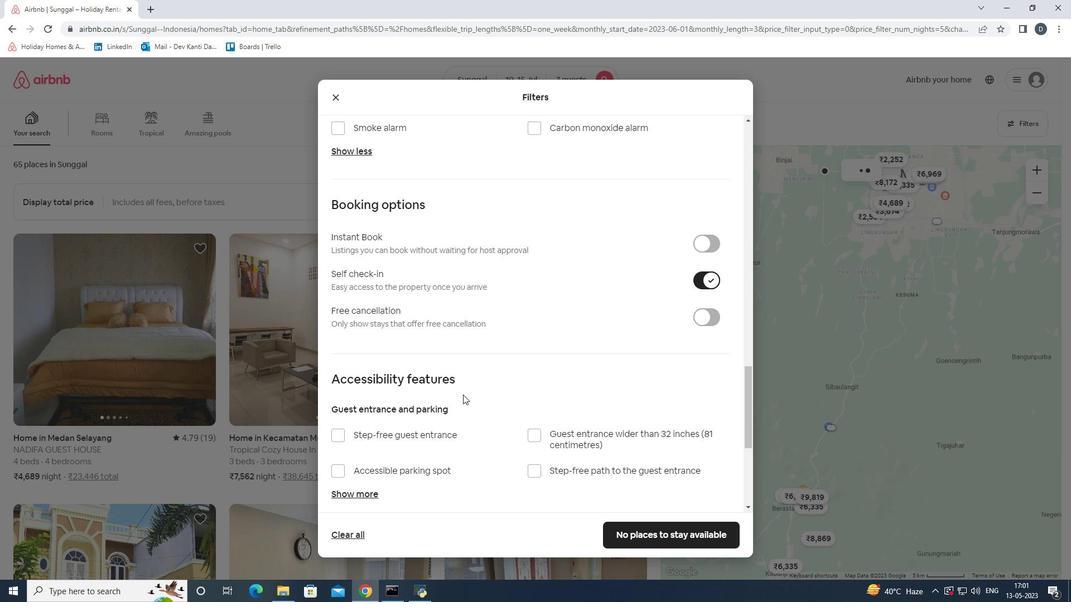 
Action: Mouse scrolled (463, 394) with delta (0, 0)
Screenshot: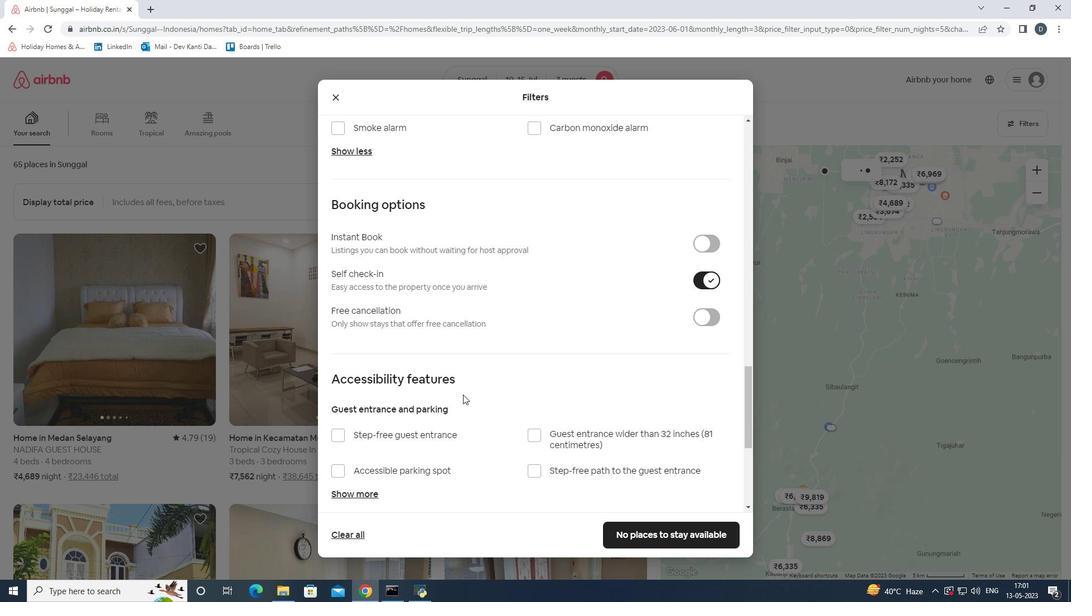 
Action: Mouse scrolled (463, 394) with delta (0, 0)
Screenshot: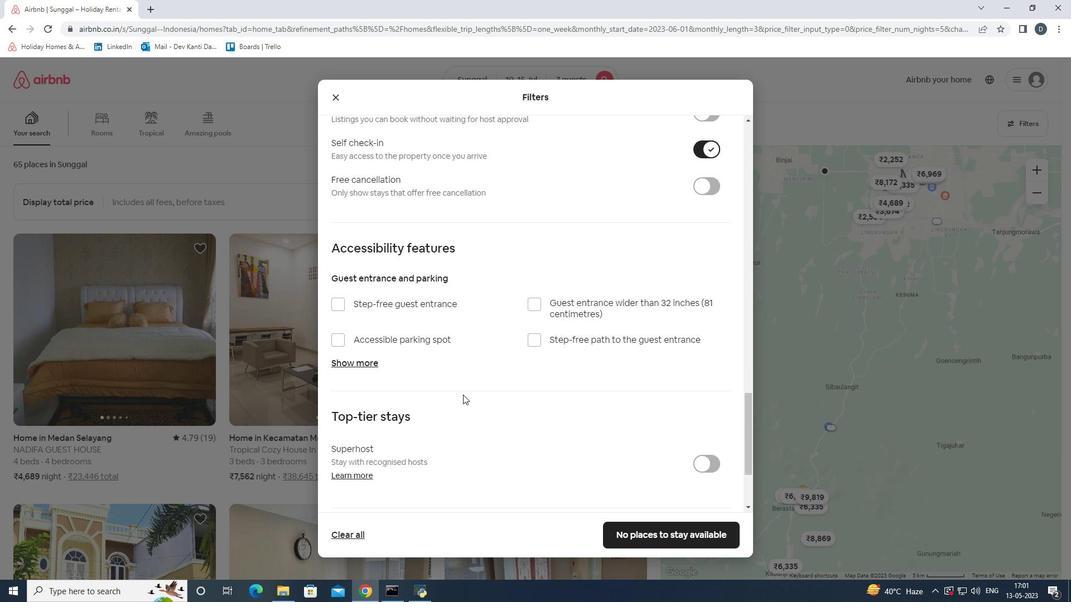 
Action: Mouse scrolled (463, 394) with delta (0, 0)
Screenshot: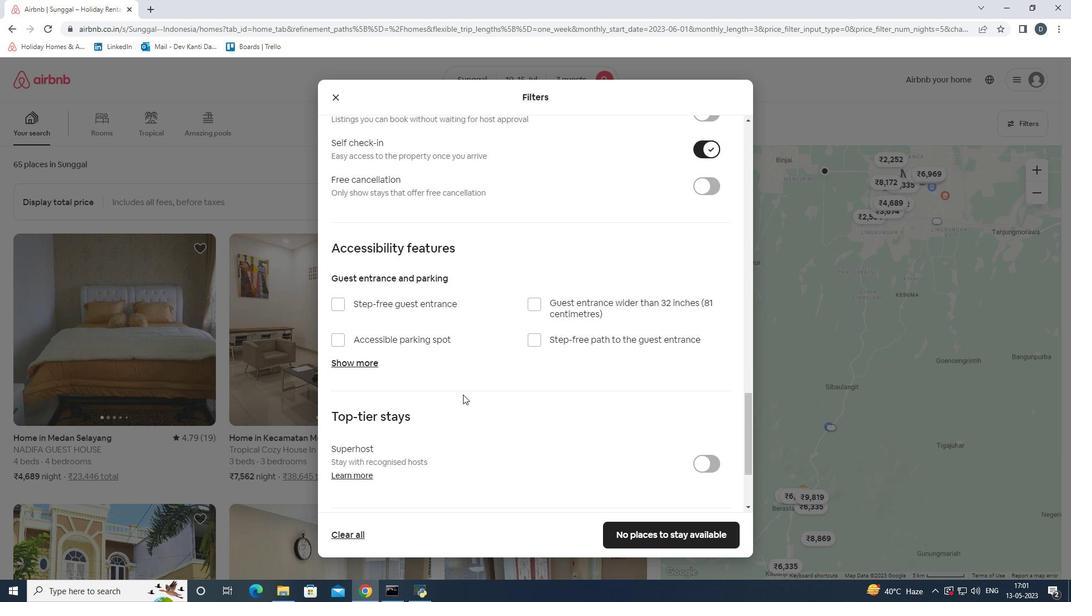 
Action: Mouse moved to (353, 439)
Screenshot: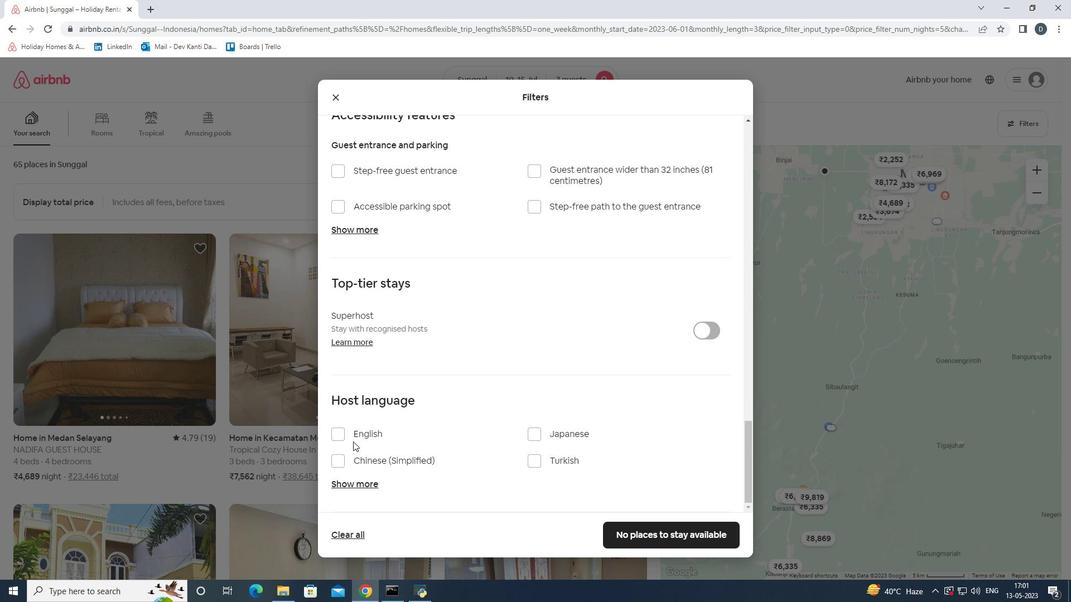 
Action: Mouse pressed left at (353, 439)
Screenshot: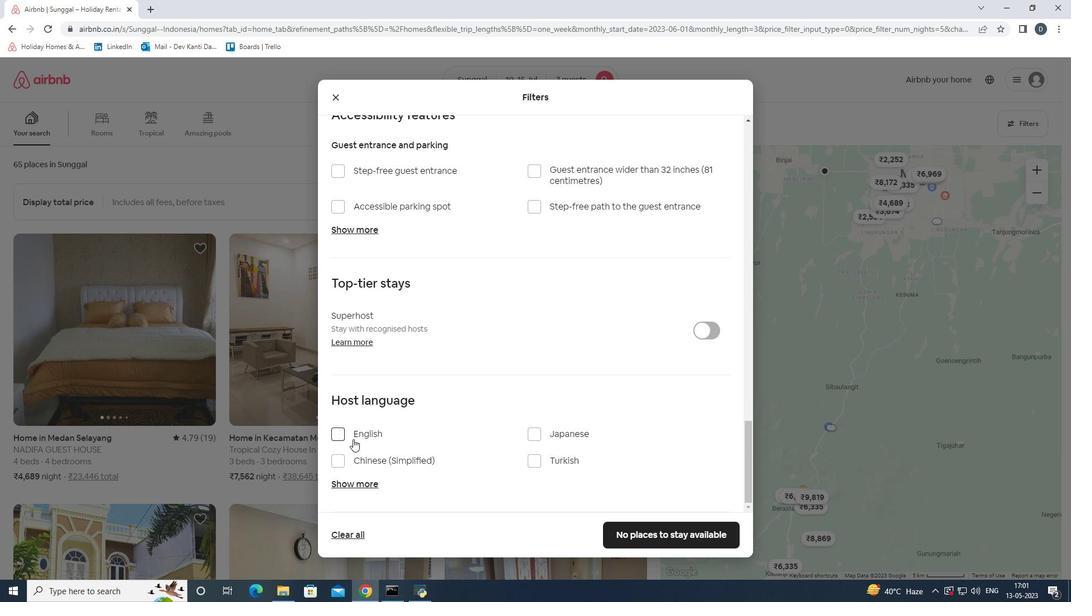 
Action: Mouse moved to (665, 533)
Screenshot: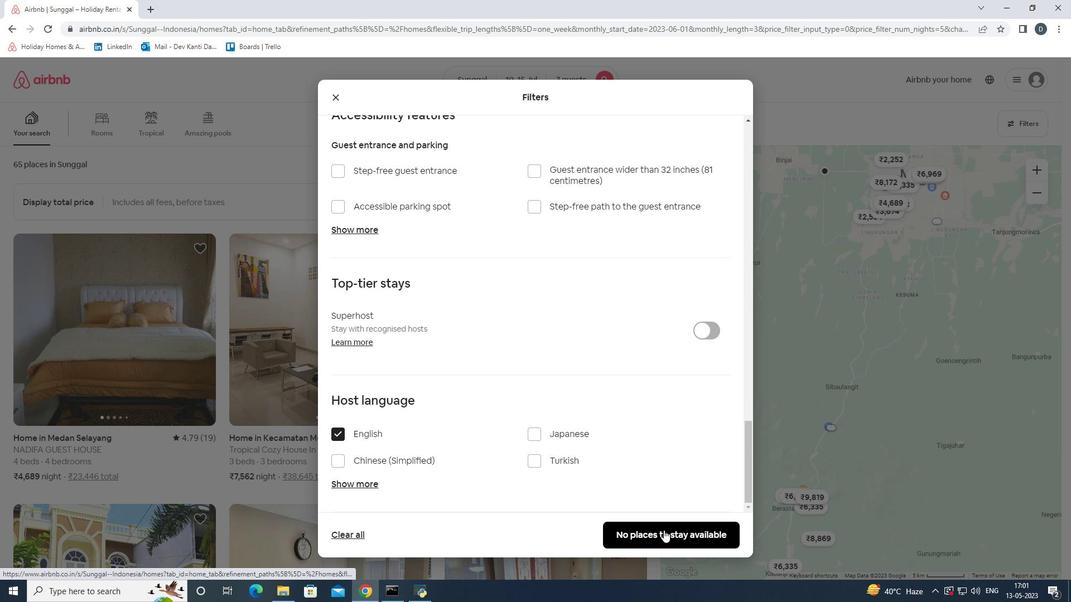 
Action: Mouse pressed left at (665, 533)
Screenshot: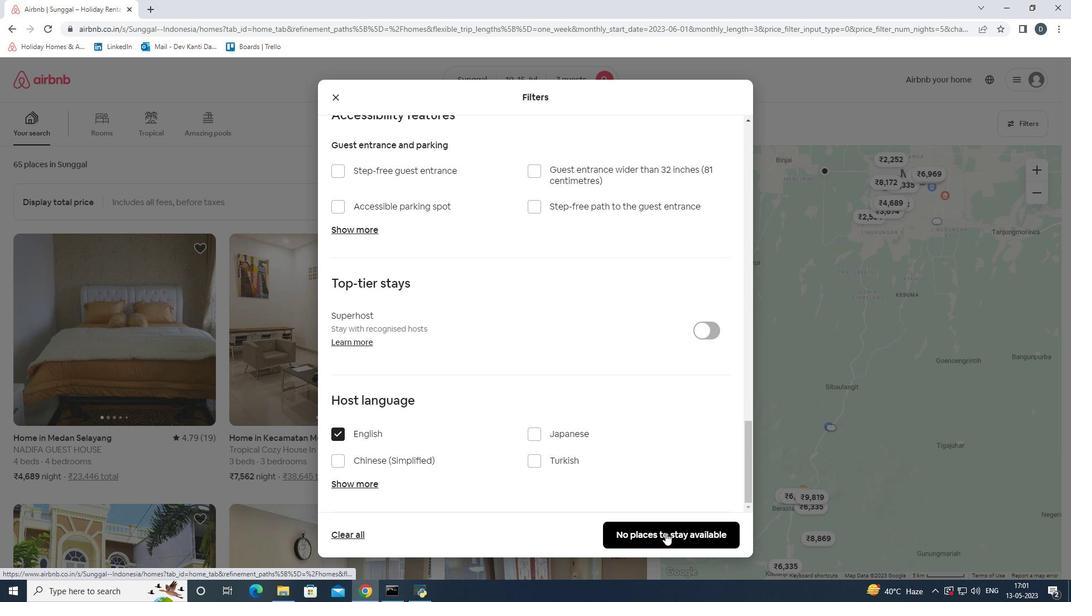 
